 Task: Find connections with filter location Centro Habana with filter topic #Advertisingandmarketingwith filter profile language Potuguese with filter current company Atlas Copco with filter school The Bhopal School of Social Sciences  with filter industry Retail with filter service category Information Management with filter keywords title Roofer
Action: Mouse moved to (570, 76)
Screenshot: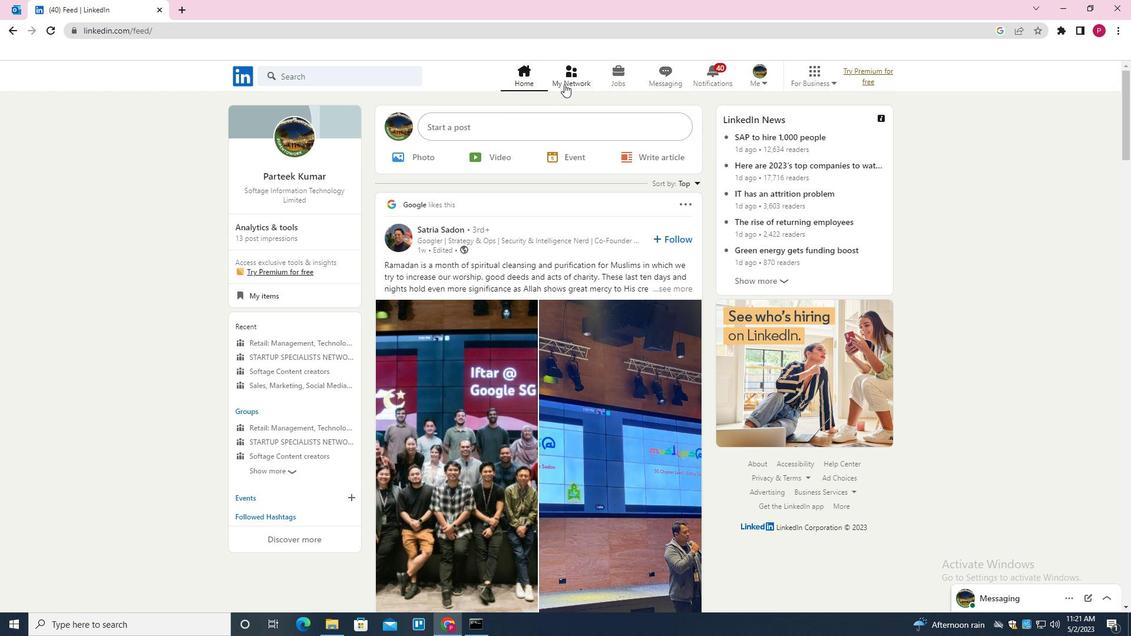 
Action: Mouse pressed left at (570, 76)
Screenshot: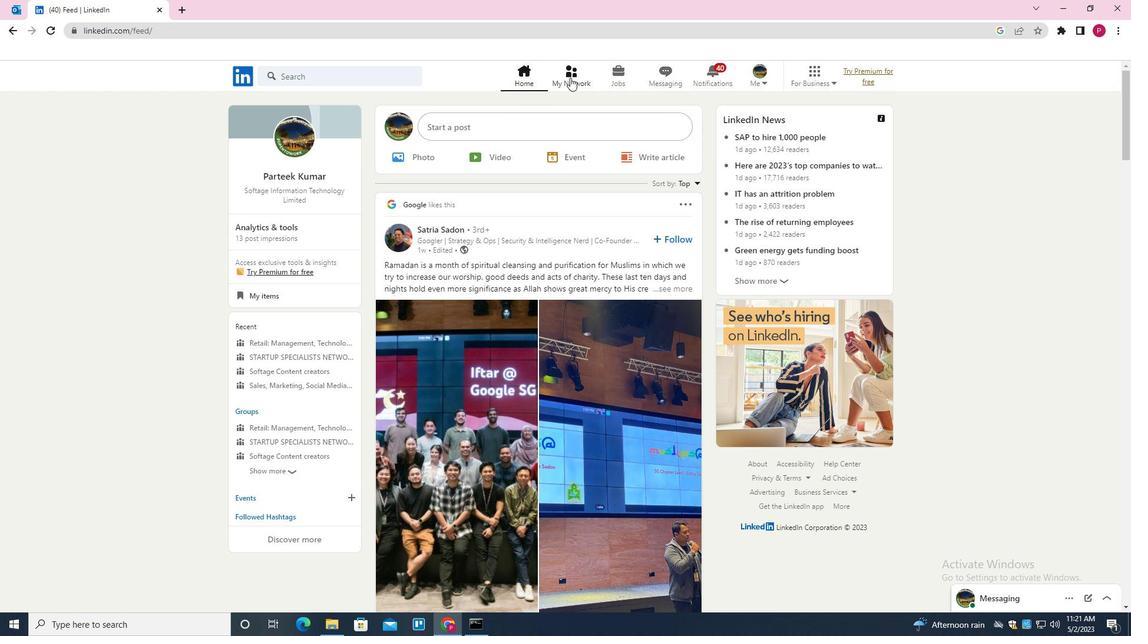 
Action: Mouse moved to (373, 140)
Screenshot: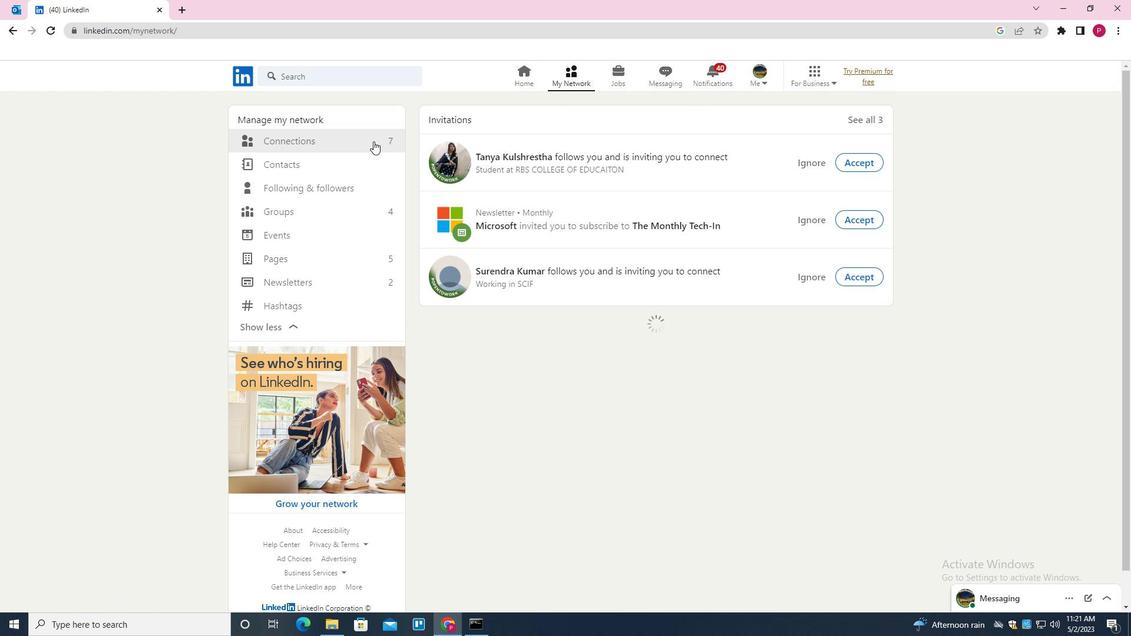 
Action: Mouse pressed left at (373, 140)
Screenshot: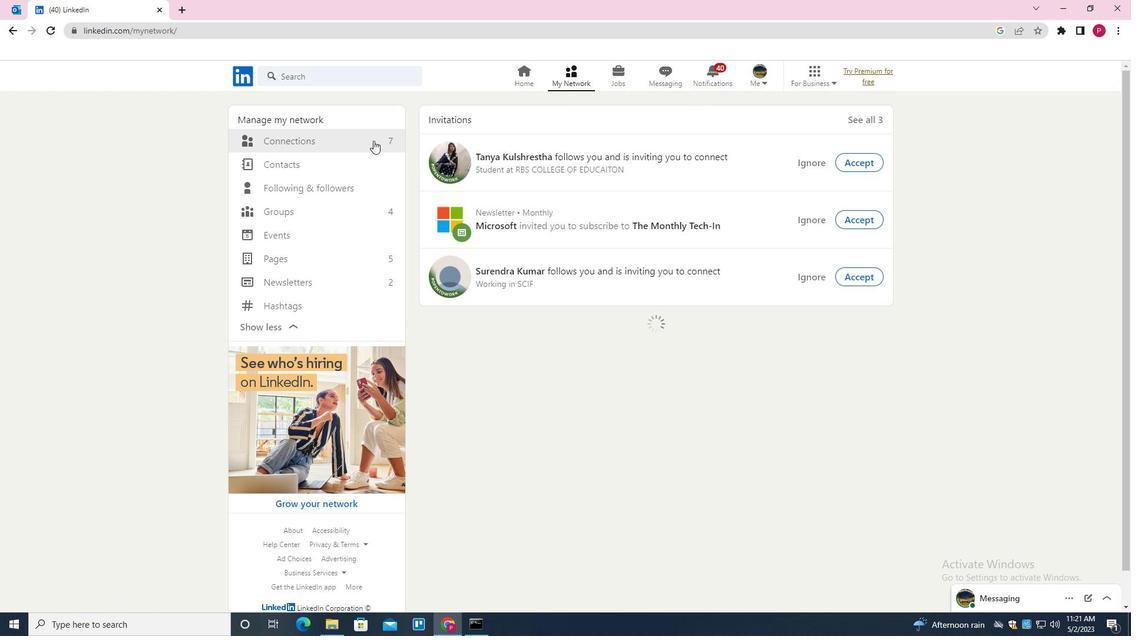
Action: Mouse moved to (648, 139)
Screenshot: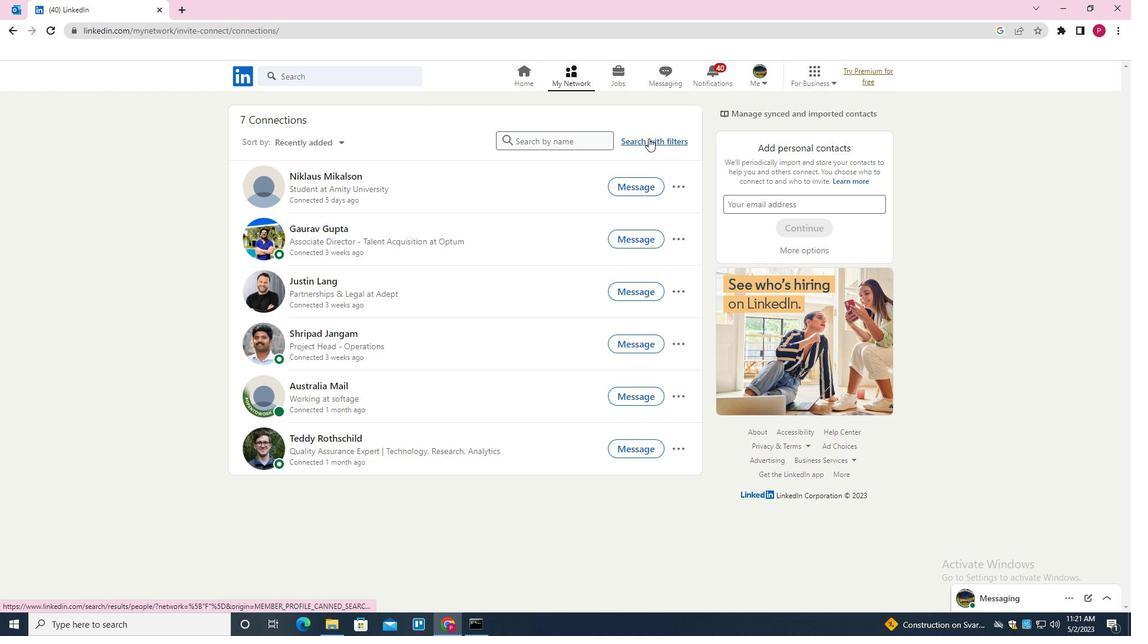 
Action: Mouse pressed left at (648, 139)
Screenshot: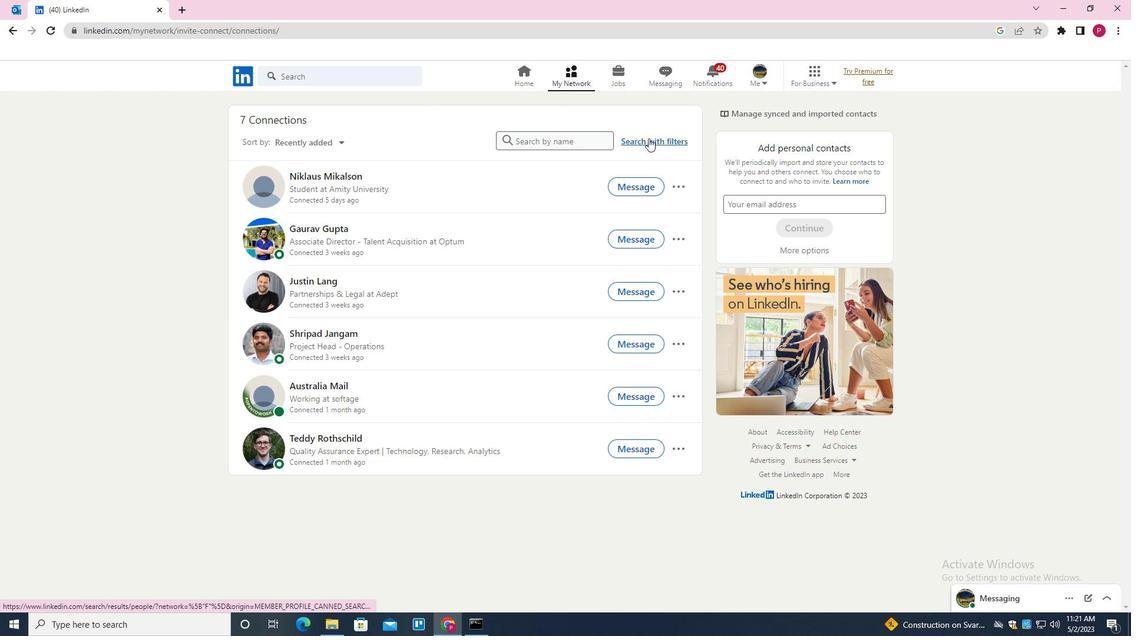 
Action: Mouse moved to (598, 110)
Screenshot: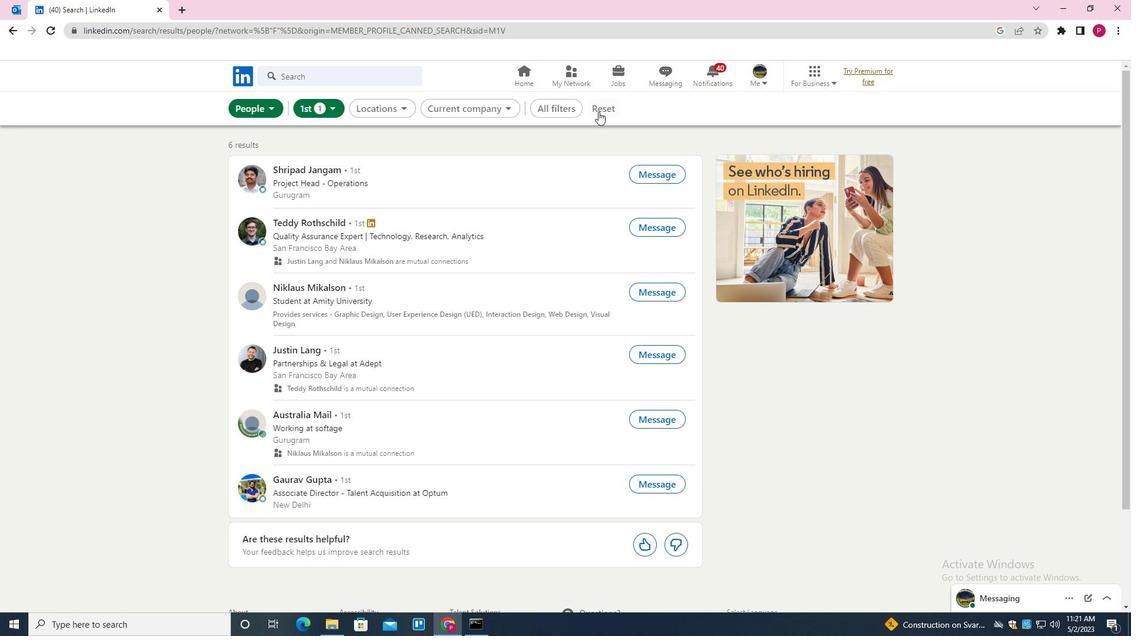 
Action: Mouse pressed left at (598, 110)
Screenshot: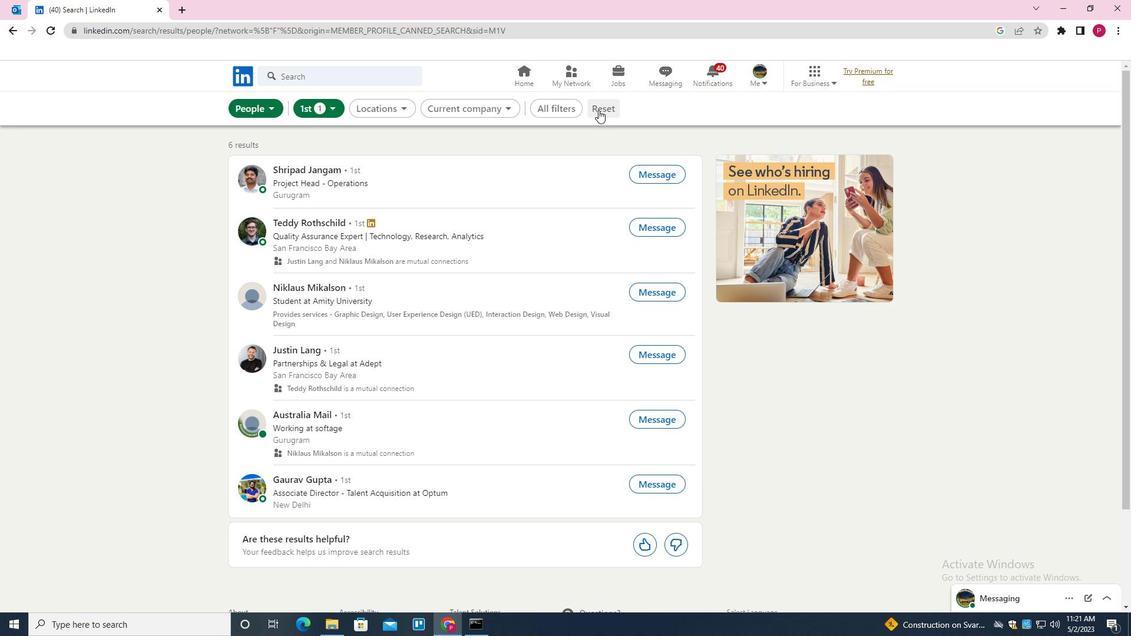 
Action: Mouse moved to (581, 109)
Screenshot: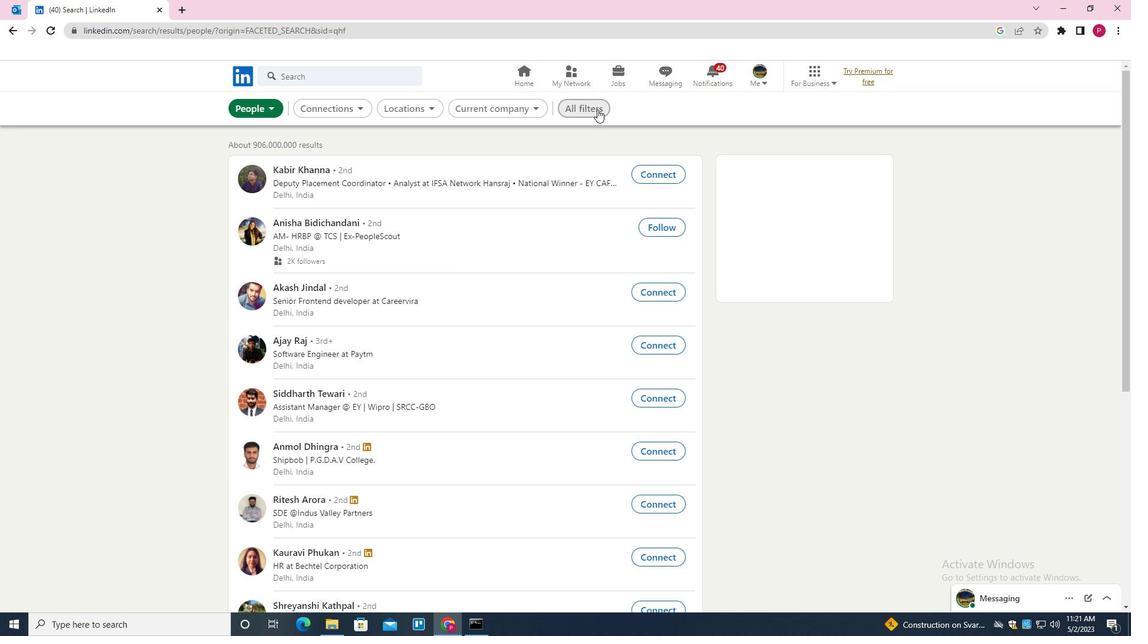 
Action: Mouse pressed left at (581, 109)
Screenshot: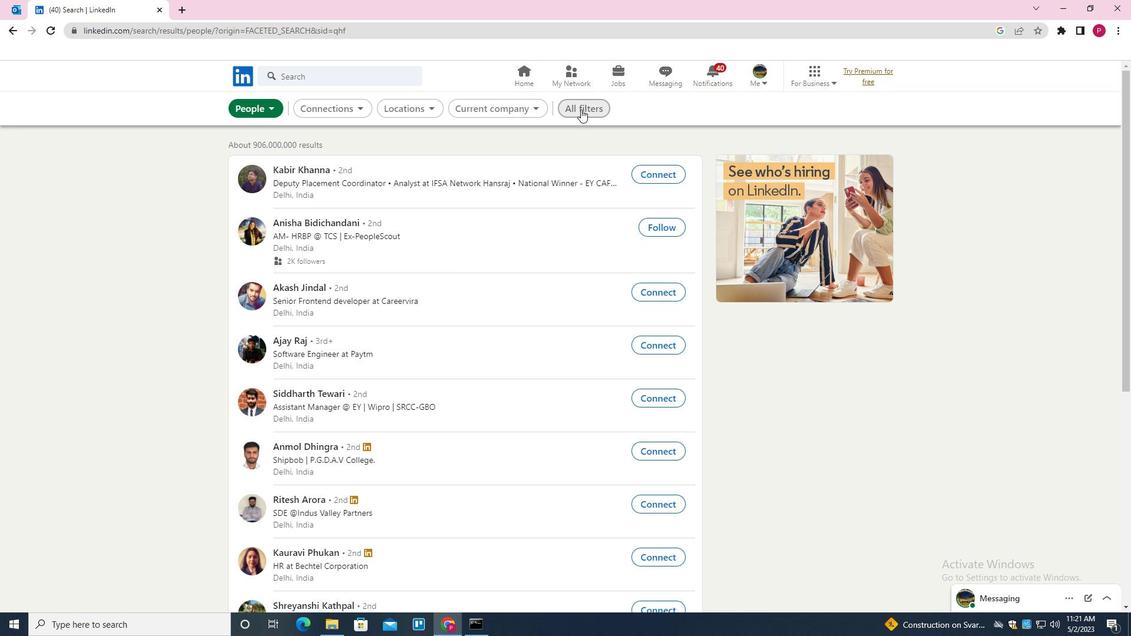 
Action: Mouse moved to (889, 280)
Screenshot: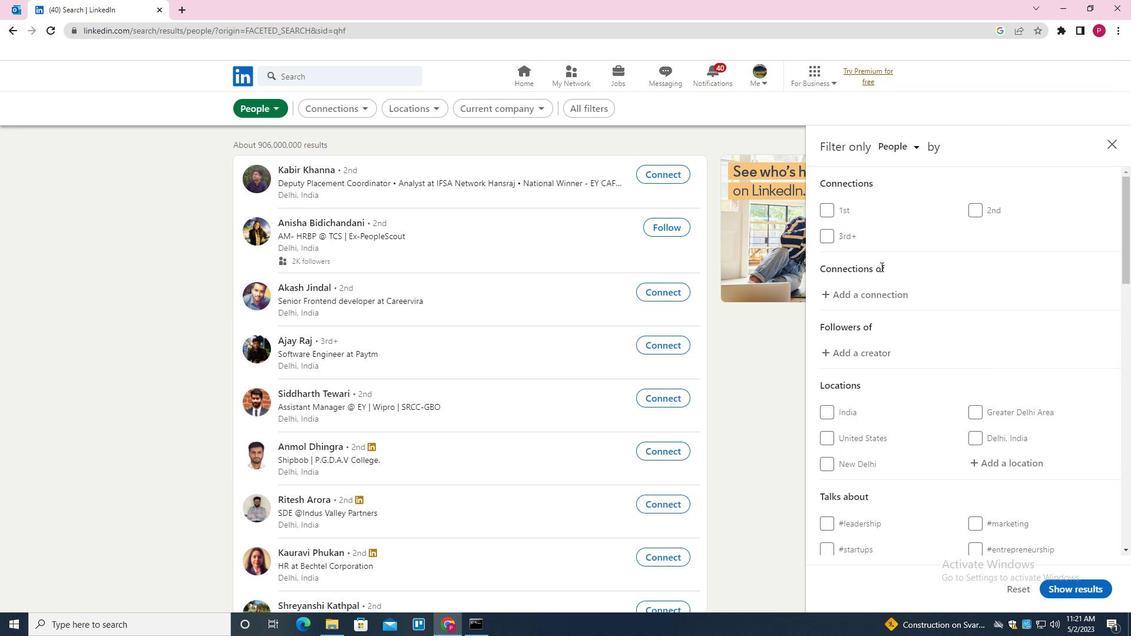 
Action: Mouse scrolled (889, 279) with delta (0, 0)
Screenshot: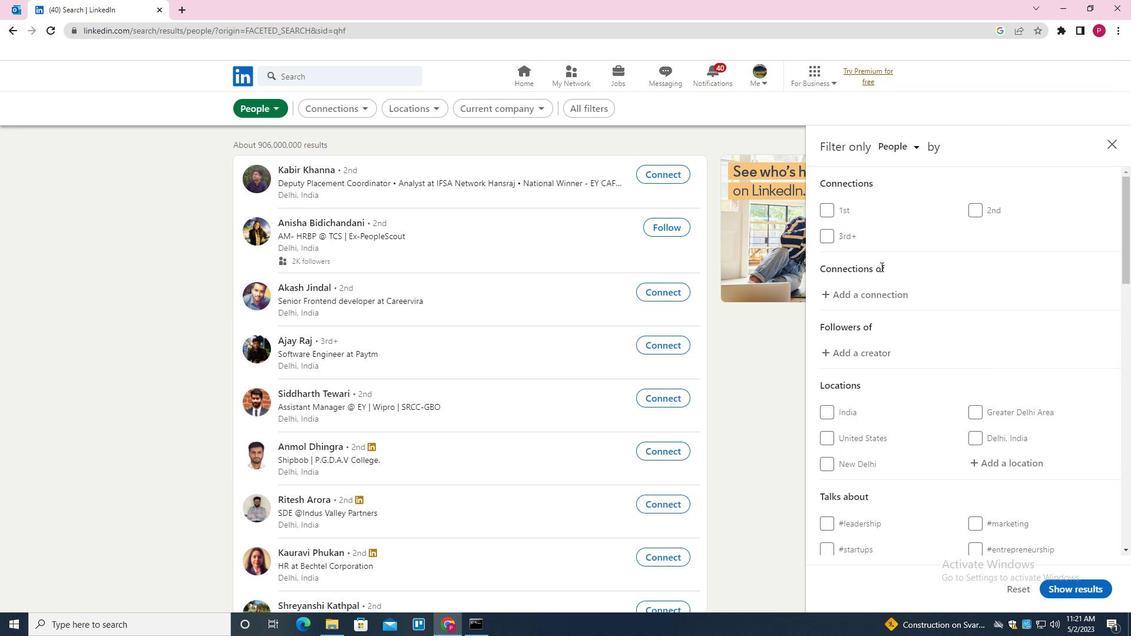 
Action: Mouse moved to (898, 288)
Screenshot: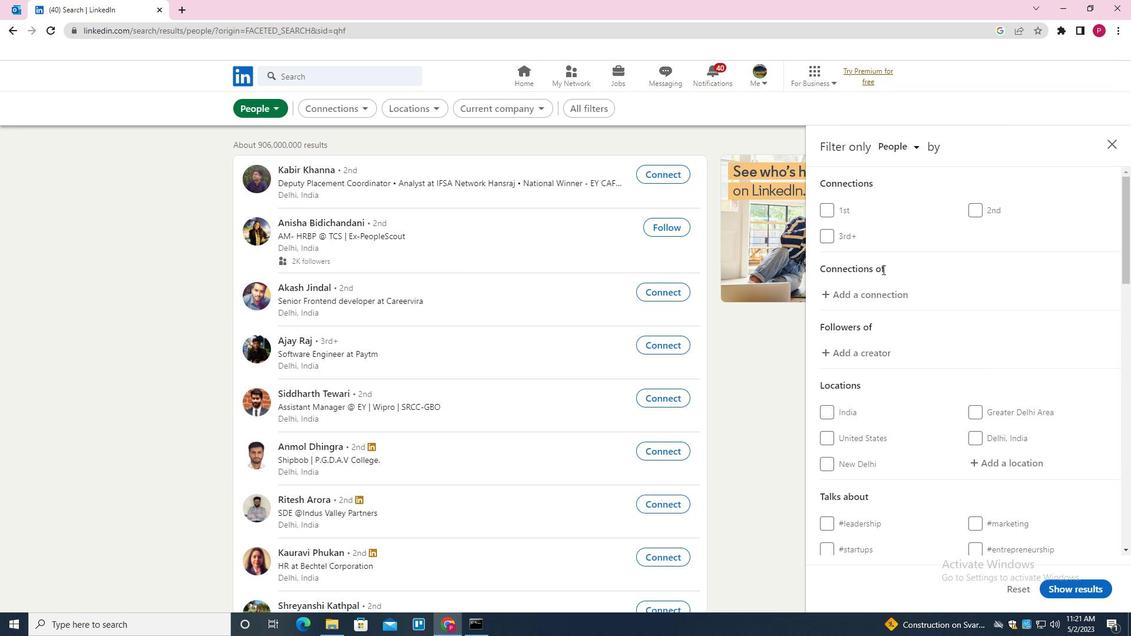 
Action: Mouse scrolled (898, 287) with delta (0, 0)
Screenshot: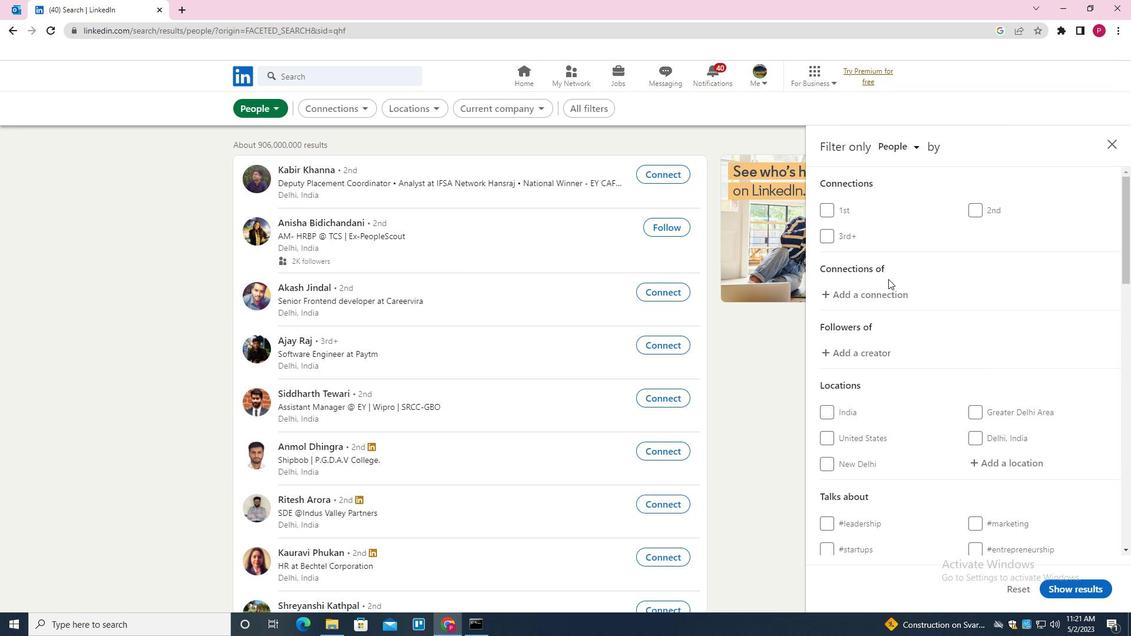 
Action: Mouse moved to (914, 301)
Screenshot: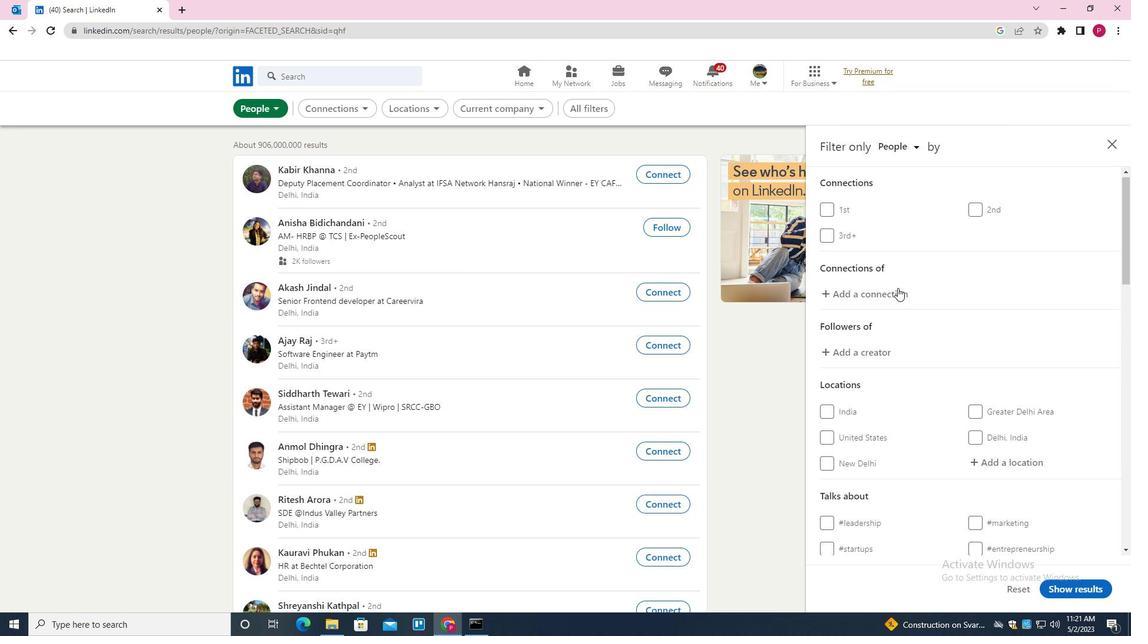 
Action: Mouse scrolled (914, 301) with delta (0, 0)
Screenshot: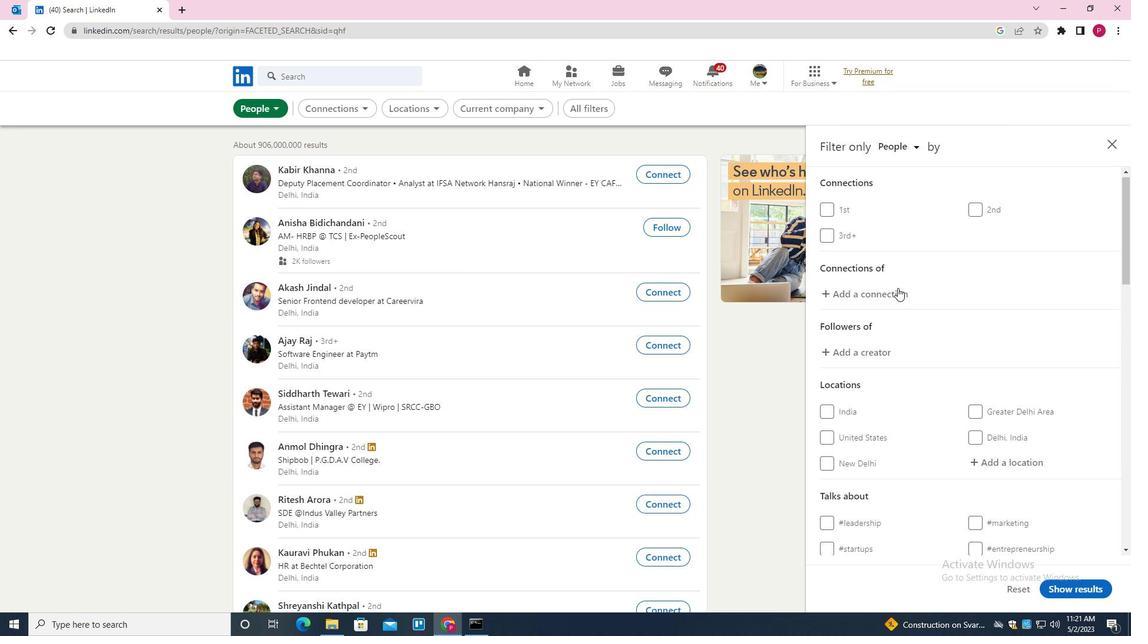 
Action: Mouse moved to (992, 292)
Screenshot: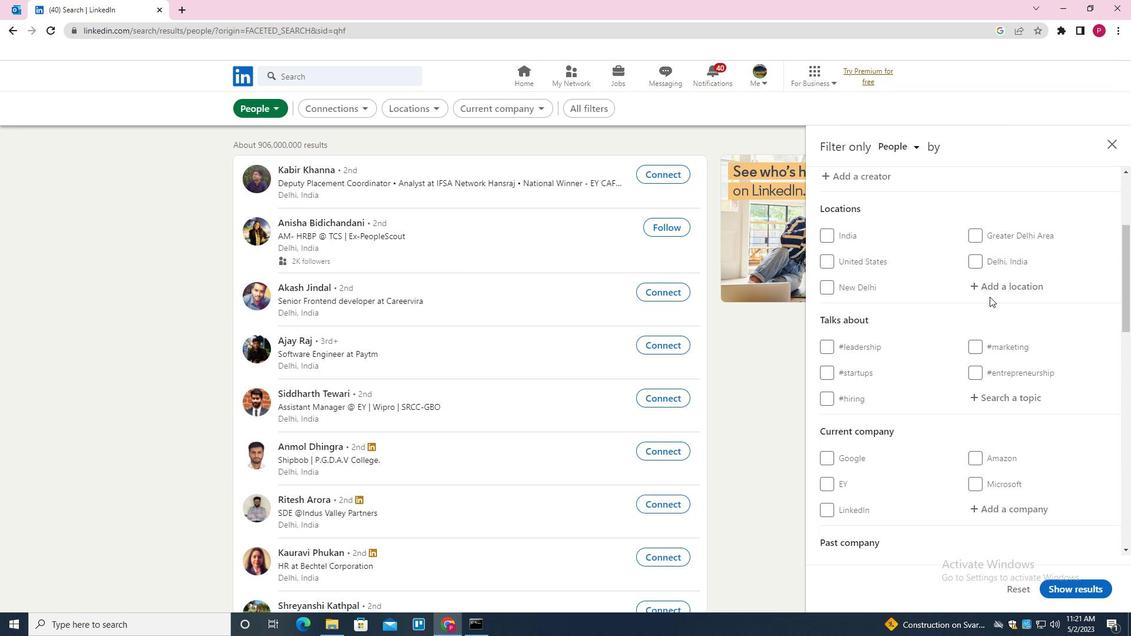 
Action: Mouse pressed left at (992, 292)
Screenshot: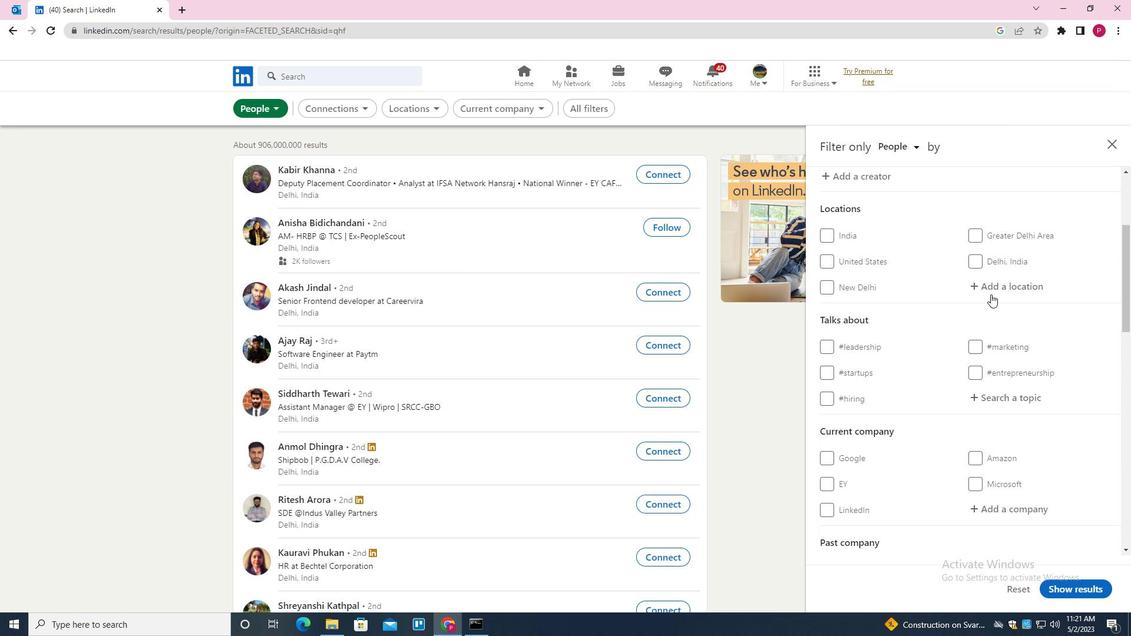 
Action: Mouse moved to (748, 375)
Screenshot: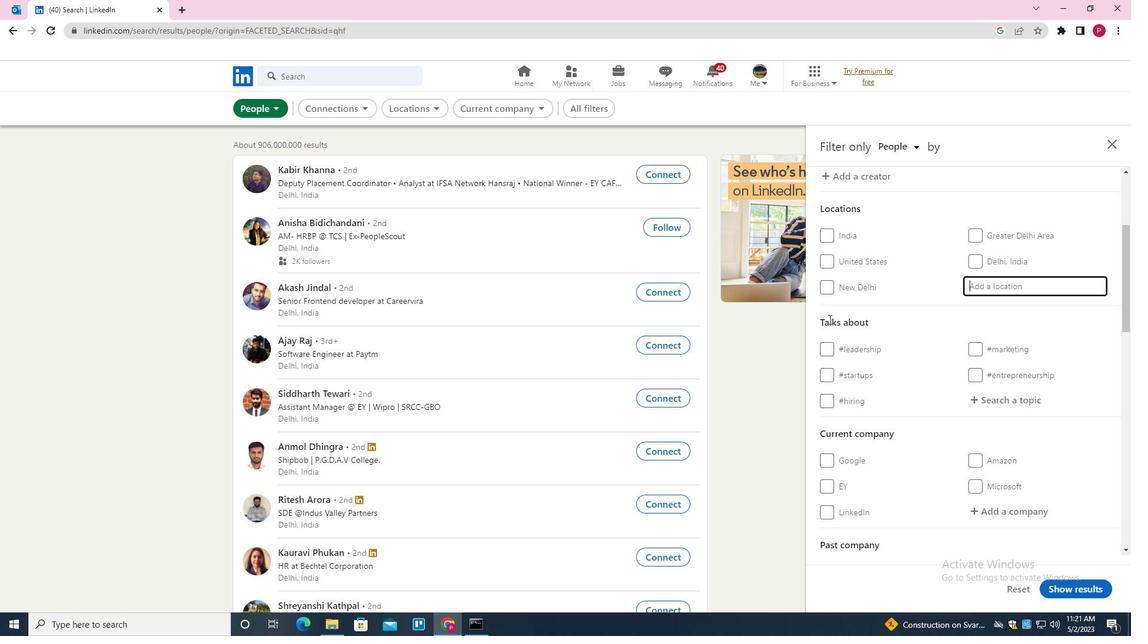
Action: Key pressed <Key.shift>
Screenshot: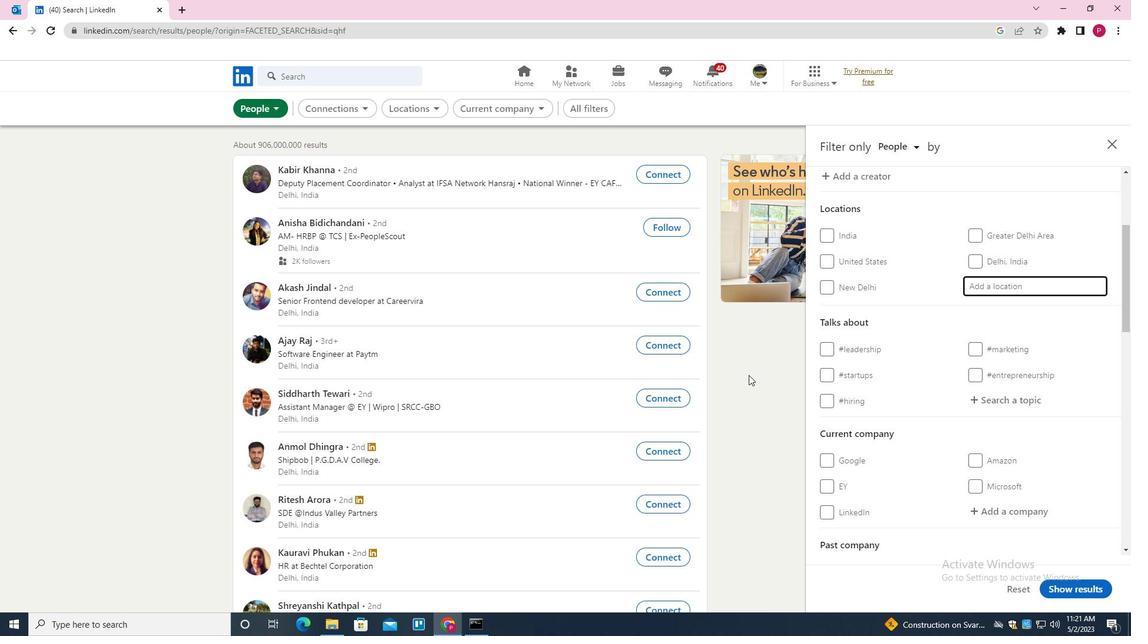 
Action: Mouse moved to (748, 375)
Screenshot: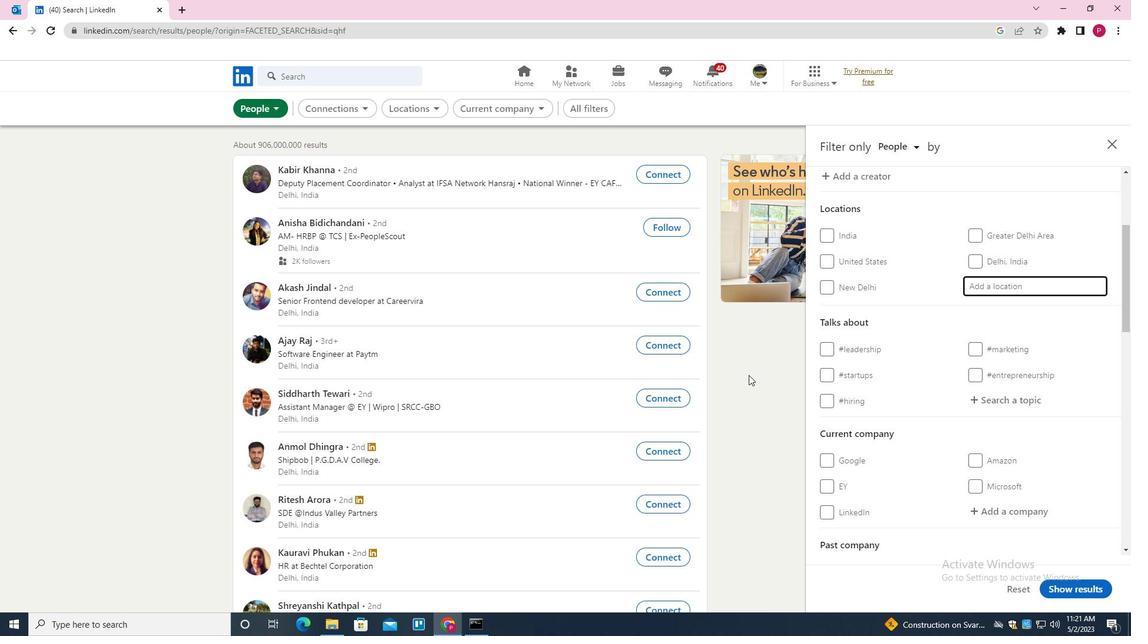 
Action: Key pressed CENTRO<Key.space><Key.shift>HABANA
Screenshot: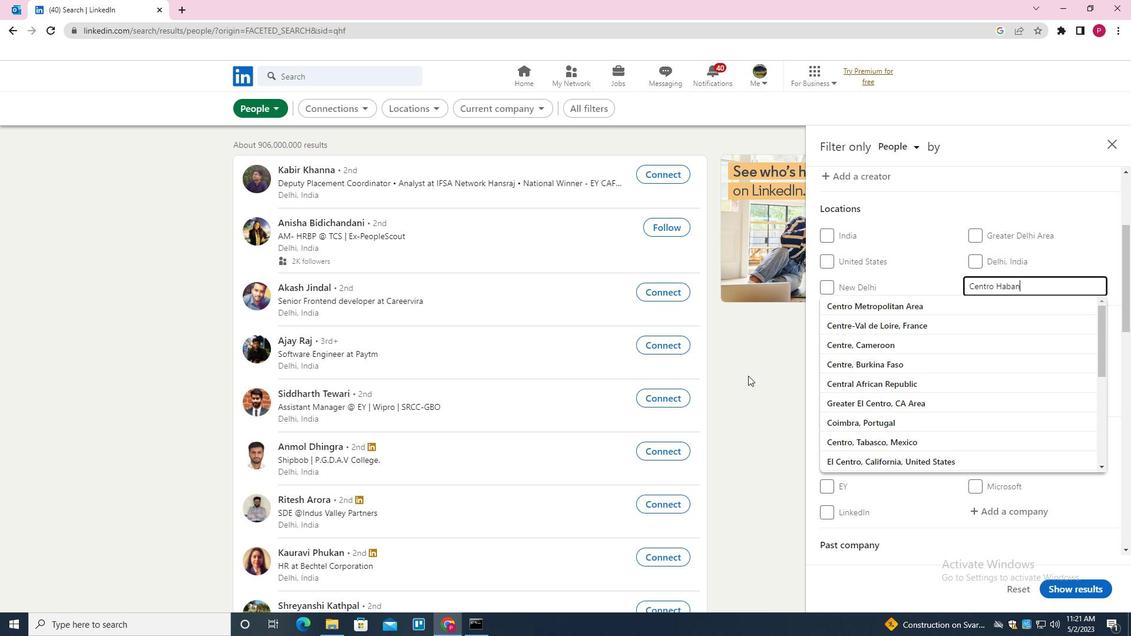 
Action: Mouse moved to (1004, 401)
Screenshot: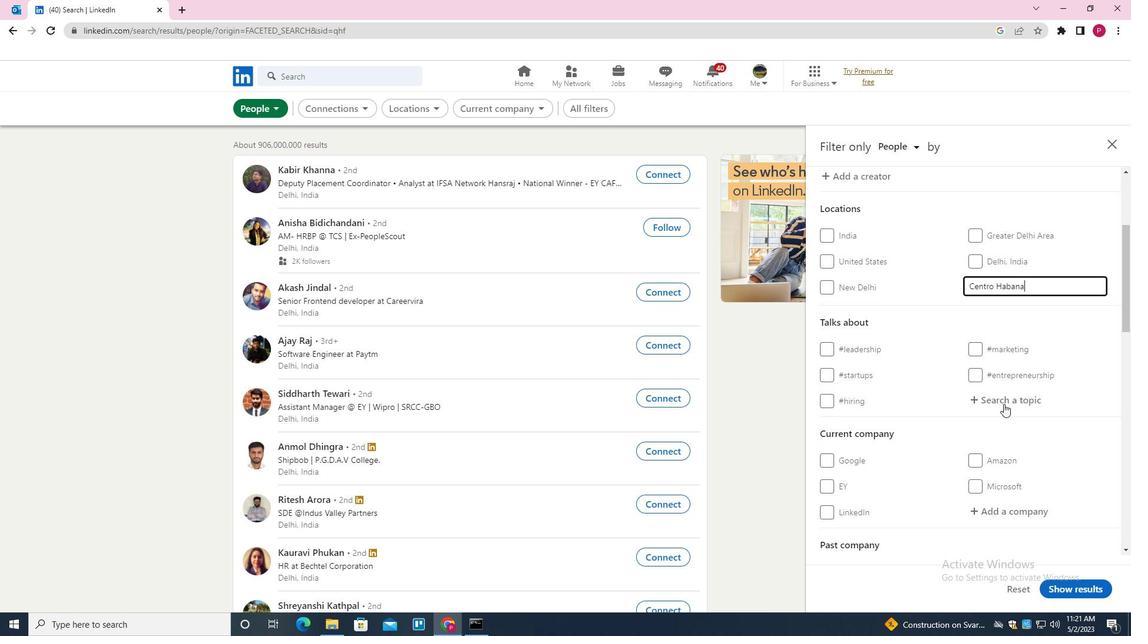 
Action: Mouse pressed left at (1004, 401)
Screenshot: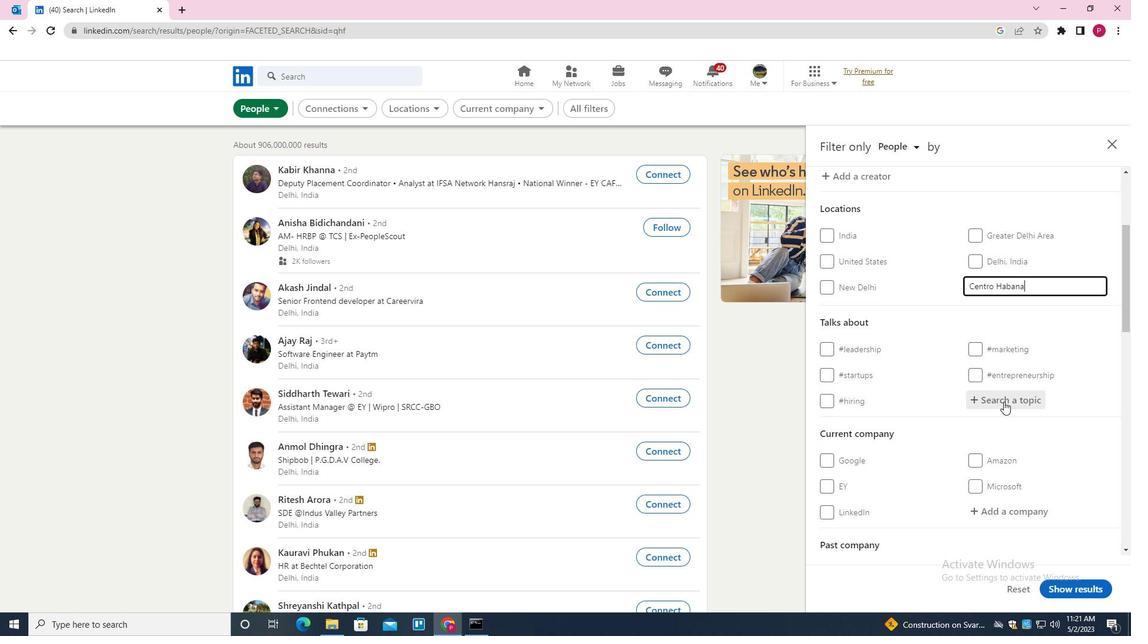 
Action: Mouse scrolled (1004, 401) with delta (0, 0)
Screenshot: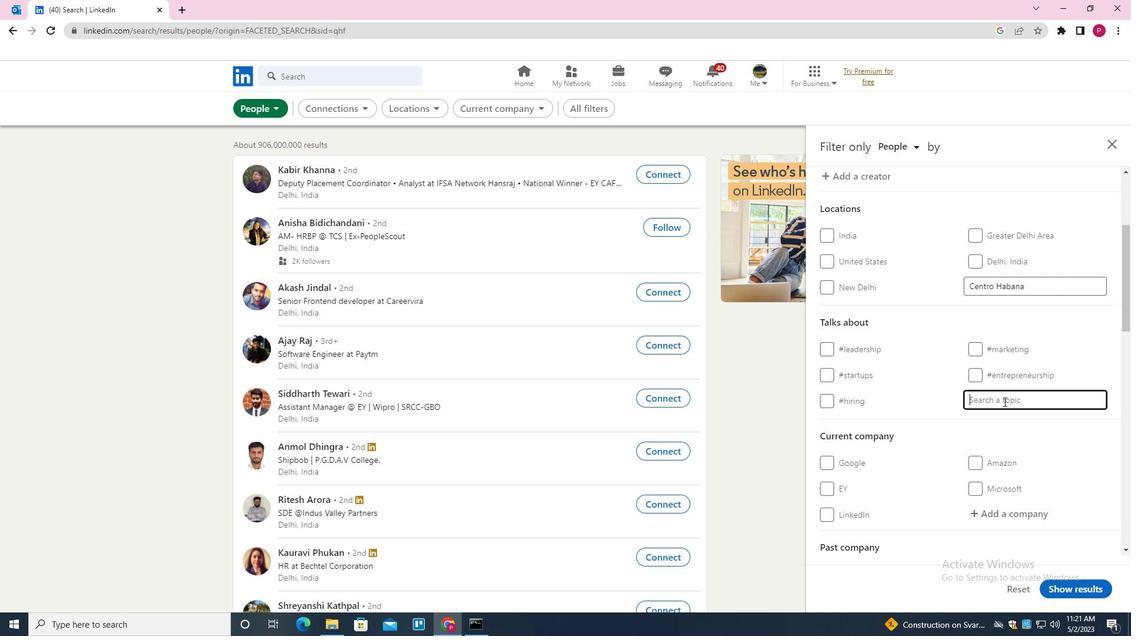 
Action: Mouse scrolled (1004, 401) with delta (0, 0)
Screenshot: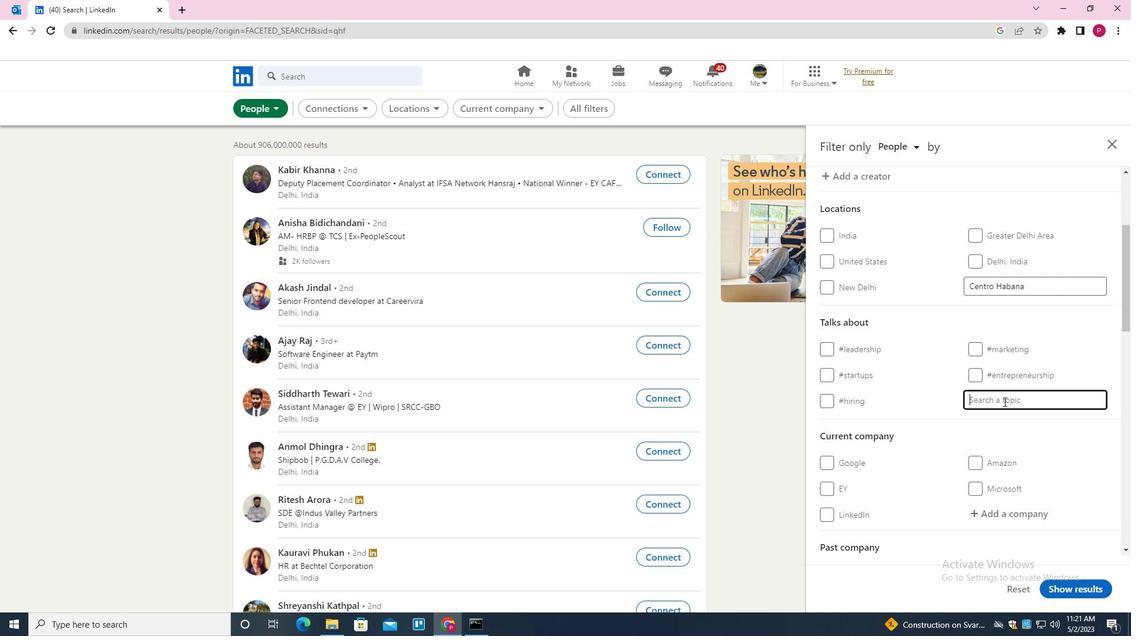 
Action: Mouse scrolled (1004, 401) with delta (0, 0)
Screenshot: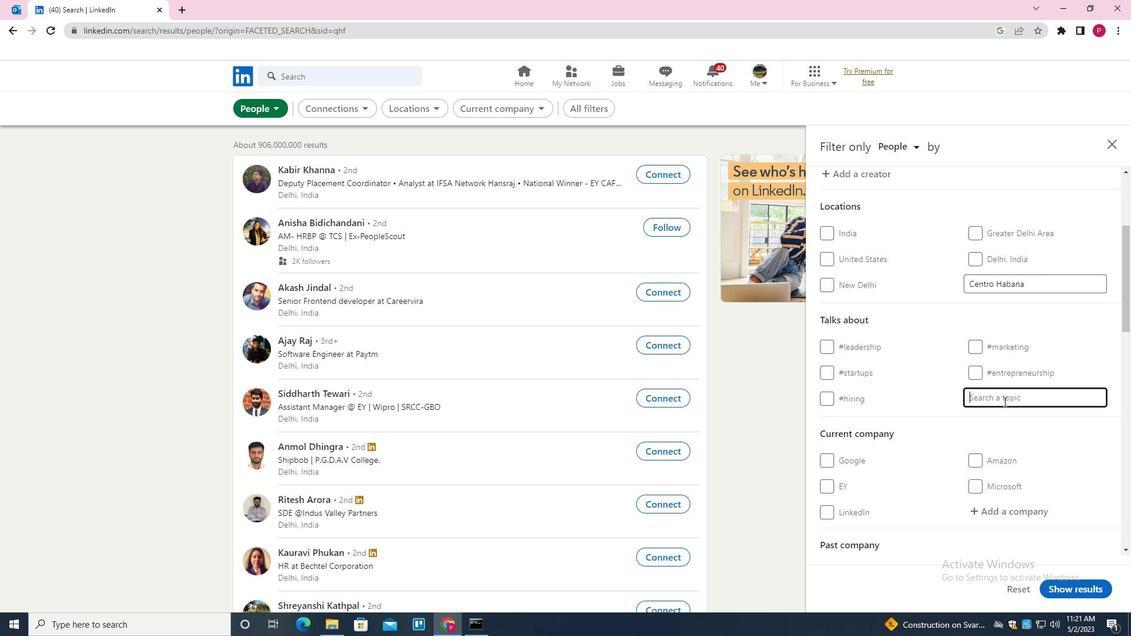 
Action: Mouse moved to (1004, 401)
Screenshot: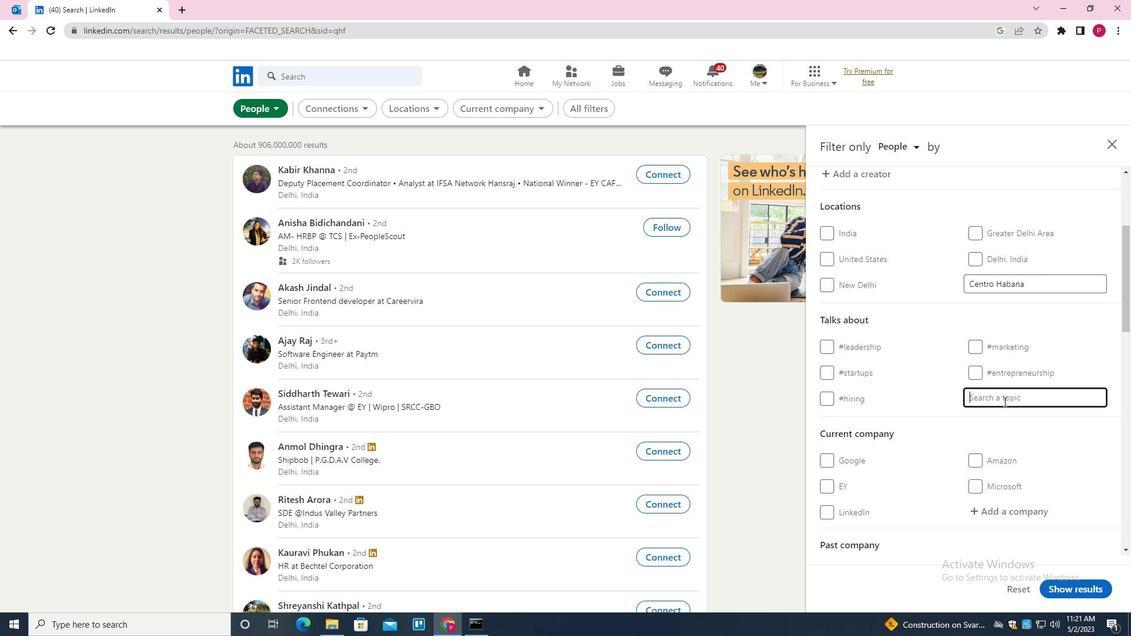 
Action: Key pressed ADVERTISINGANDMARKETING<Key.down><Key.enter>
Screenshot: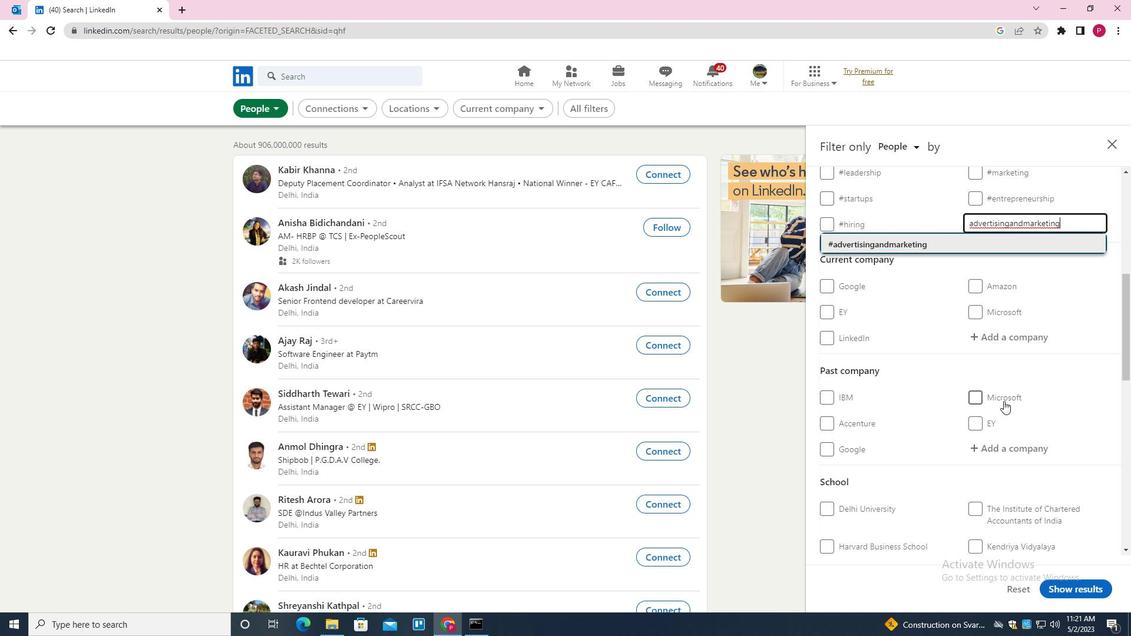 
Action: Mouse moved to (892, 341)
Screenshot: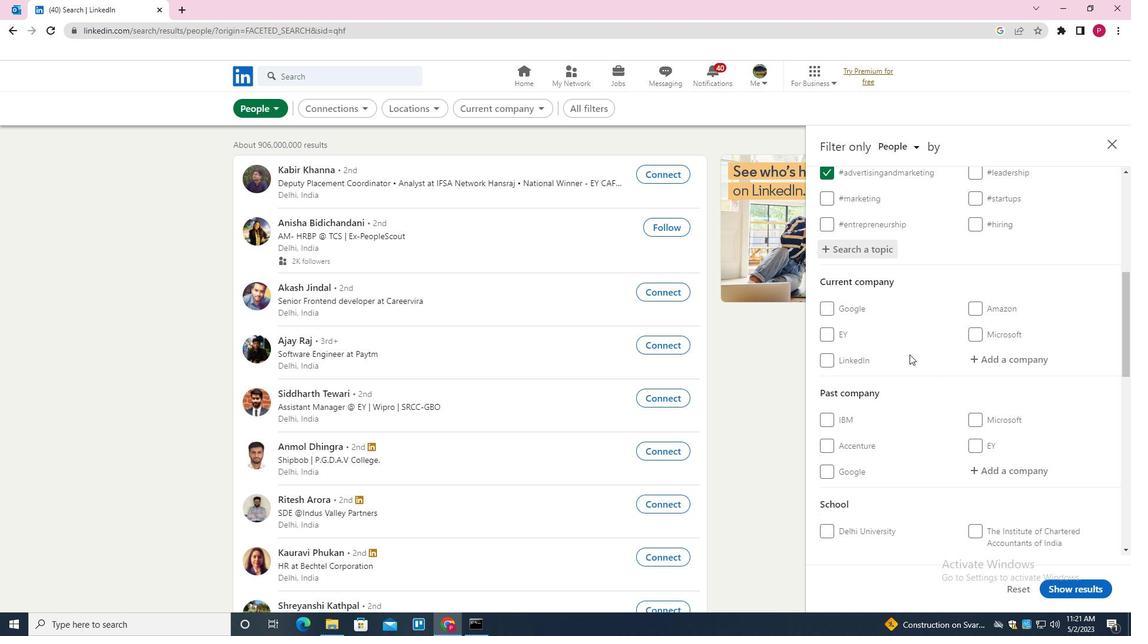 
Action: Mouse scrolled (892, 340) with delta (0, 0)
Screenshot: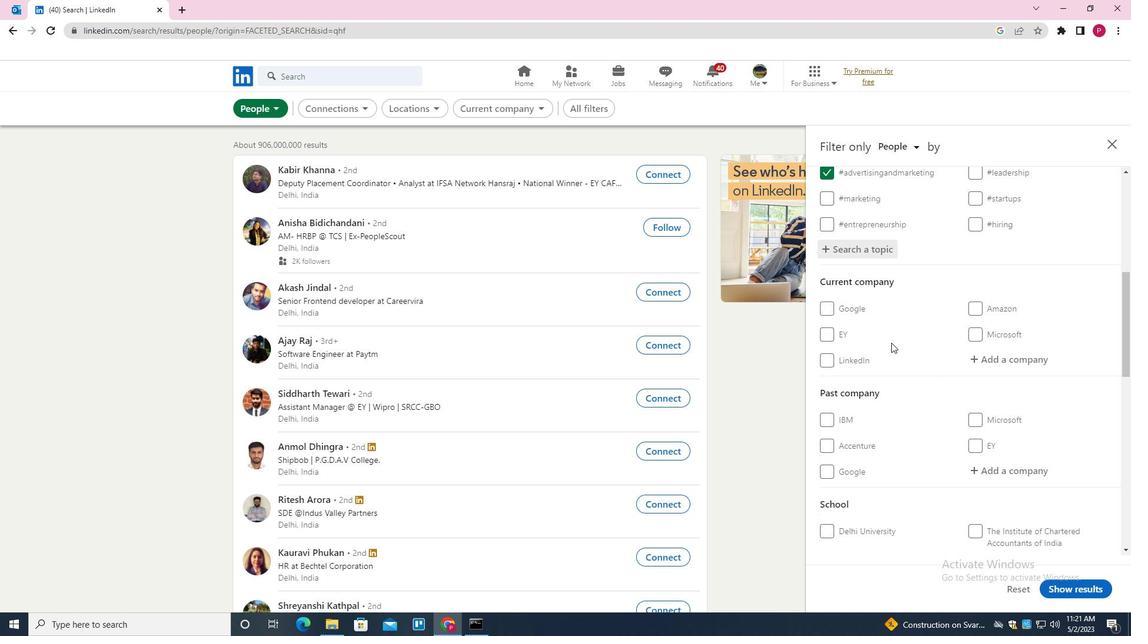 
Action: Mouse scrolled (892, 340) with delta (0, 0)
Screenshot: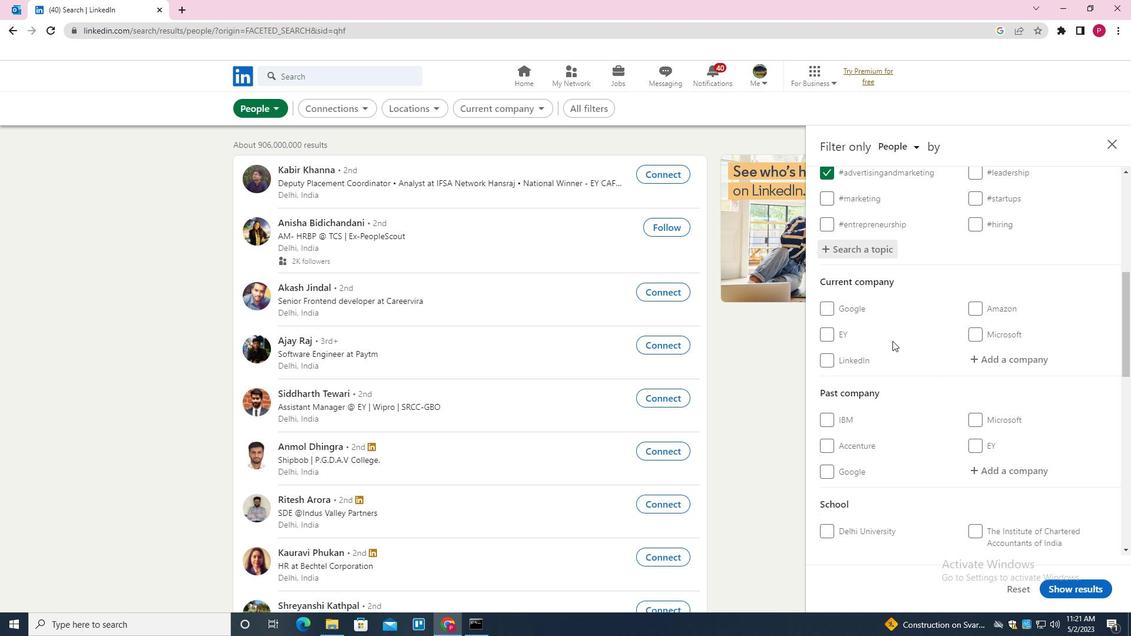 
Action: Mouse scrolled (892, 340) with delta (0, 0)
Screenshot: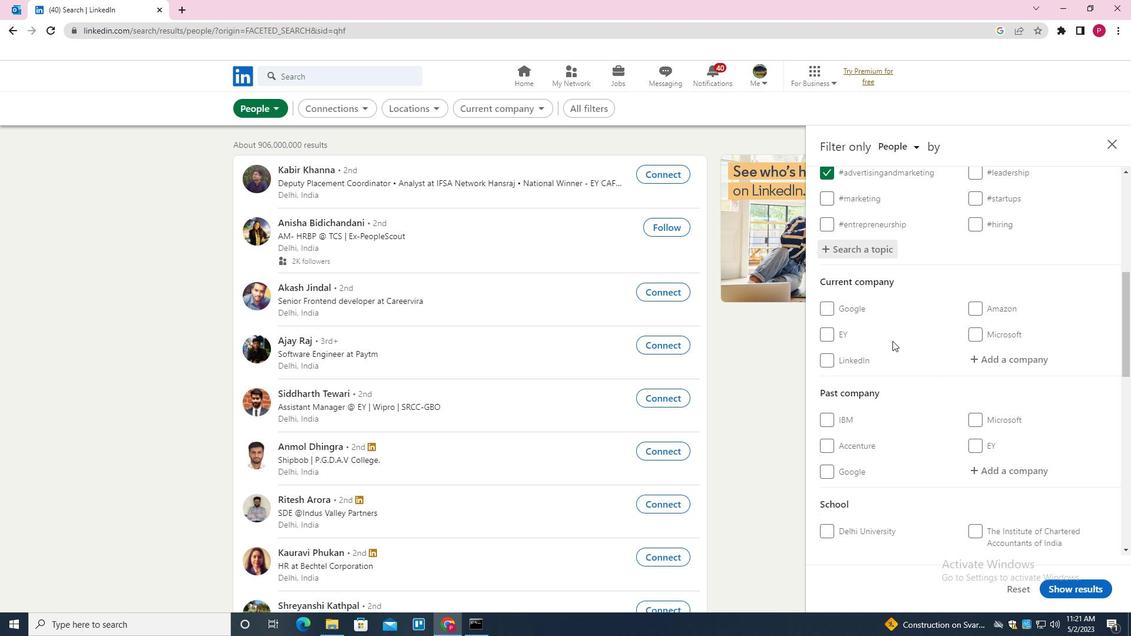 
Action: Mouse scrolled (892, 340) with delta (0, 0)
Screenshot: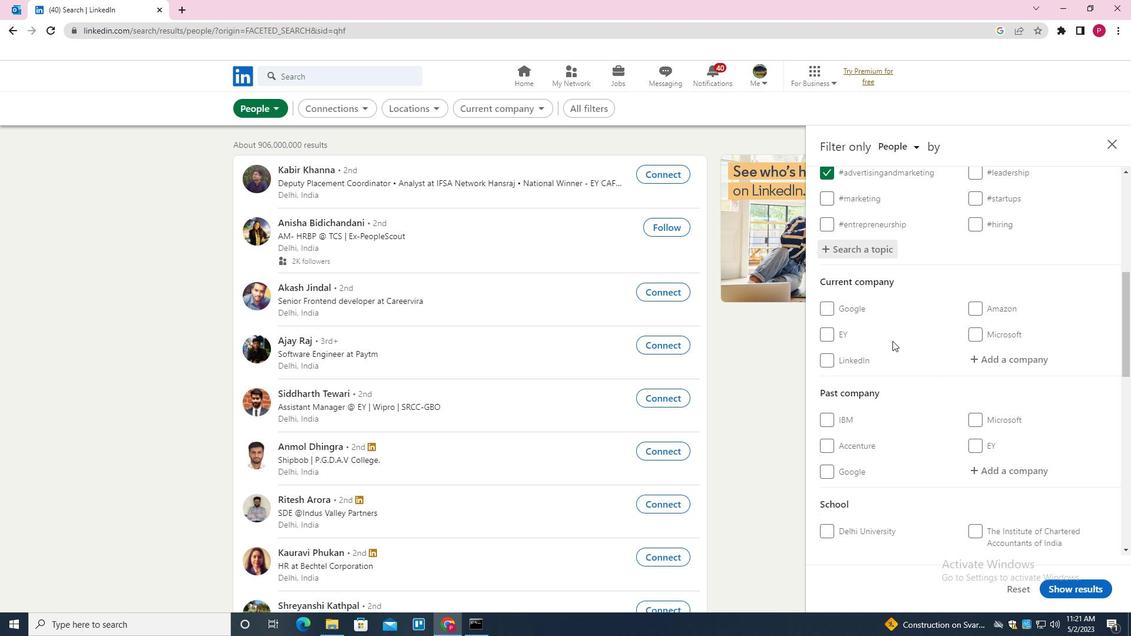 
Action: Mouse moved to (900, 334)
Screenshot: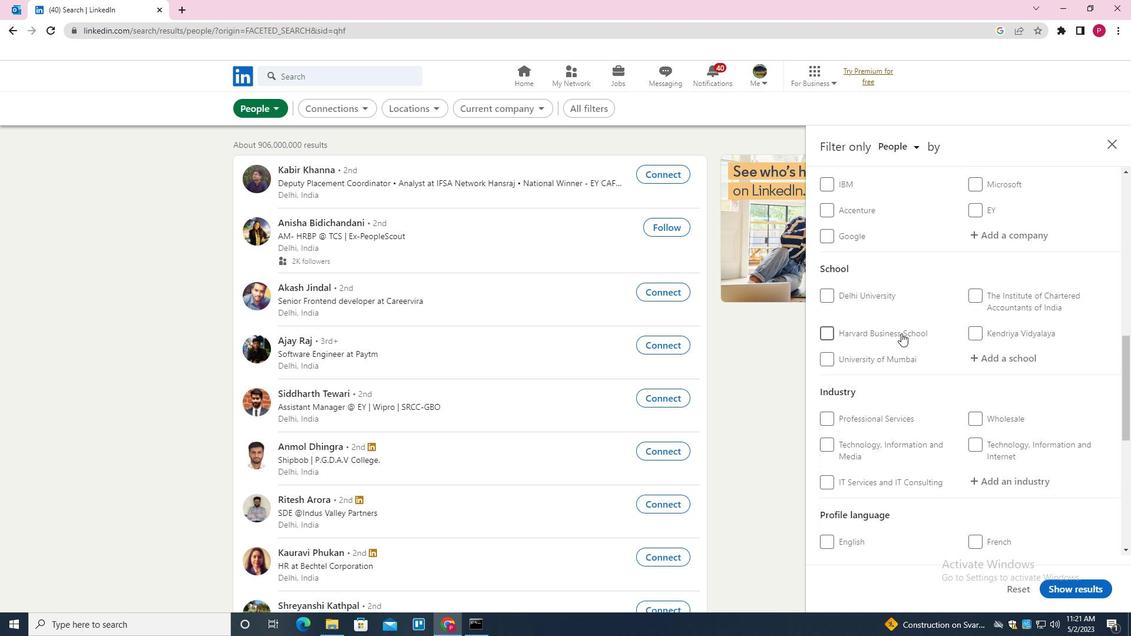 
Action: Mouse scrolled (900, 333) with delta (0, 0)
Screenshot: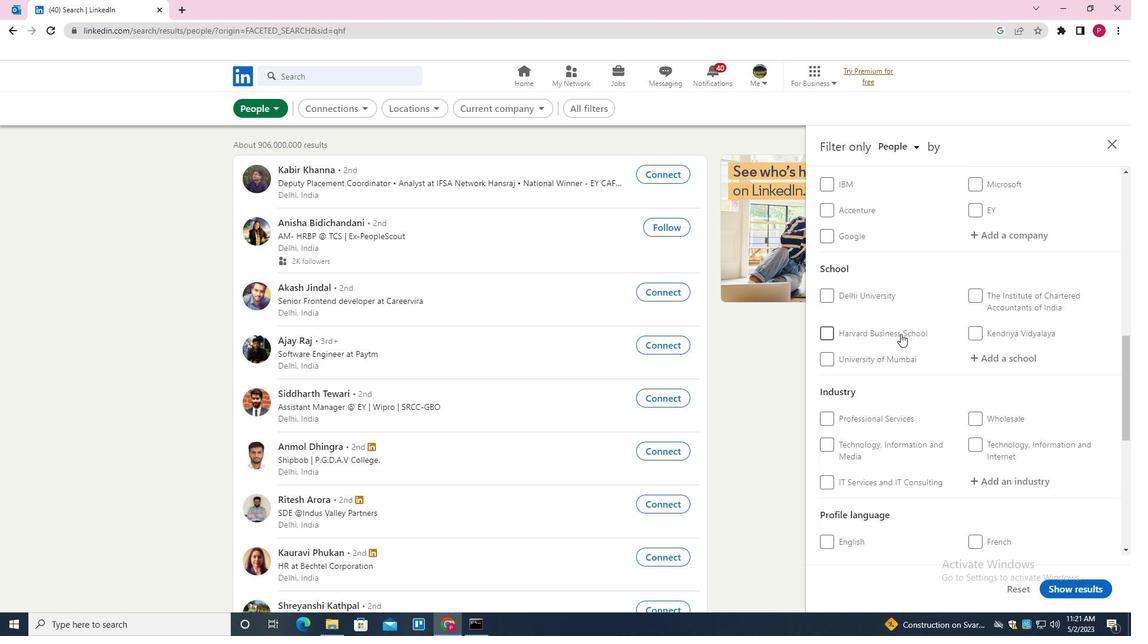 
Action: Mouse scrolled (900, 333) with delta (0, 0)
Screenshot: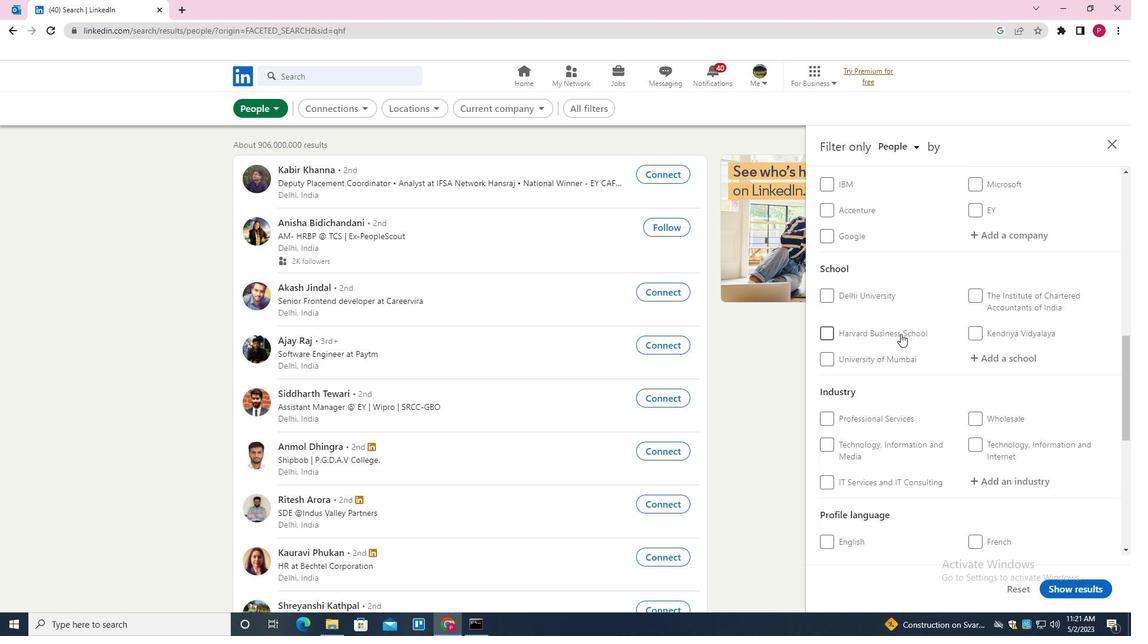 
Action: Mouse scrolled (900, 333) with delta (0, 0)
Screenshot: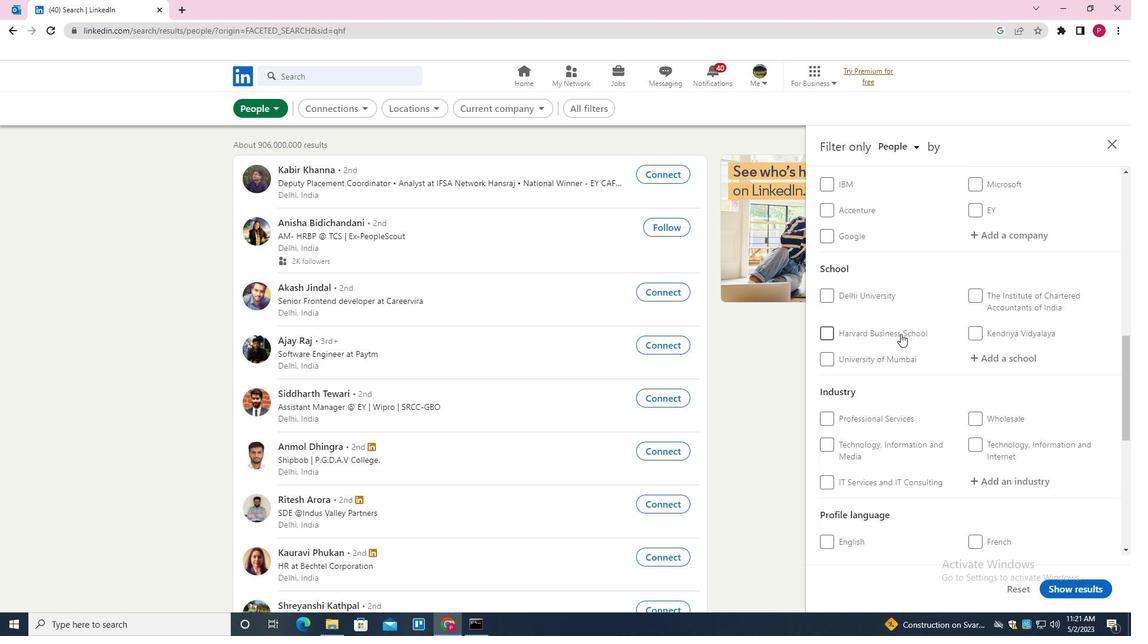 
Action: Mouse scrolled (900, 333) with delta (0, 0)
Screenshot: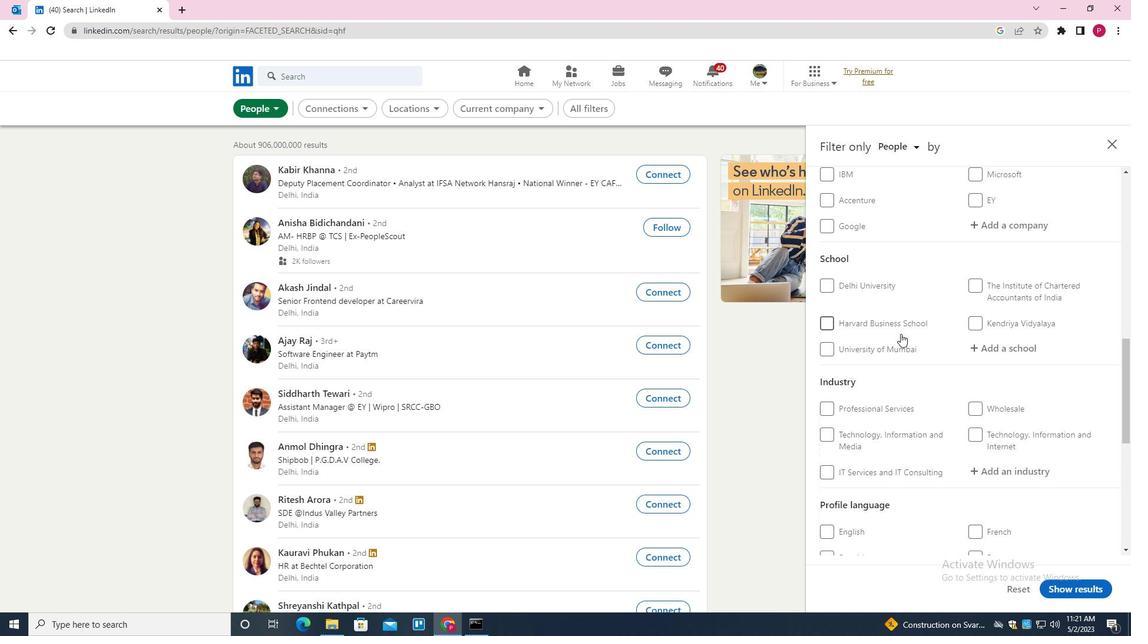 
Action: Mouse scrolled (900, 333) with delta (0, 0)
Screenshot: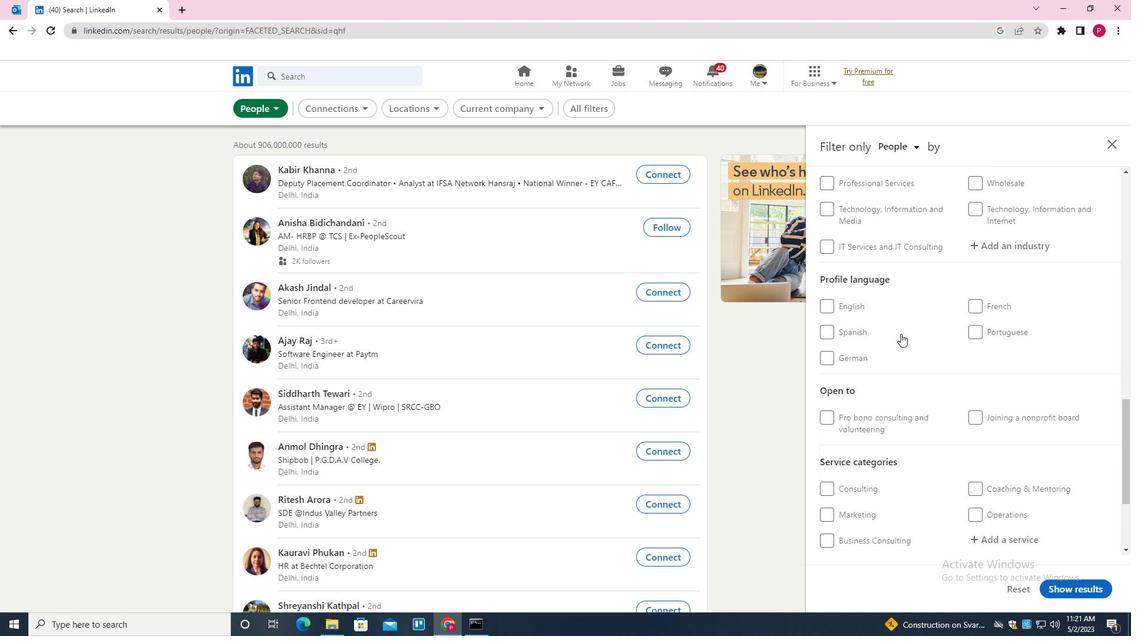 
Action: Mouse moved to (974, 271)
Screenshot: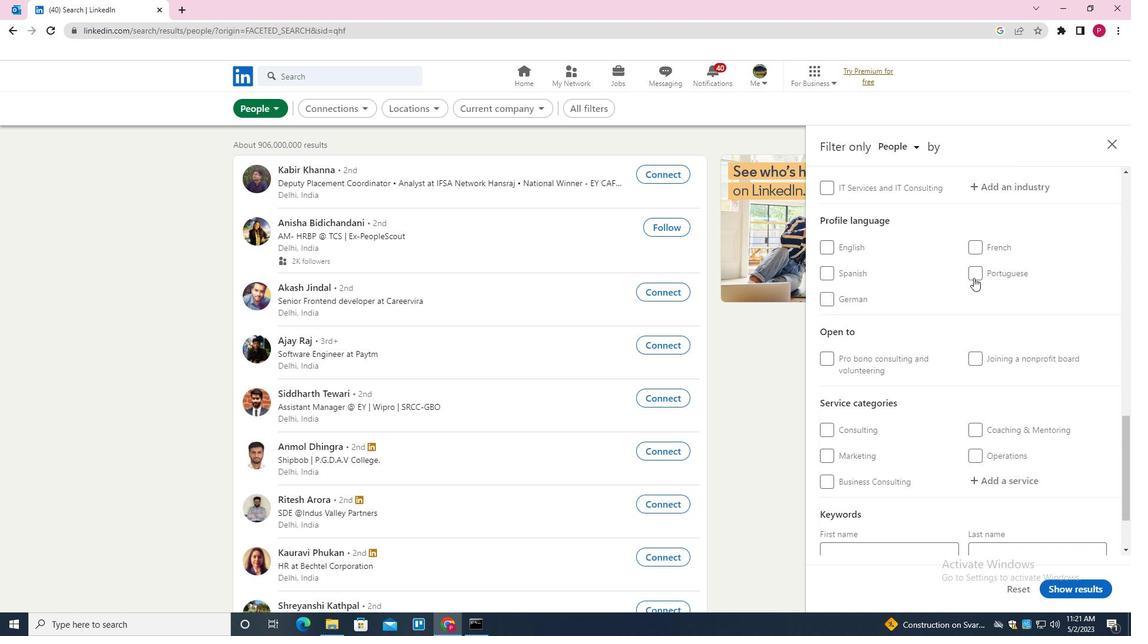 
Action: Mouse pressed left at (974, 271)
Screenshot: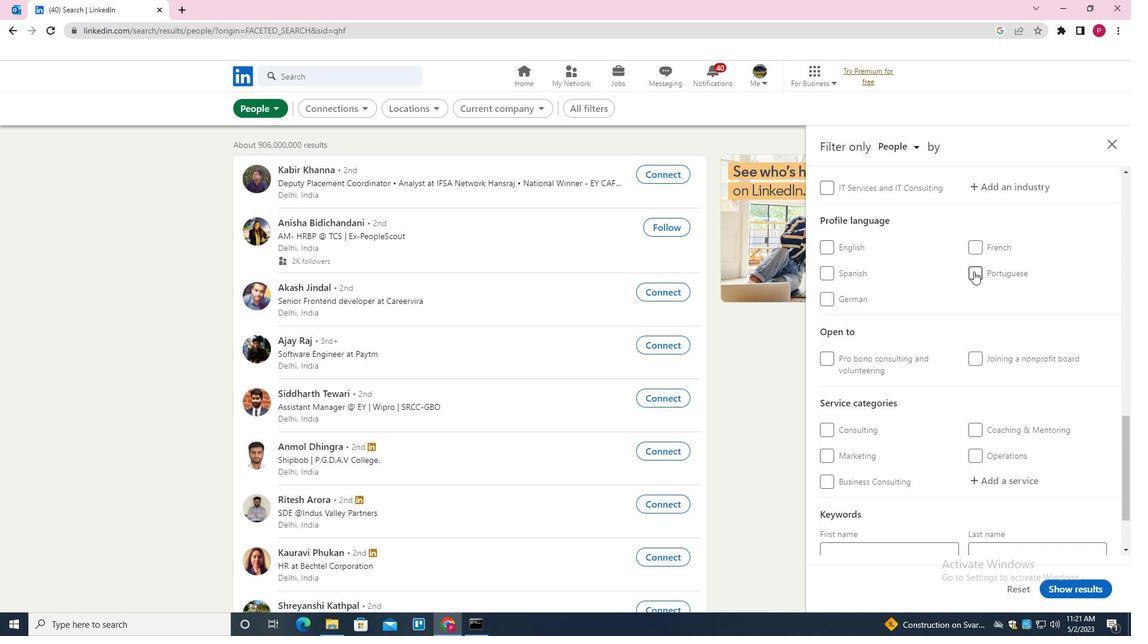 
Action: Mouse moved to (867, 314)
Screenshot: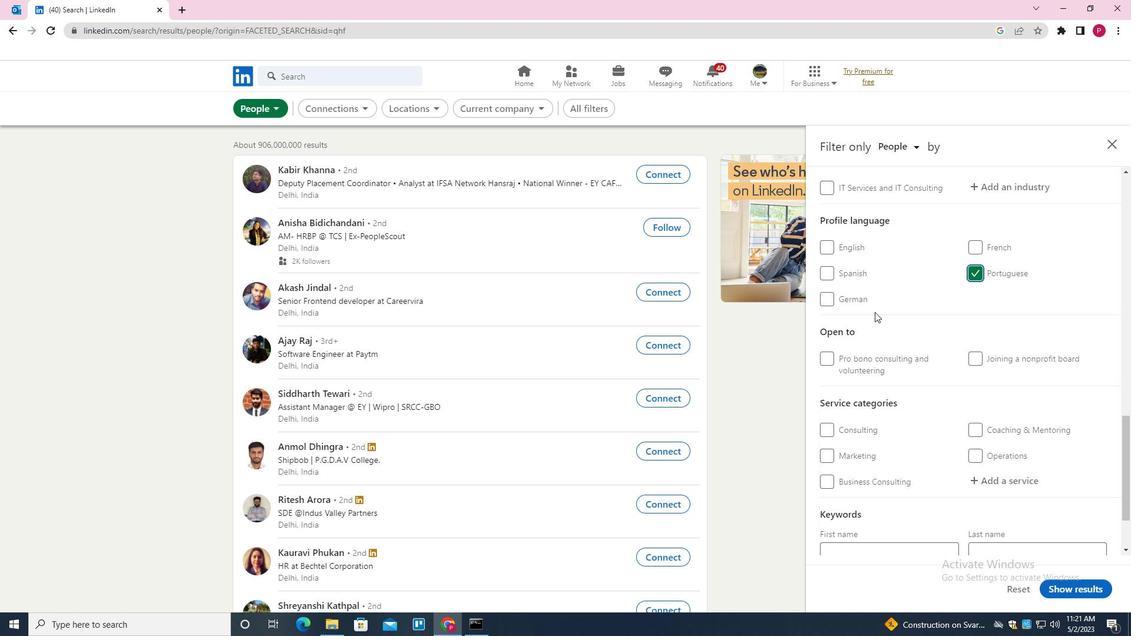 
Action: Mouse scrolled (867, 314) with delta (0, 0)
Screenshot: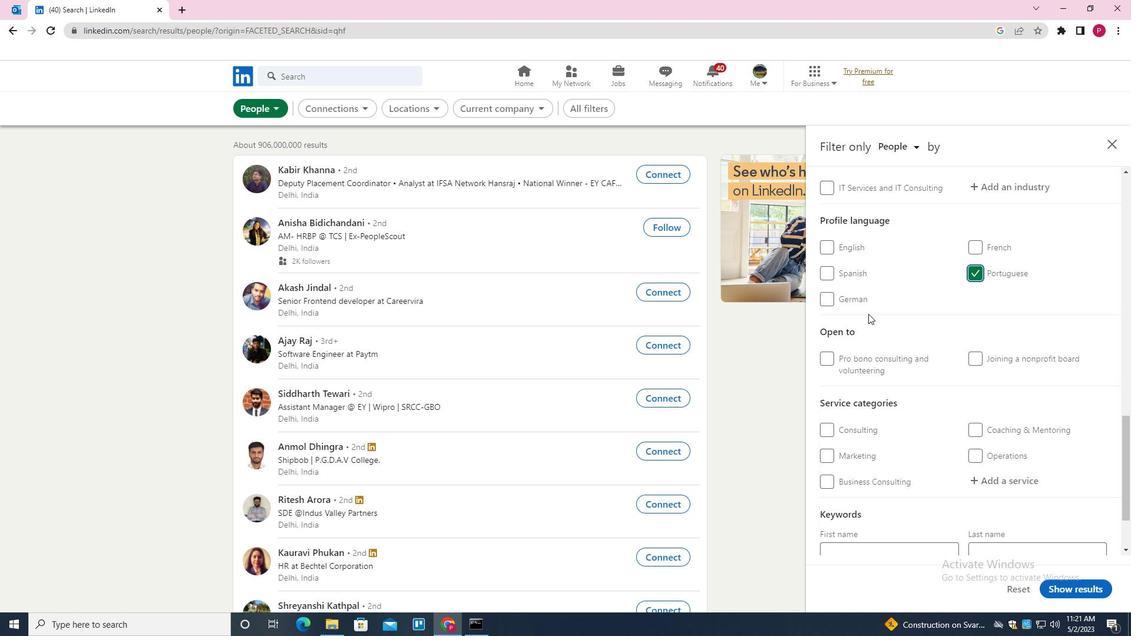 
Action: Mouse scrolled (867, 314) with delta (0, 0)
Screenshot: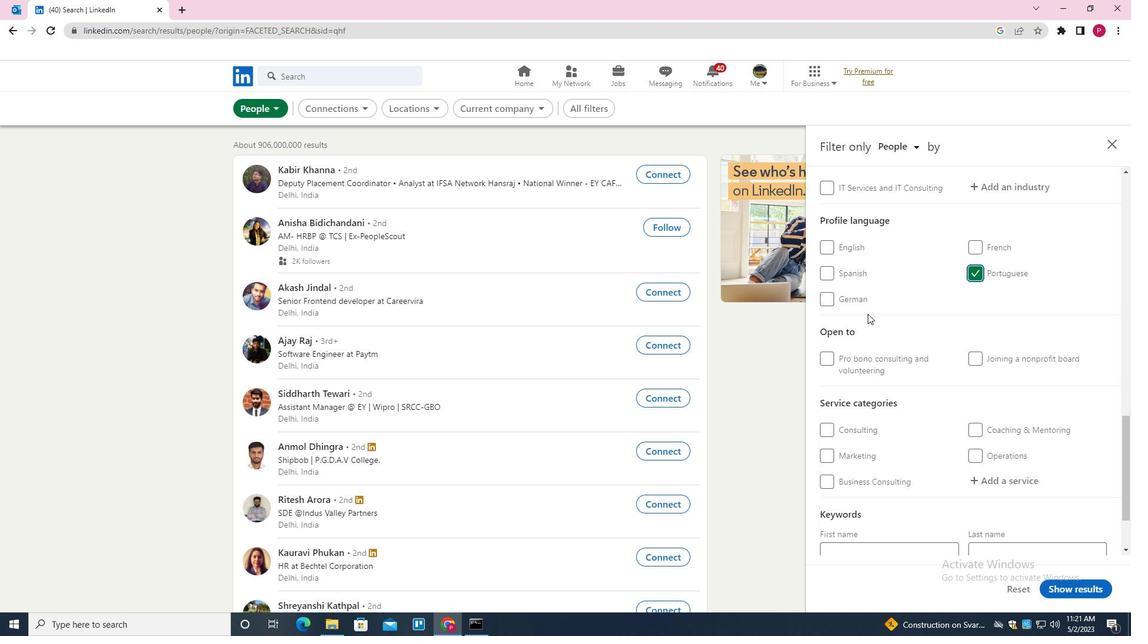 
Action: Mouse scrolled (867, 314) with delta (0, 0)
Screenshot: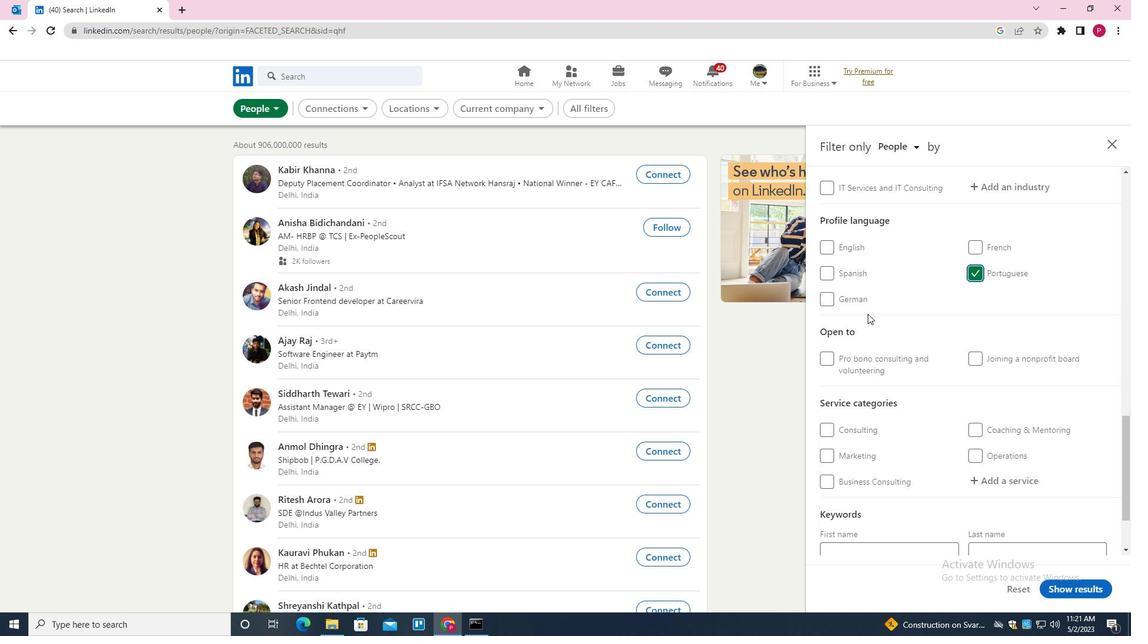 
Action: Mouse scrolled (867, 314) with delta (0, 0)
Screenshot: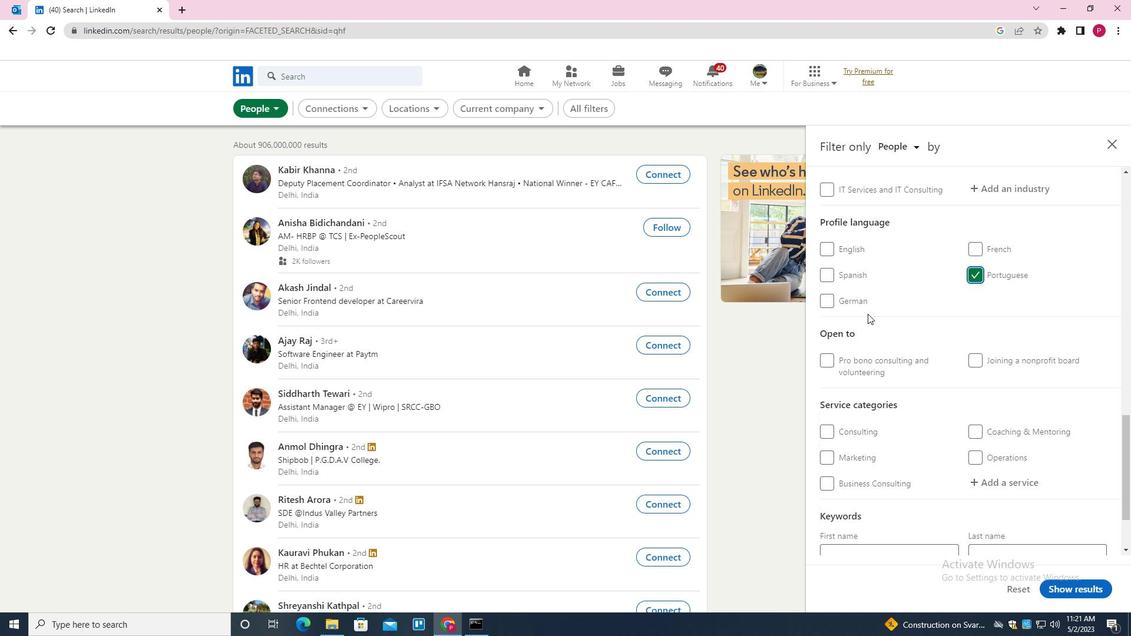 
Action: Mouse scrolled (867, 314) with delta (0, 0)
Screenshot: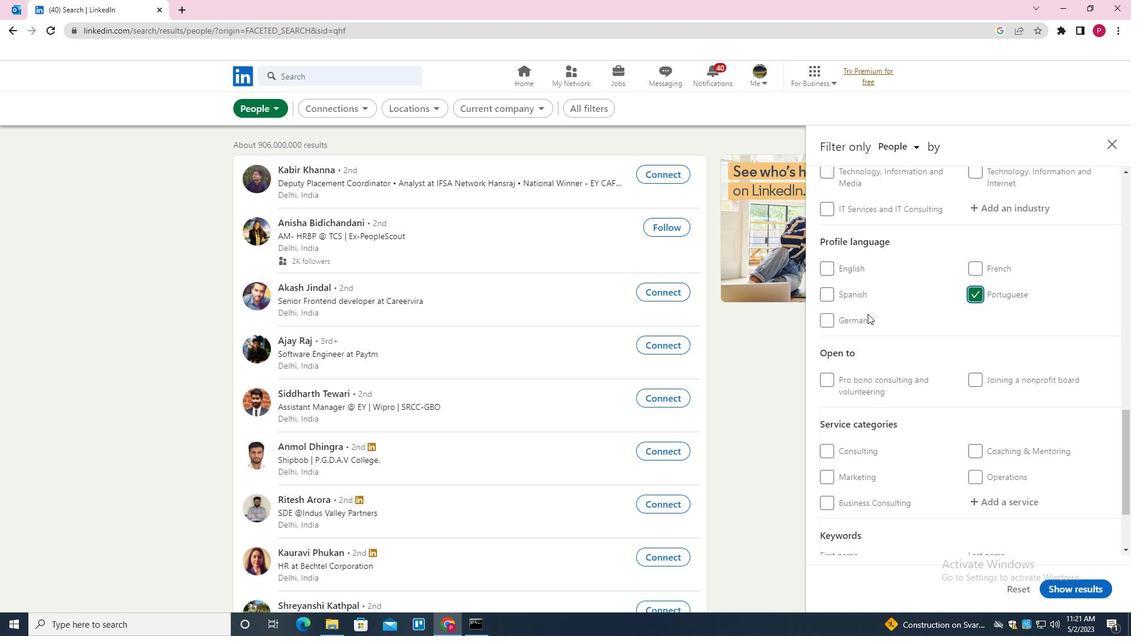 
Action: Mouse scrolled (867, 314) with delta (0, 0)
Screenshot: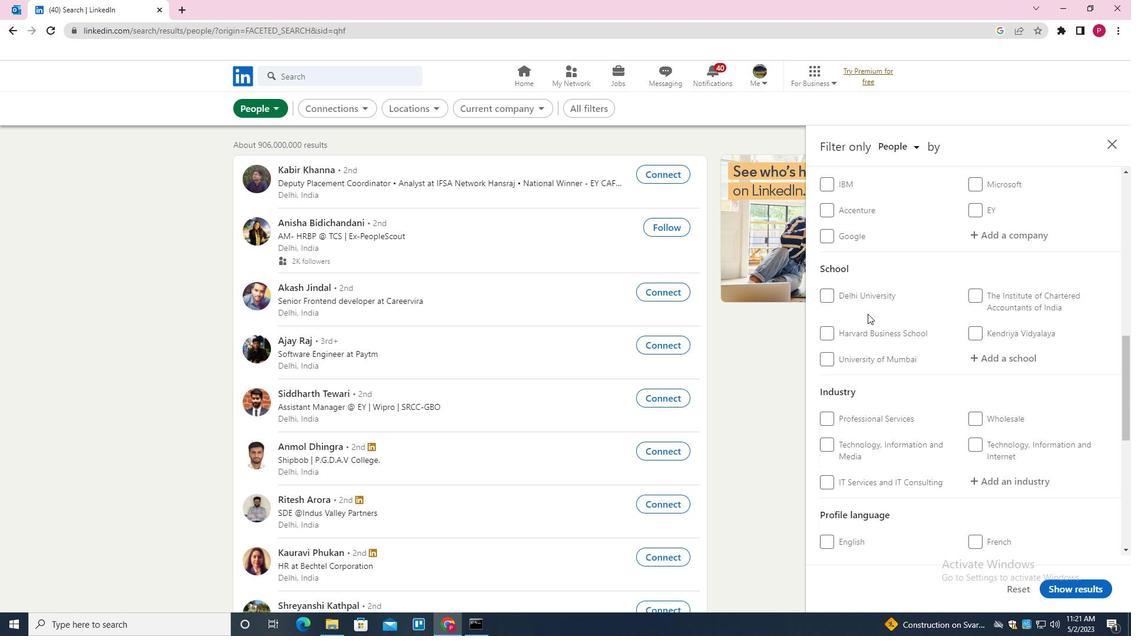 
Action: Mouse scrolled (867, 314) with delta (0, 0)
Screenshot: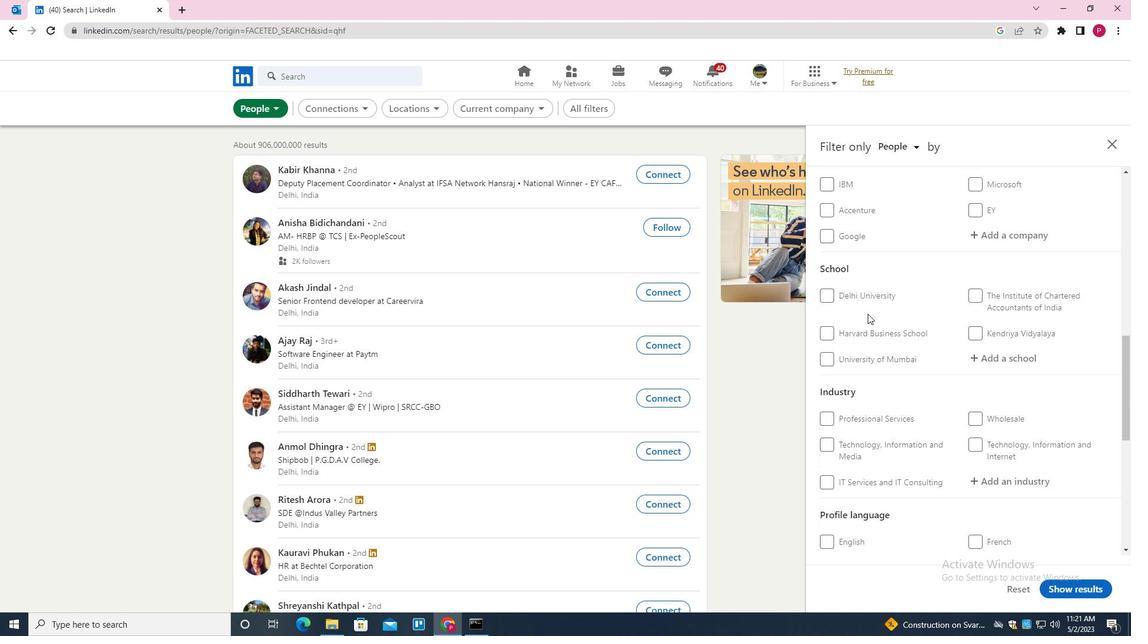 
Action: Mouse moved to (873, 311)
Screenshot: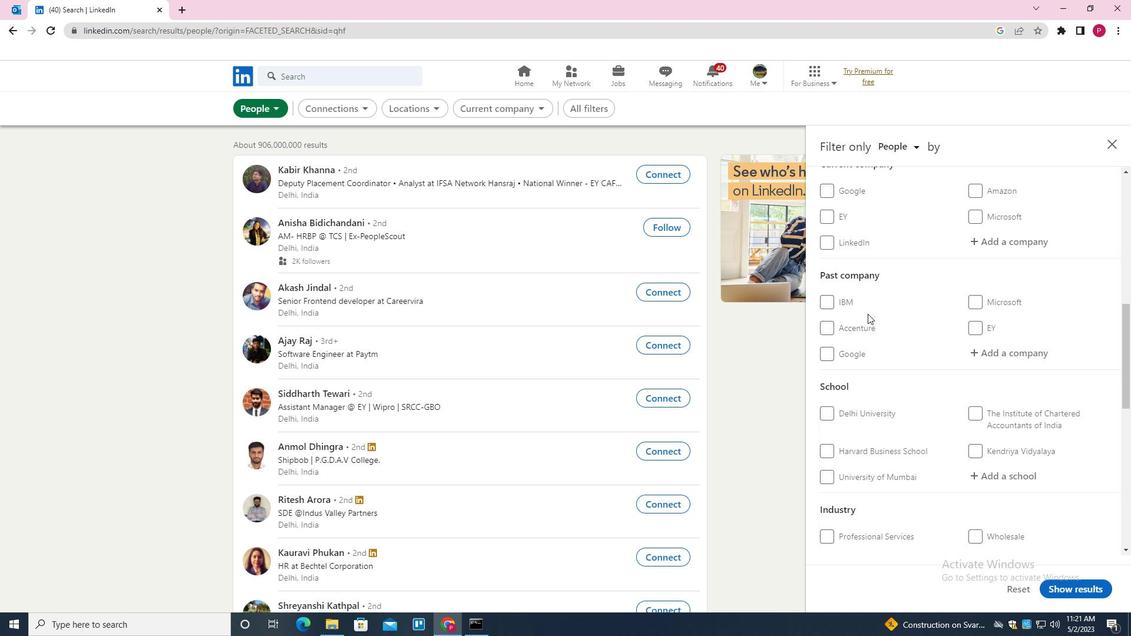 
Action: Mouse scrolled (873, 311) with delta (0, 0)
Screenshot: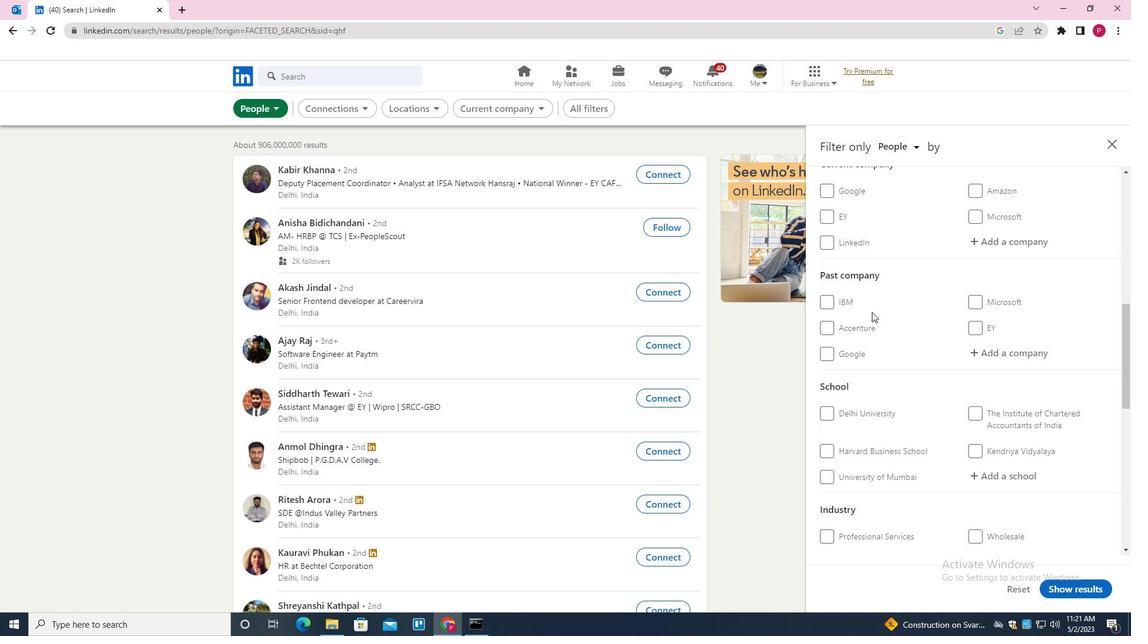 
Action: Mouse moved to (997, 303)
Screenshot: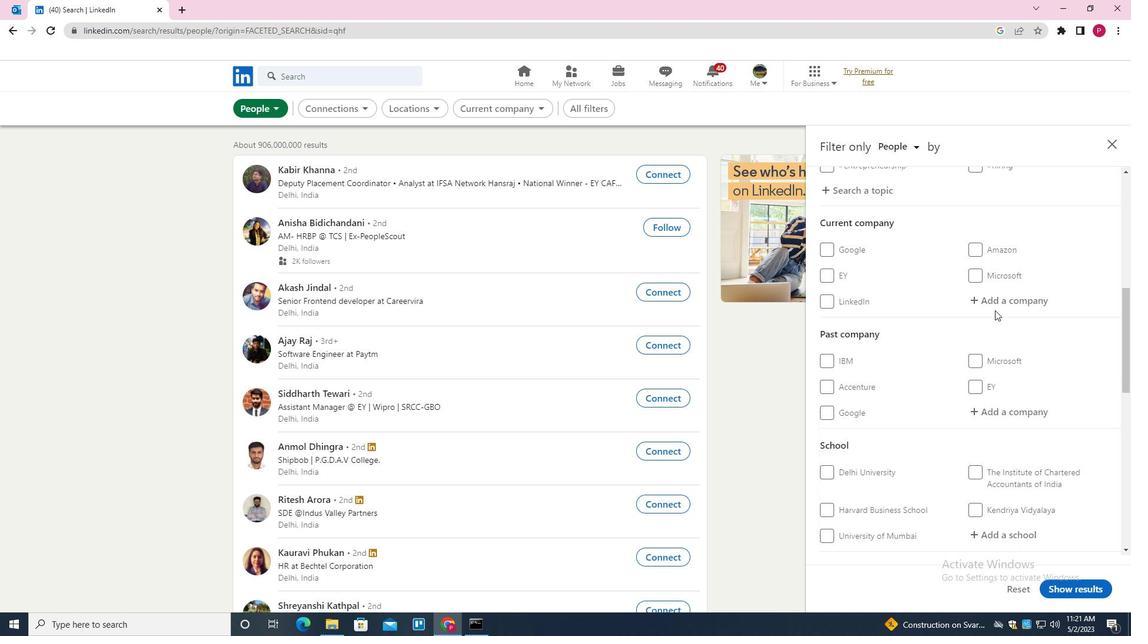 
Action: Mouse pressed left at (997, 303)
Screenshot: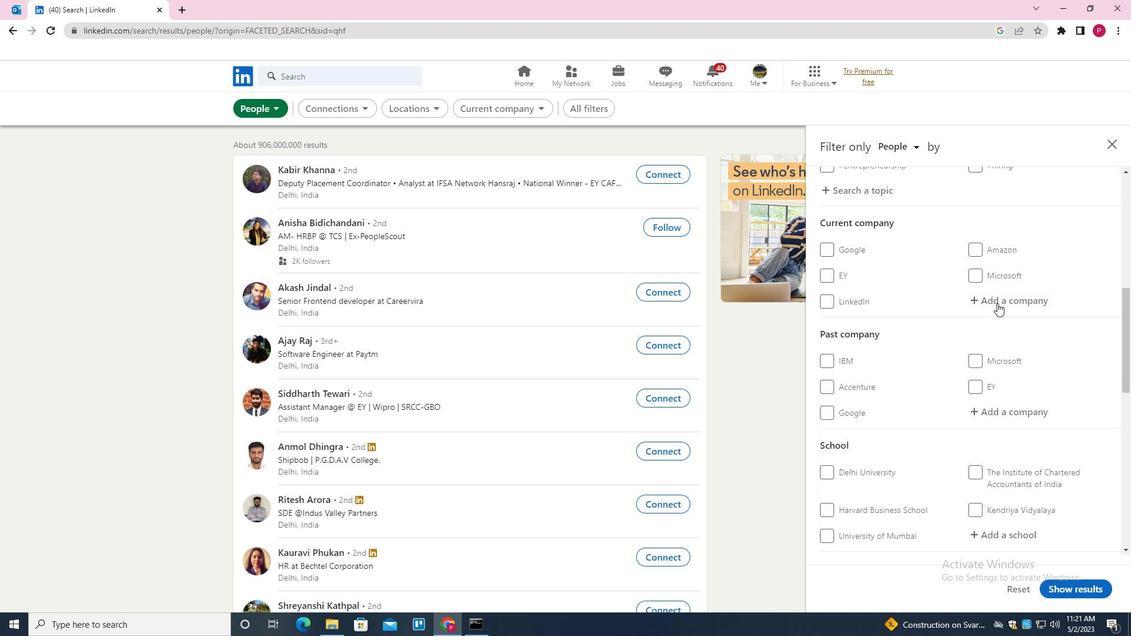 
Action: Mouse moved to (997, 302)
Screenshot: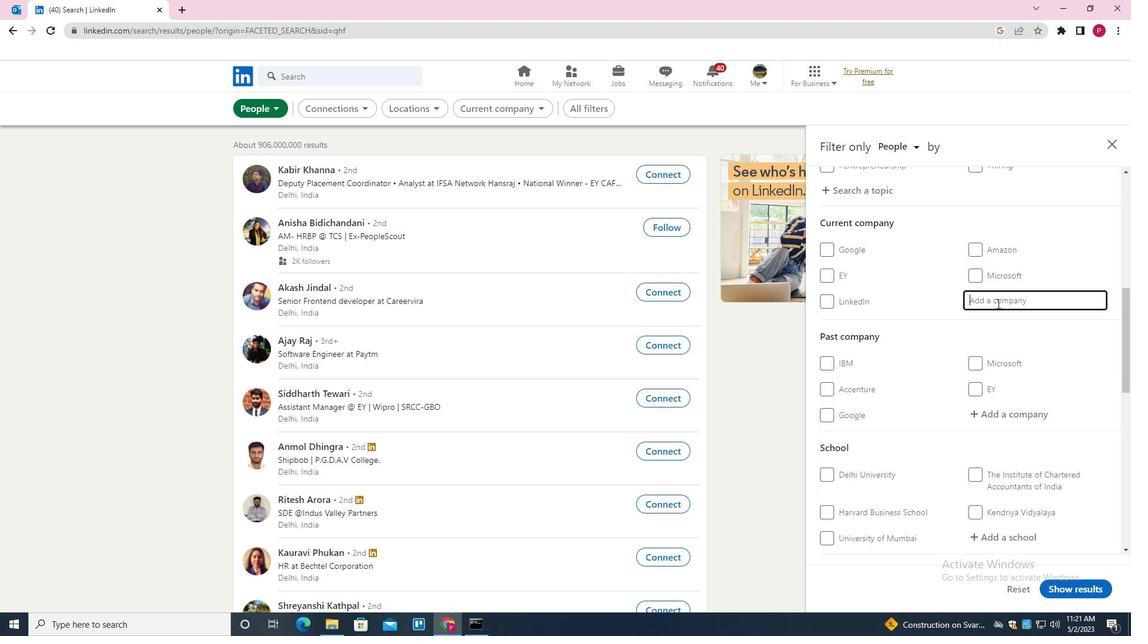 
Action: Key pressed <Key.shift>
Screenshot: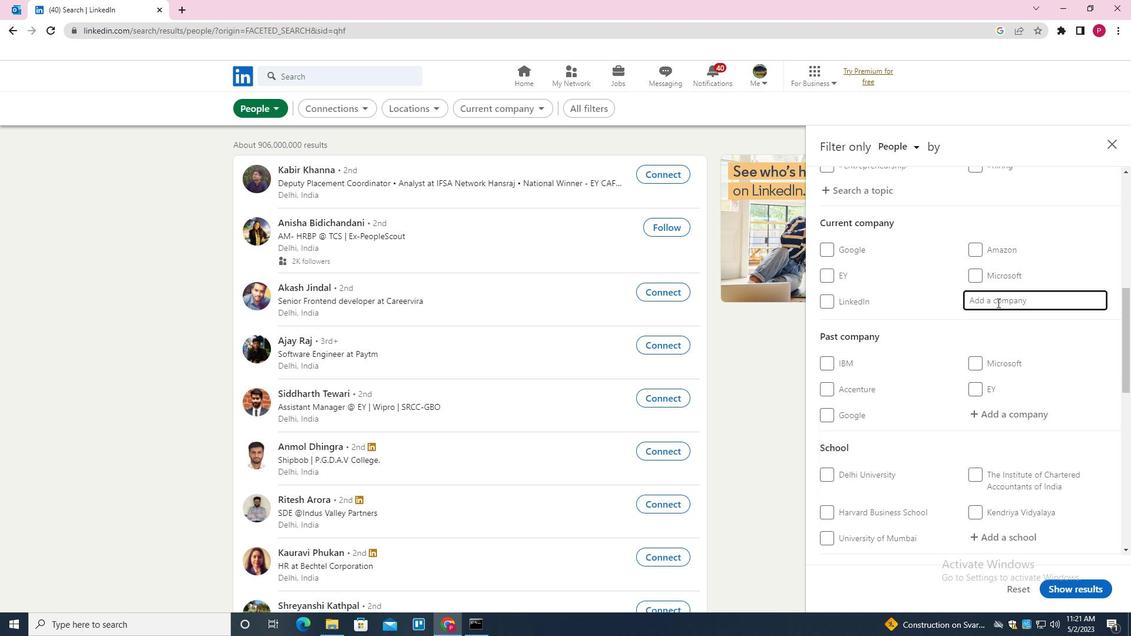 
Action: Mouse moved to (987, 309)
Screenshot: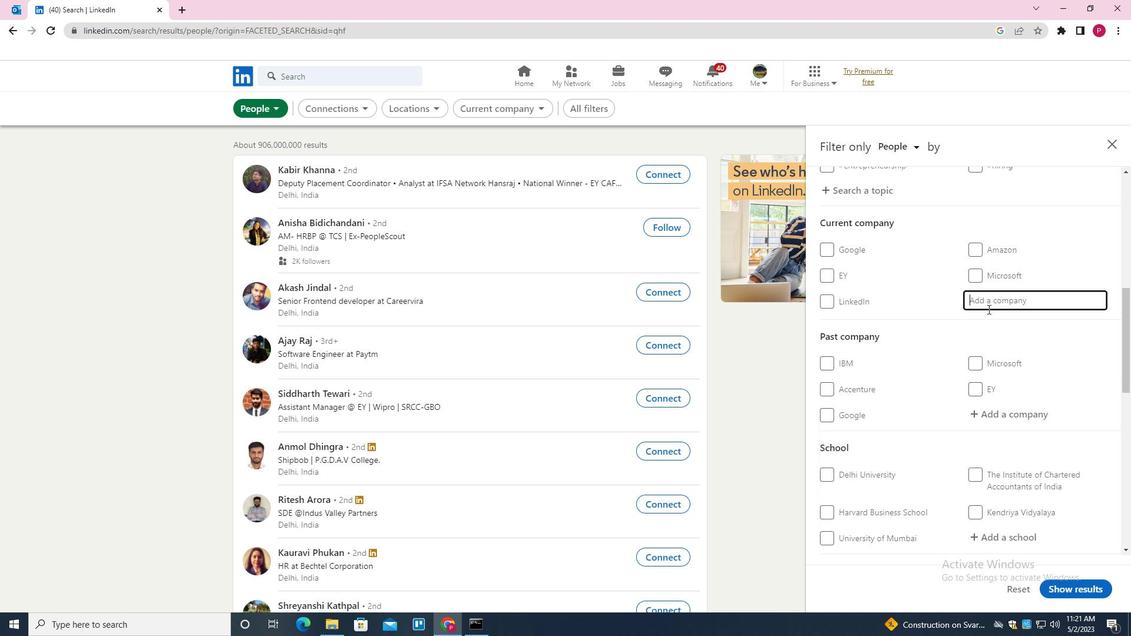
Action: Key pressed ALTAS<Key.space><Key.shift><Key.shift>COPCO<Key.down>
Screenshot: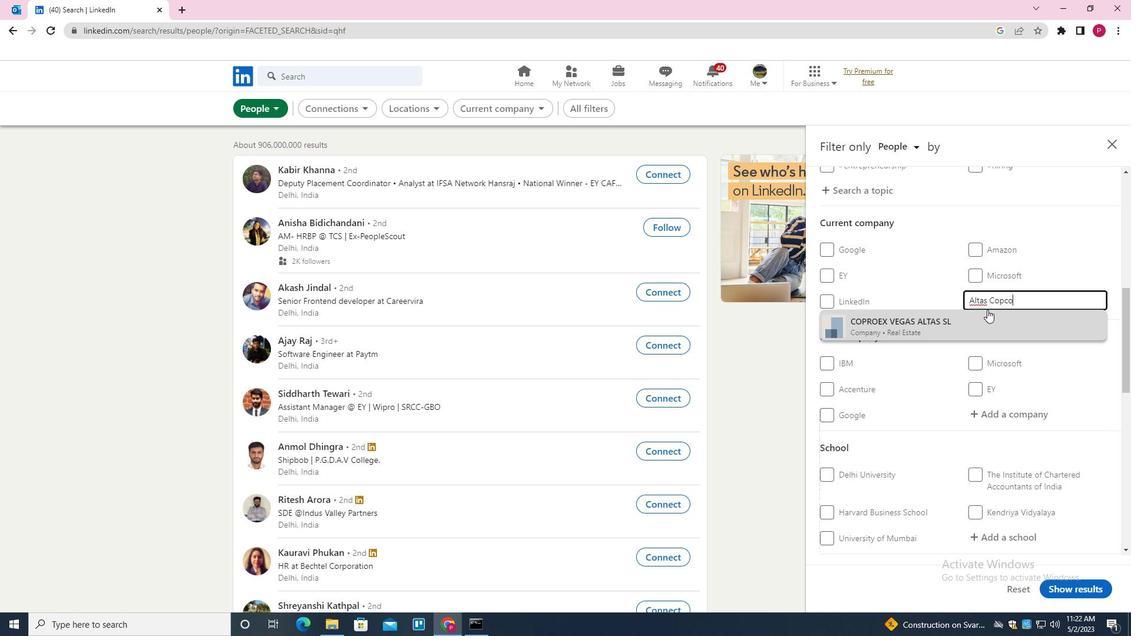 
Action: Mouse moved to (994, 304)
Screenshot: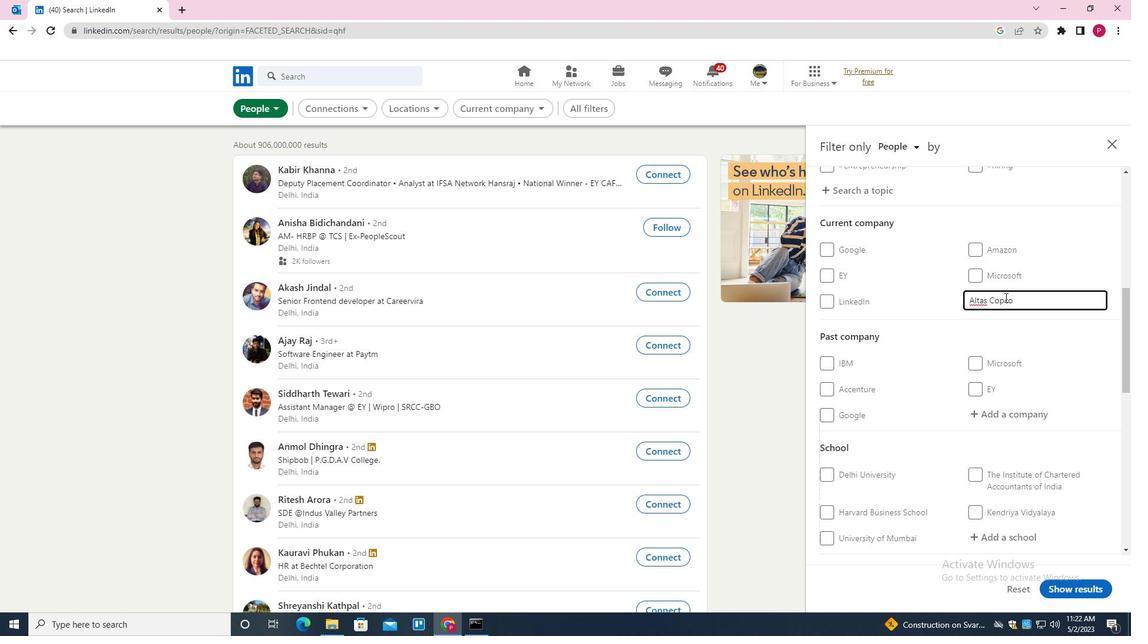
Action: Key pressed <Key.backspace><Key.backspace><Key.backspace><Key.backspace><Key.backspace><Key.backspace><Key.backspace><Key.backspace><Key.backspace><Key.backspace><Key.backspace><Key.backspace><Key.backspace><Key.backspace><Key.backspace><Key.shift>ATLAS<Key.space><Key.shift><Key.shift><Key.shift><Key.shift>COPCO<Key.down><Key.enter>
Screenshot: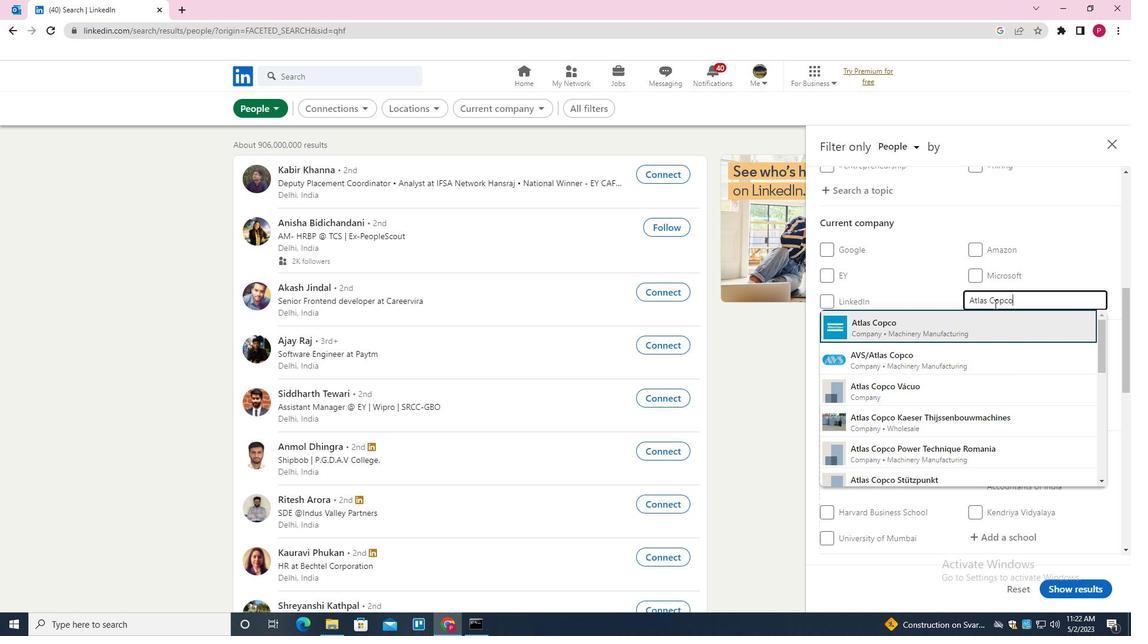 
Action: Mouse moved to (935, 345)
Screenshot: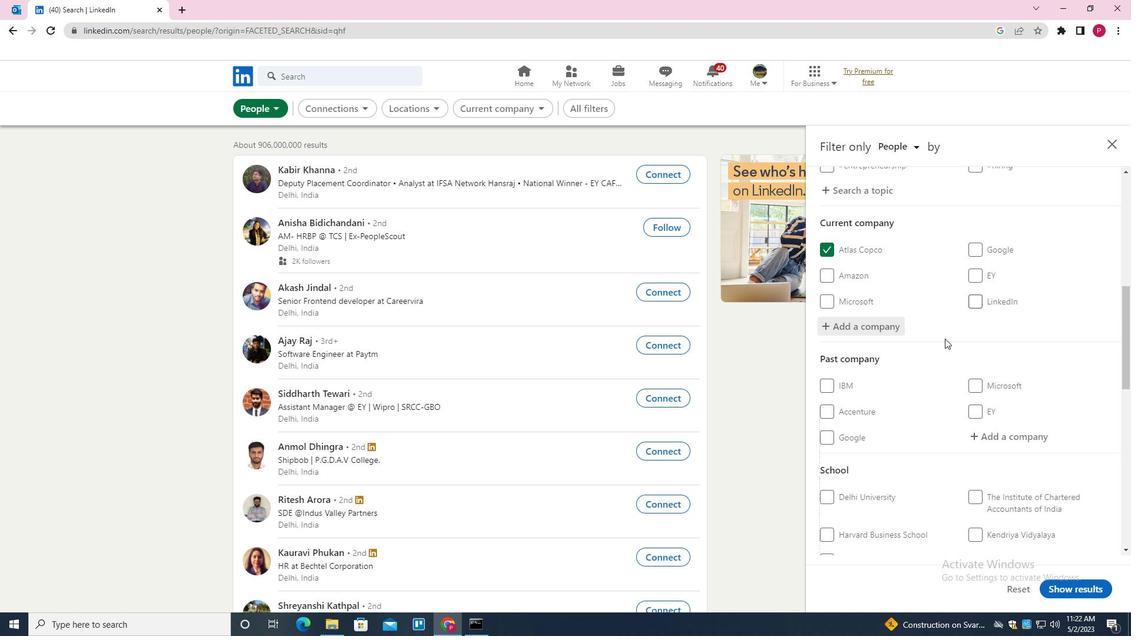 
Action: Mouse scrolled (935, 345) with delta (0, 0)
Screenshot: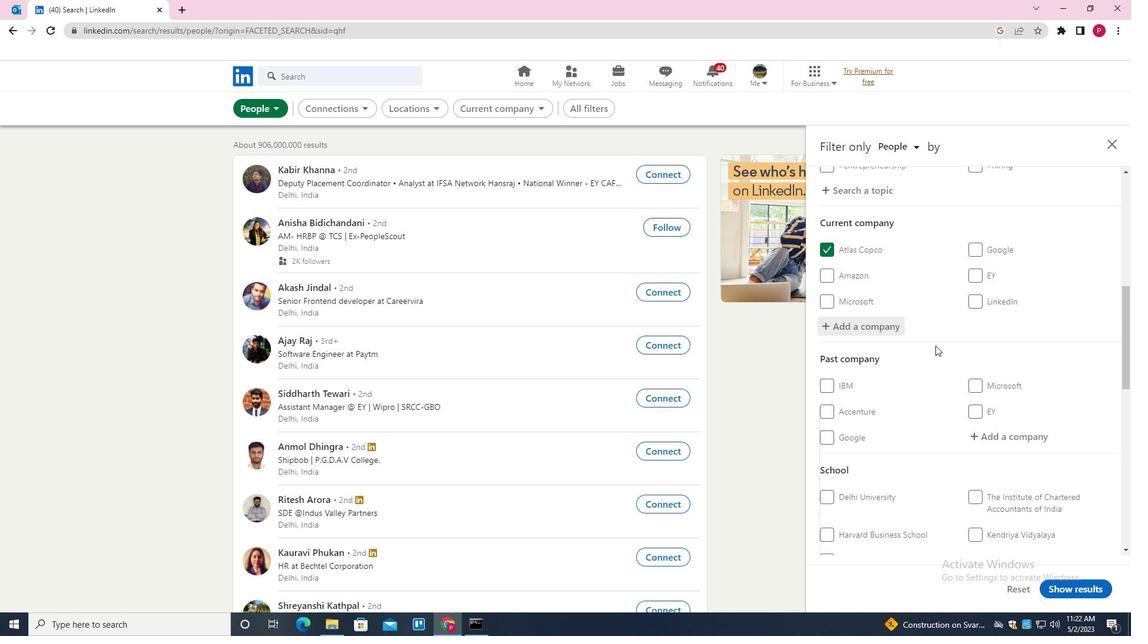 
Action: Mouse scrolled (935, 345) with delta (0, 0)
Screenshot: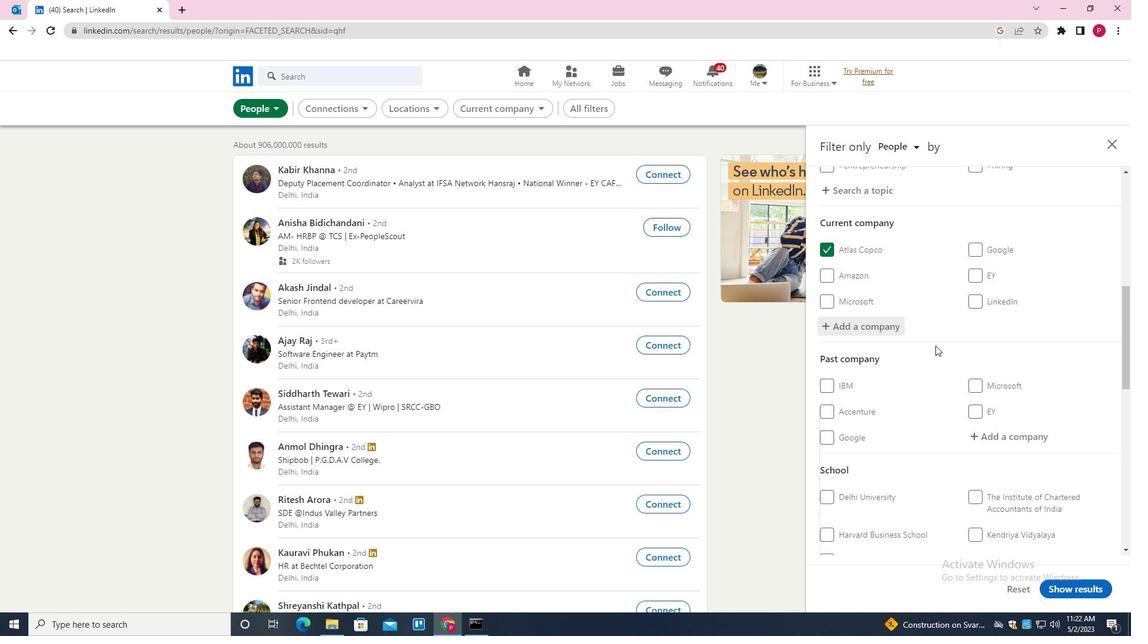 
Action: Mouse scrolled (935, 345) with delta (0, 0)
Screenshot: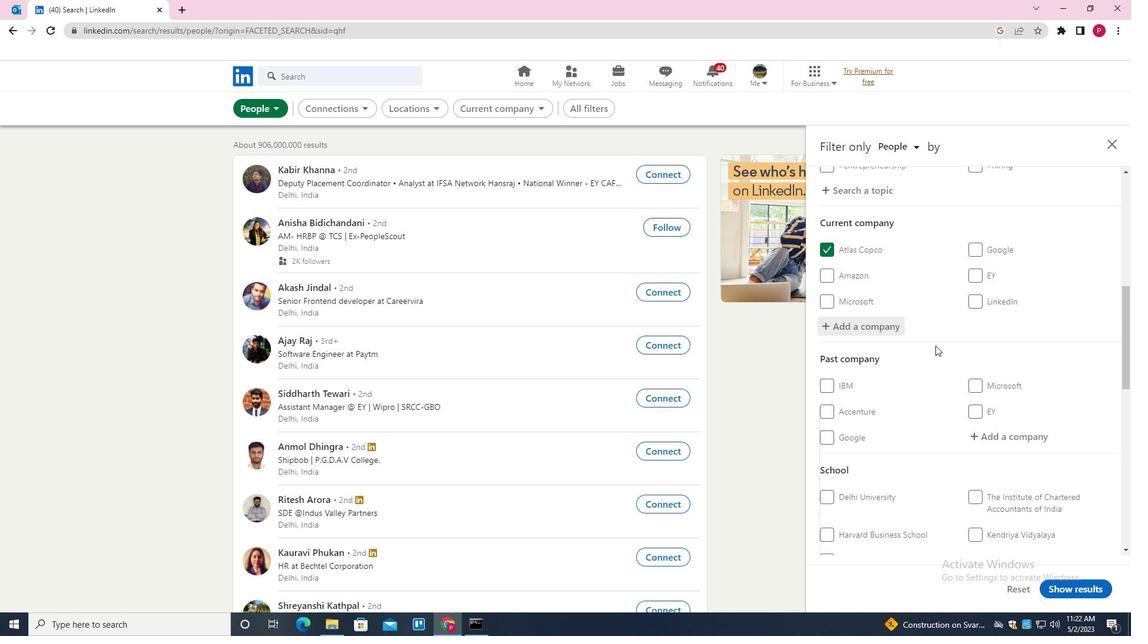 
Action: Mouse moved to (946, 339)
Screenshot: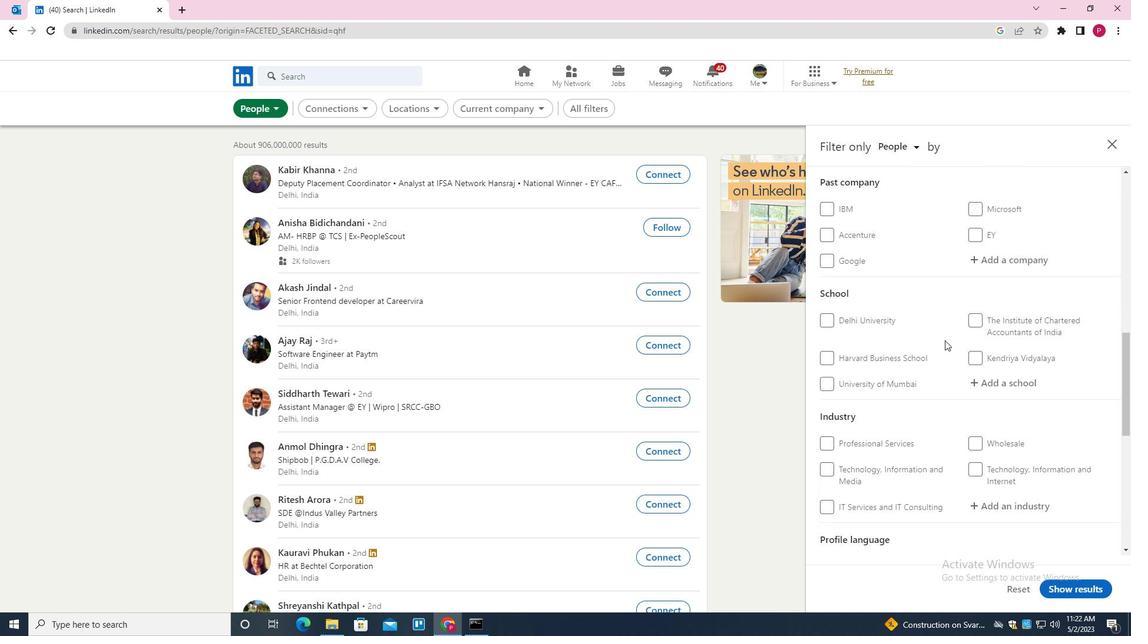 
Action: Mouse scrolled (946, 338) with delta (0, 0)
Screenshot: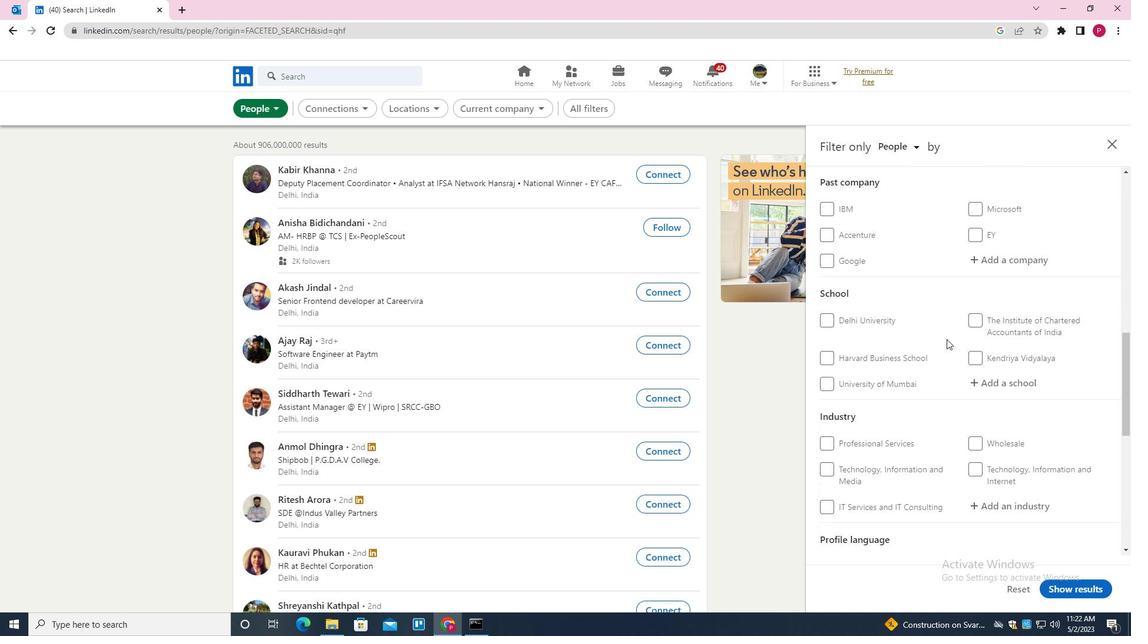 
Action: Mouse scrolled (946, 338) with delta (0, 0)
Screenshot: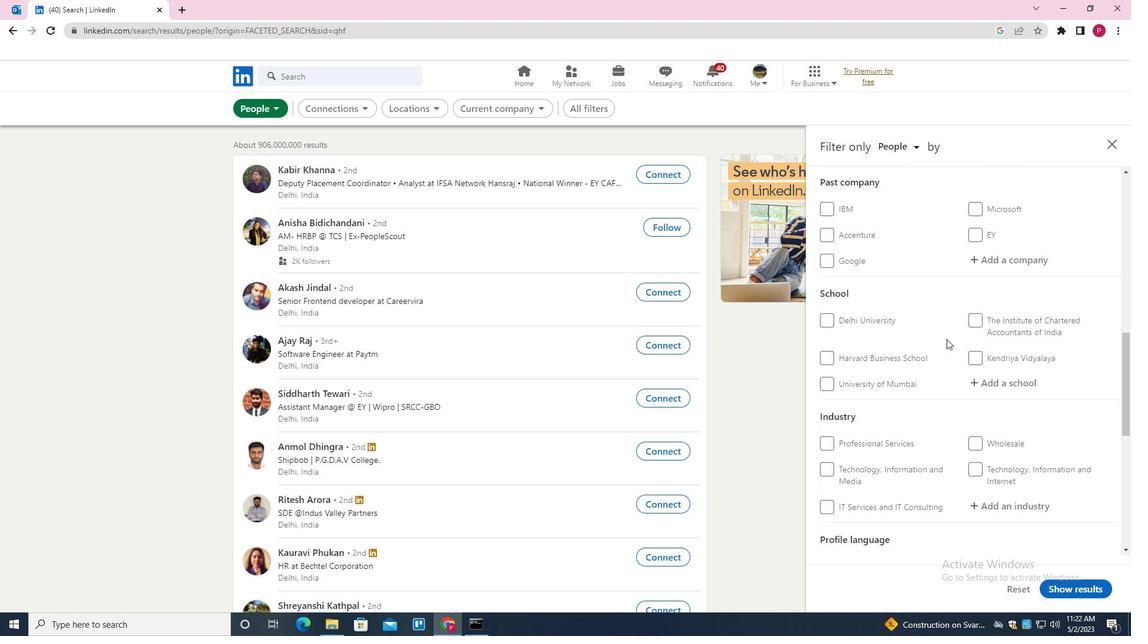 
Action: Mouse scrolled (946, 338) with delta (0, 0)
Screenshot: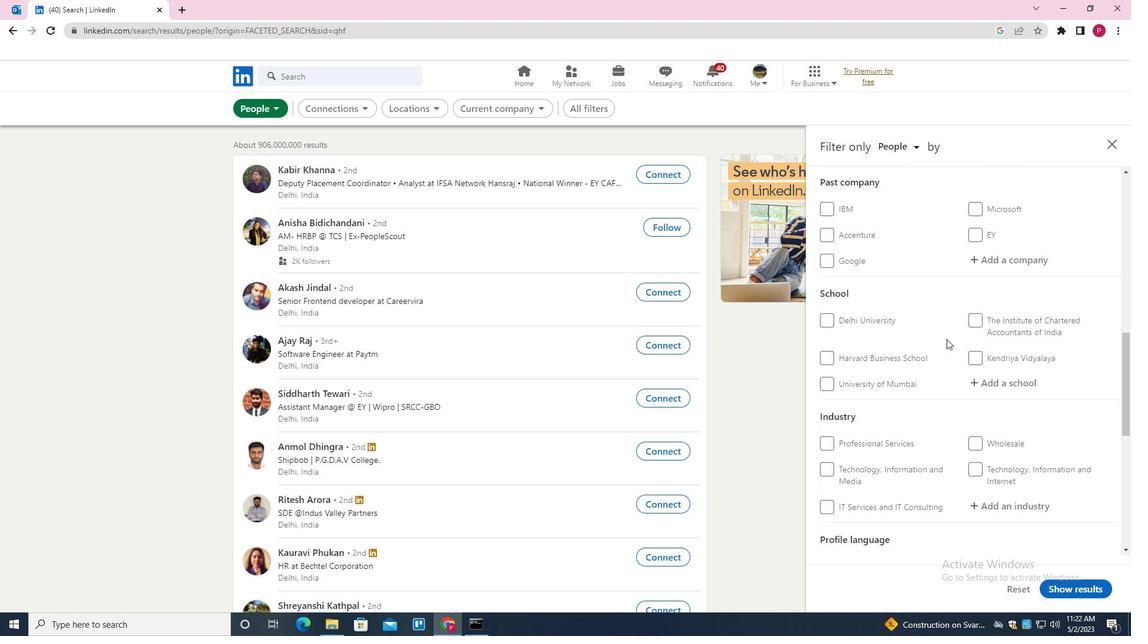 
Action: Mouse moved to (1012, 208)
Screenshot: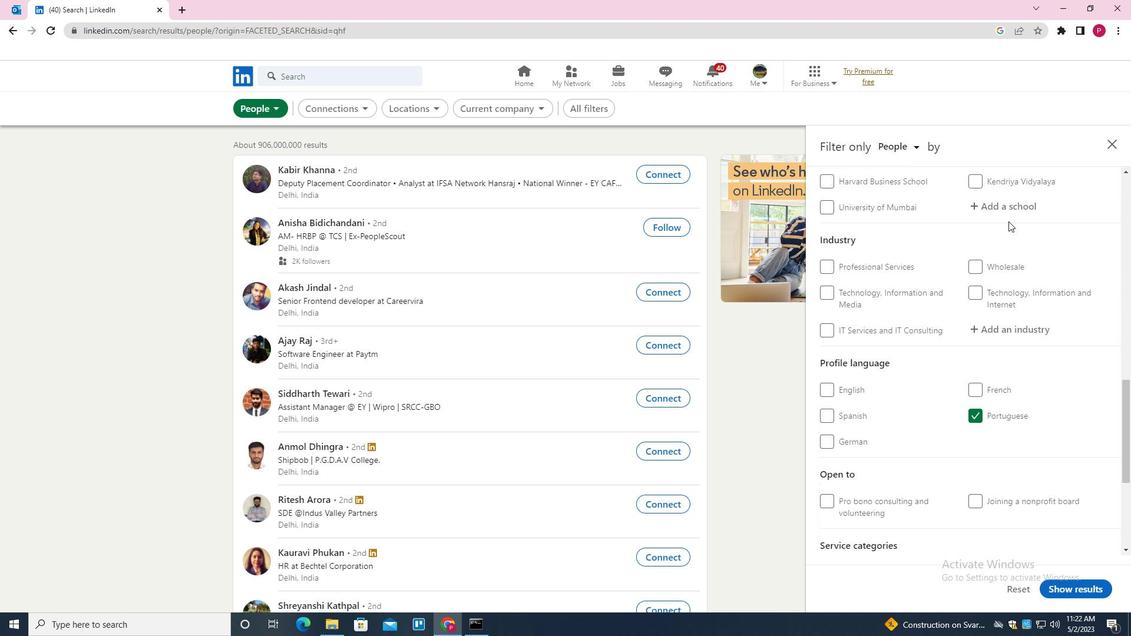 
Action: Mouse pressed left at (1012, 208)
Screenshot: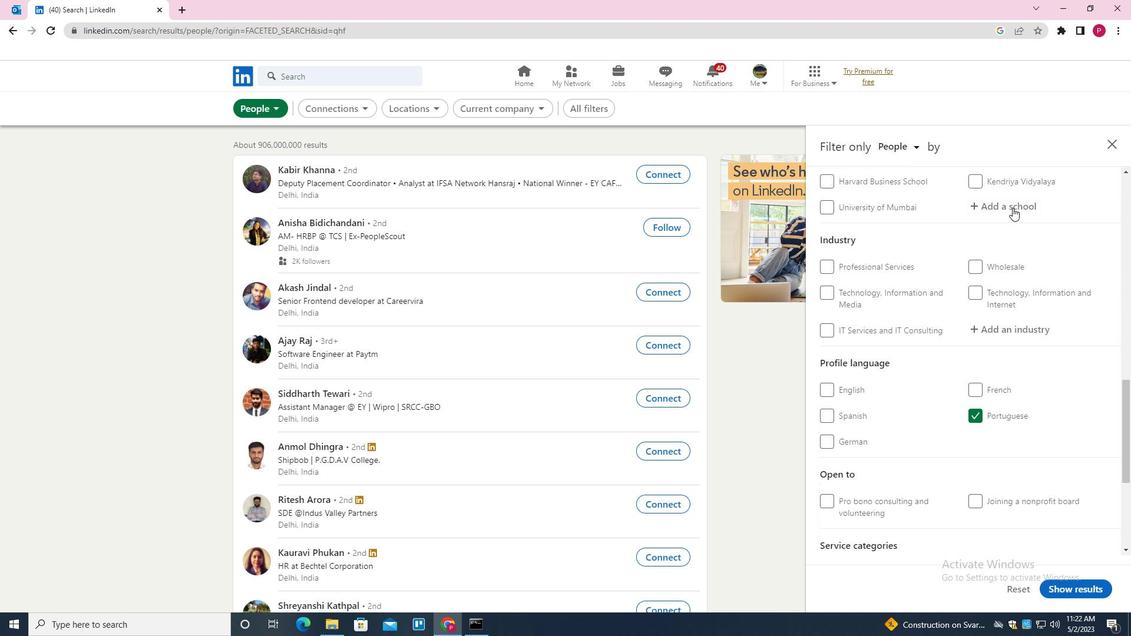 
Action: Key pressed <Key.shift>
Screenshot: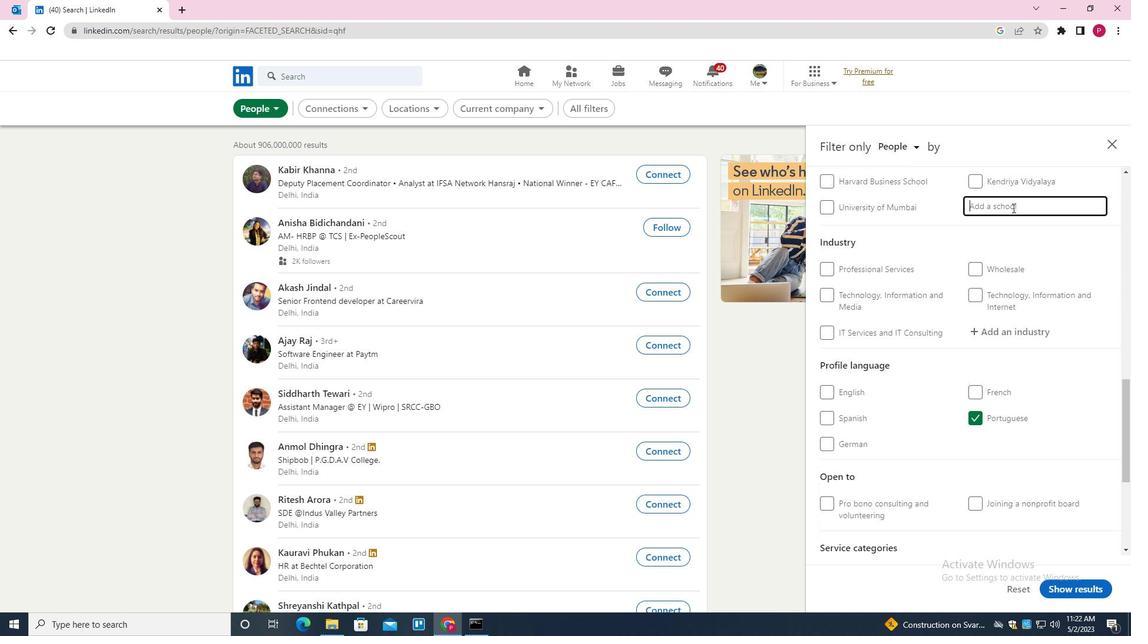 
Action: Mouse moved to (1012, 208)
Screenshot: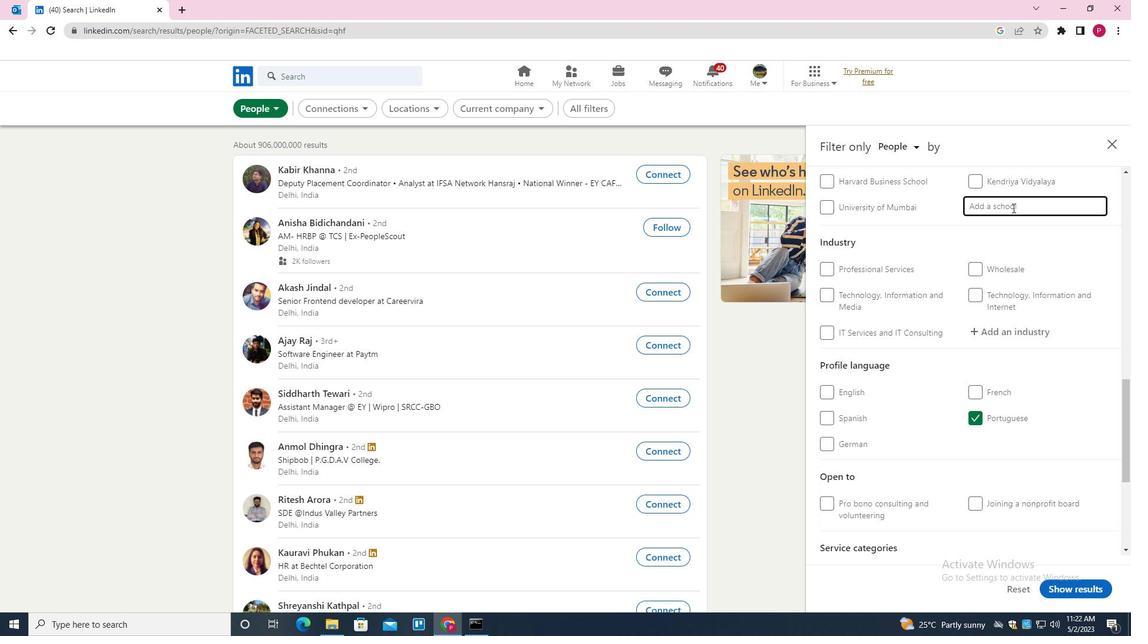 
Action: Key pressed <Key.shift>
Screenshot: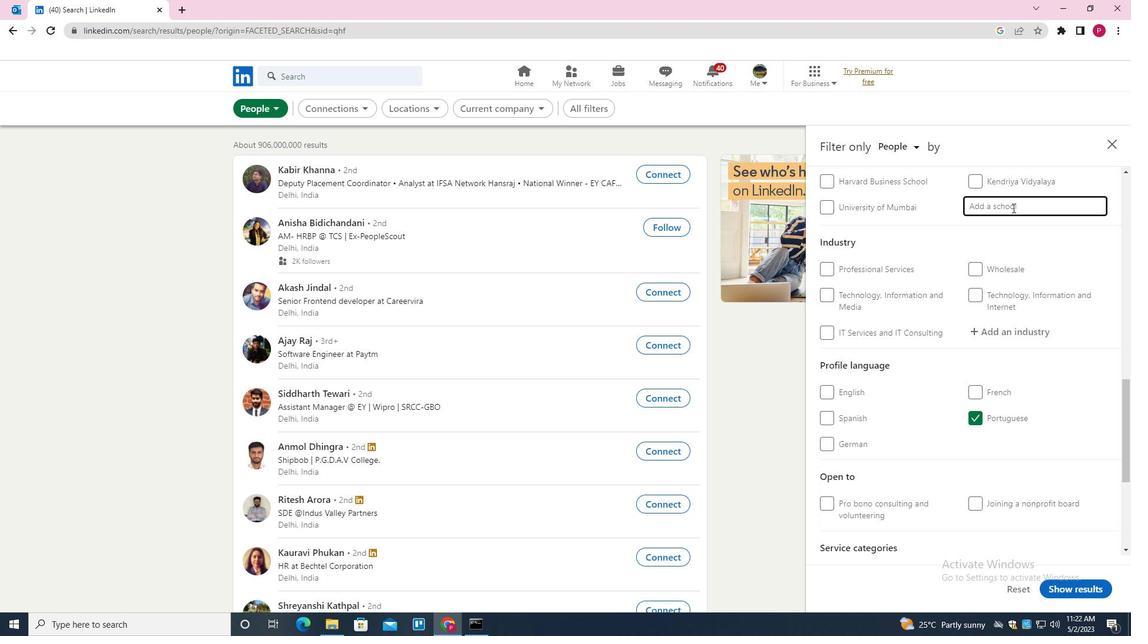 
Action: Mouse moved to (1005, 212)
Screenshot: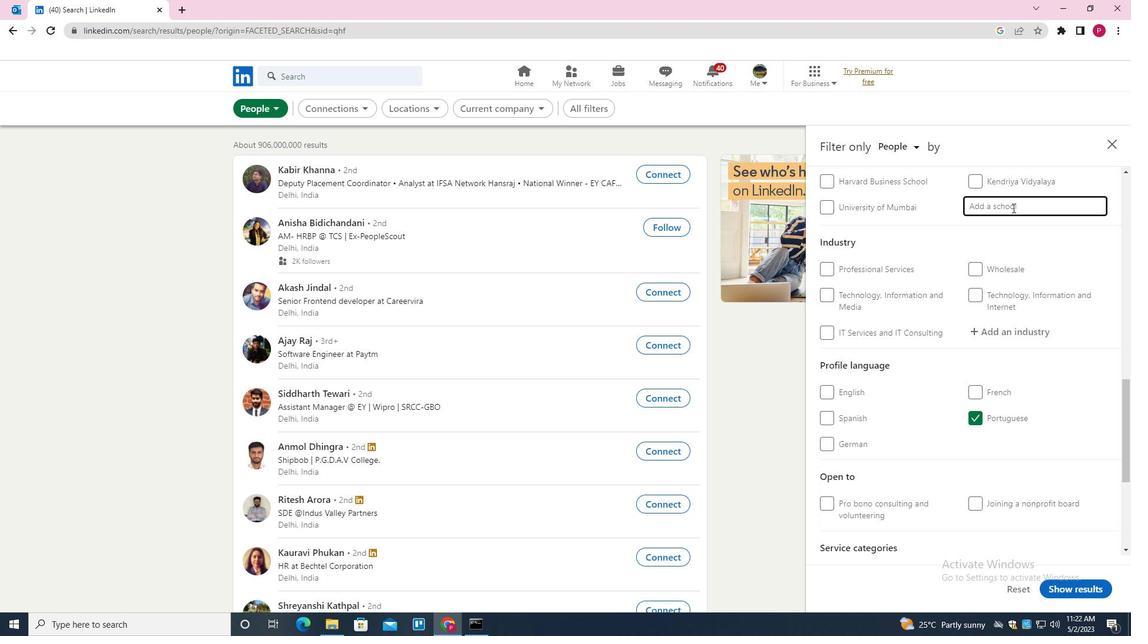 
Action: Key pressed <Key.shift>
Screenshot: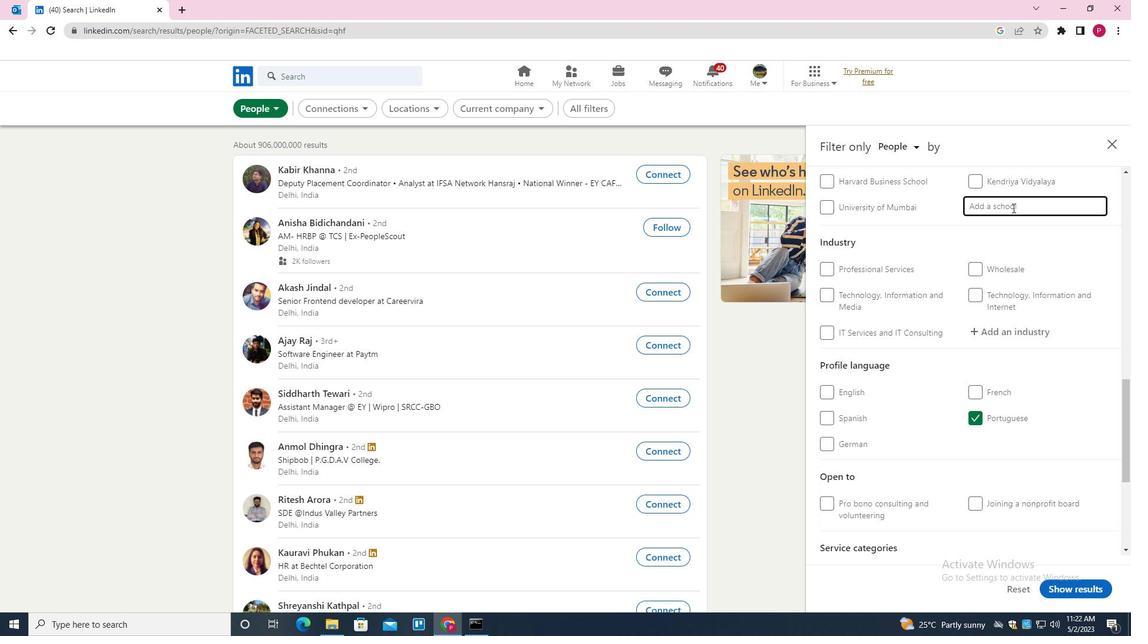 
Action: Mouse moved to (1004, 213)
Screenshot: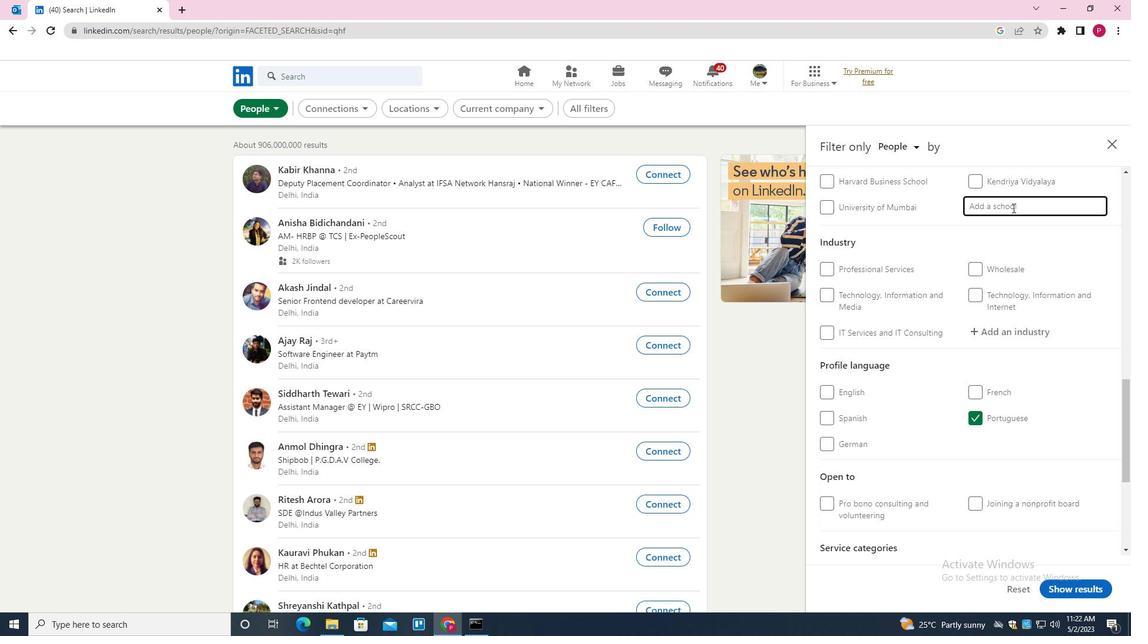 
Action: Key pressed T
Screenshot: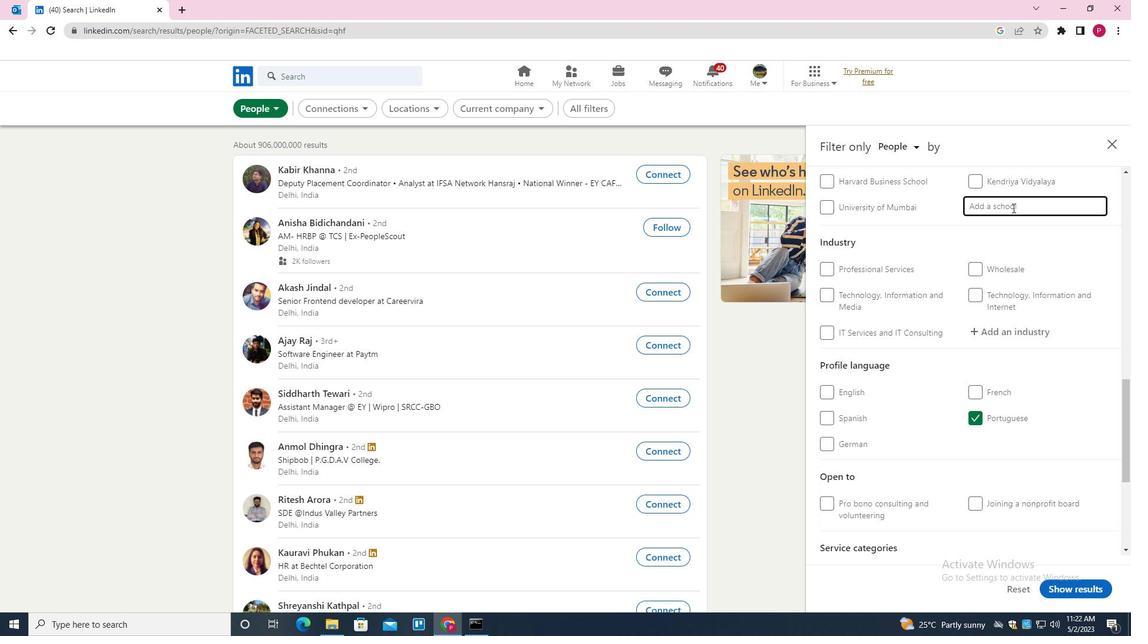 
Action: Mouse moved to (1000, 215)
Screenshot: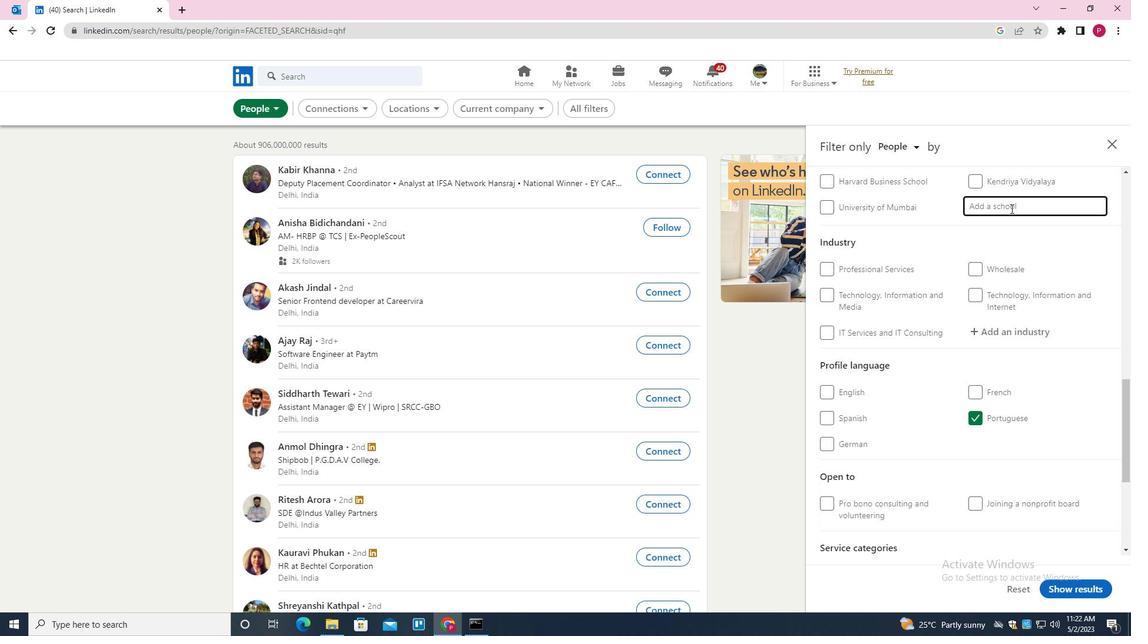 
Action: Key pressed HE<Key.space><Key.shift>BHOPAL<Key.space><Key.down><Key.enter>
Screenshot: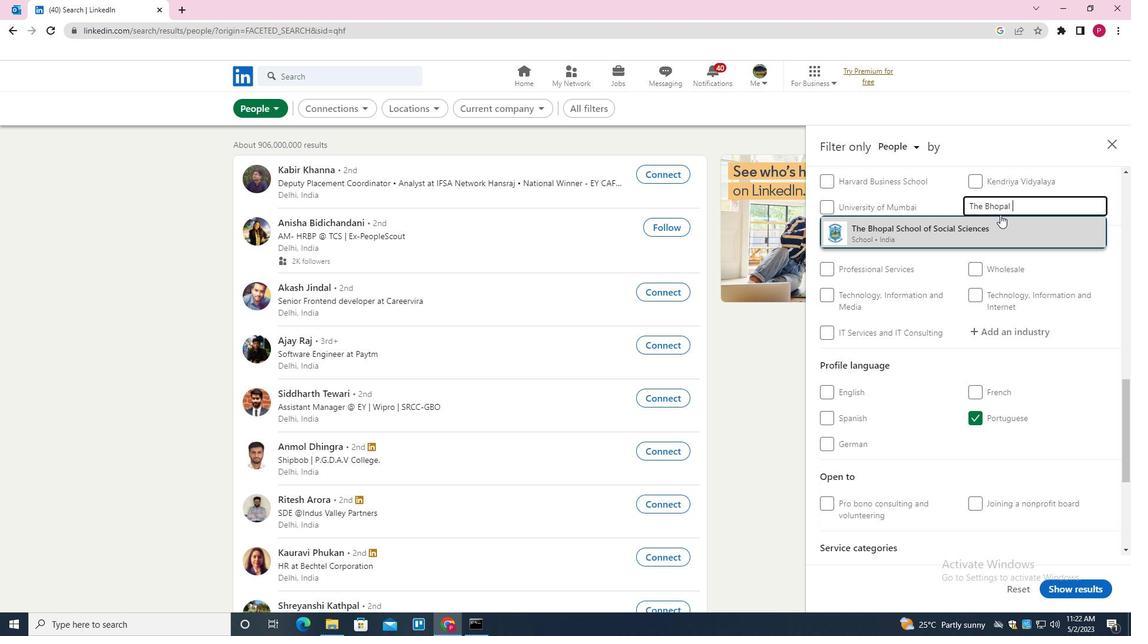 
Action: Mouse moved to (909, 281)
Screenshot: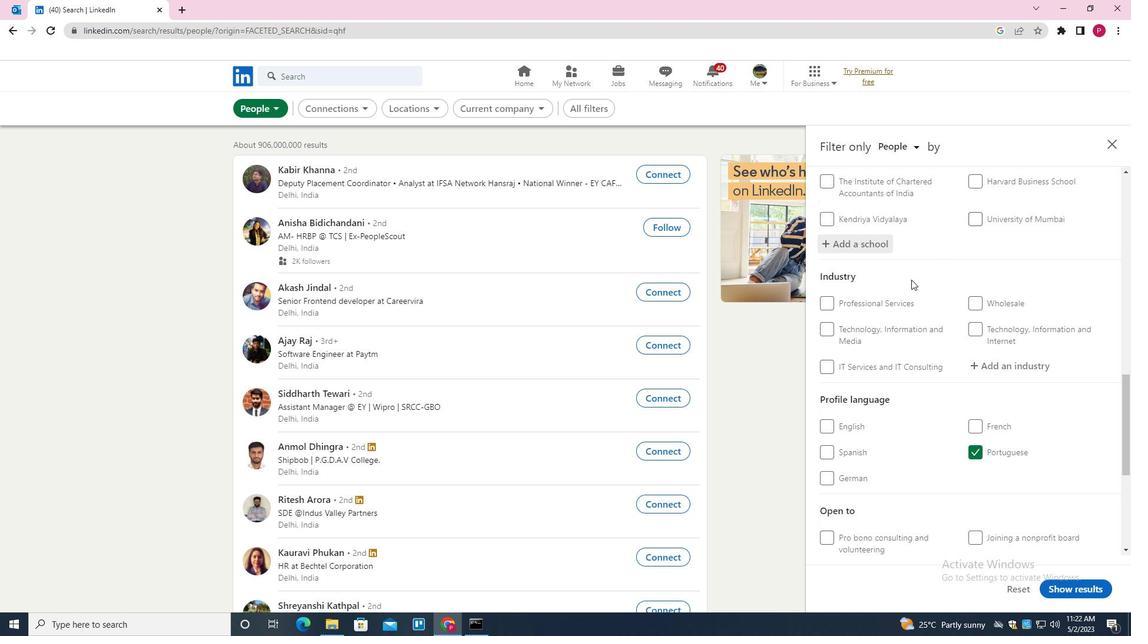 
Action: Mouse scrolled (909, 280) with delta (0, 0)
Screenshot: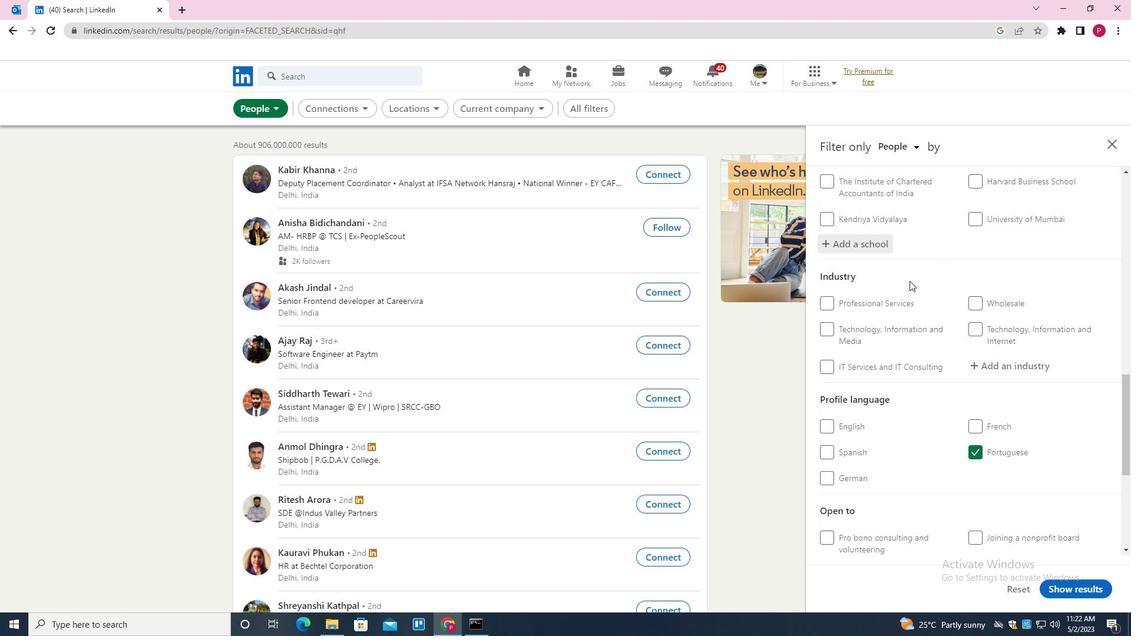 
Action: Mouse scrolled (909, 280) with delta (0, 0)
Screenshot: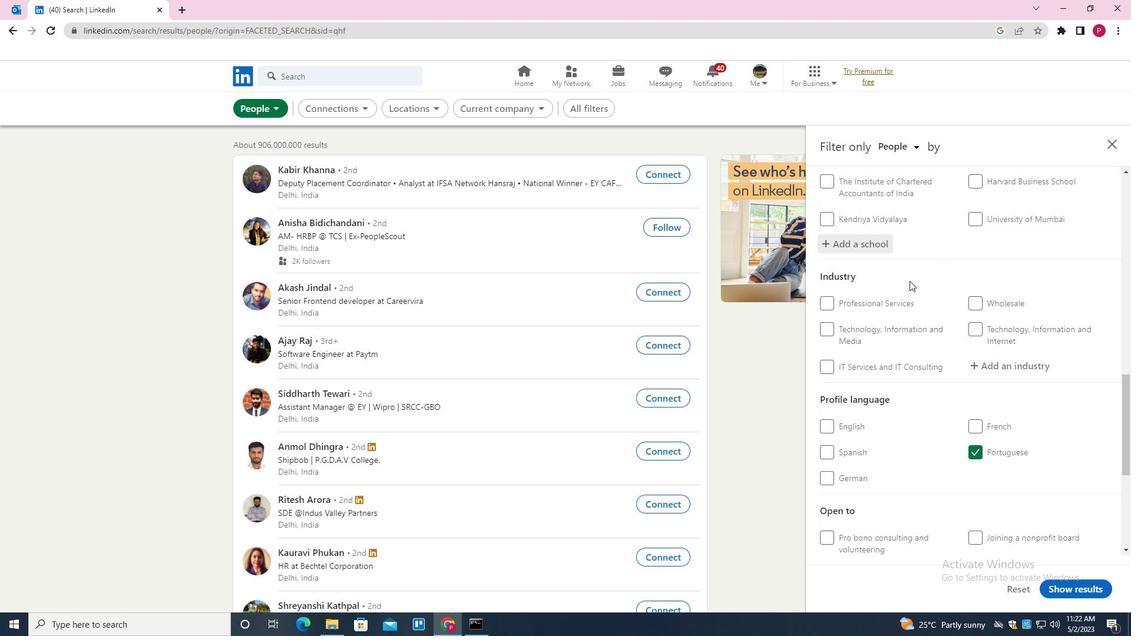 
Action: Mouse scrolled (909, 280) with delta (0, 0)
Screenshot: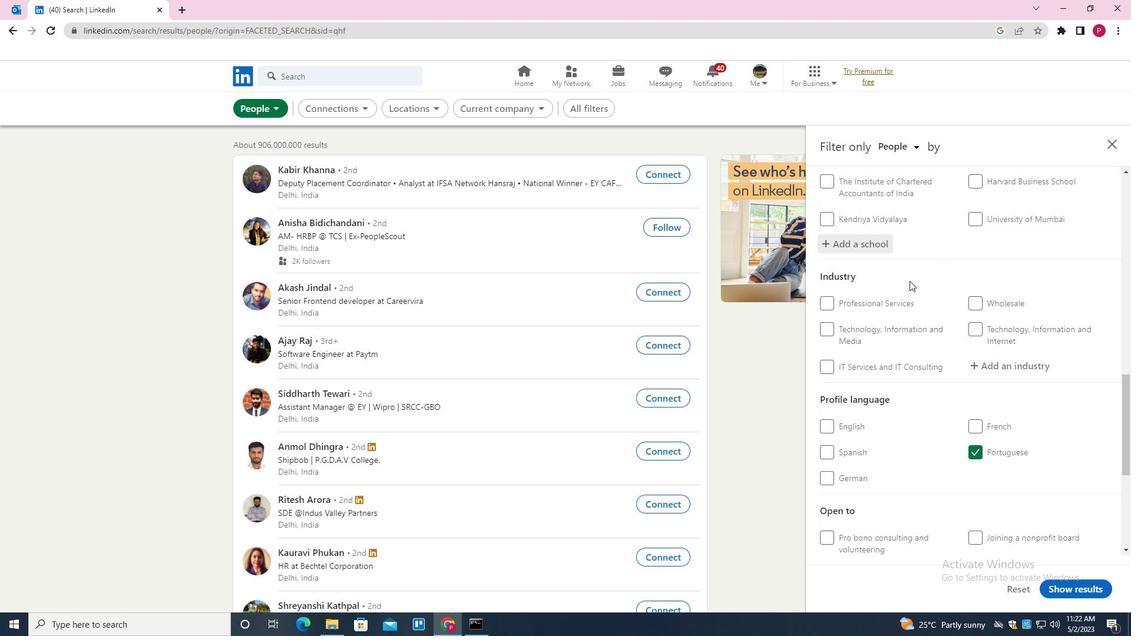 
Action: Mouse scrolled (909, 280) with delta (0, 0)
Screenshot: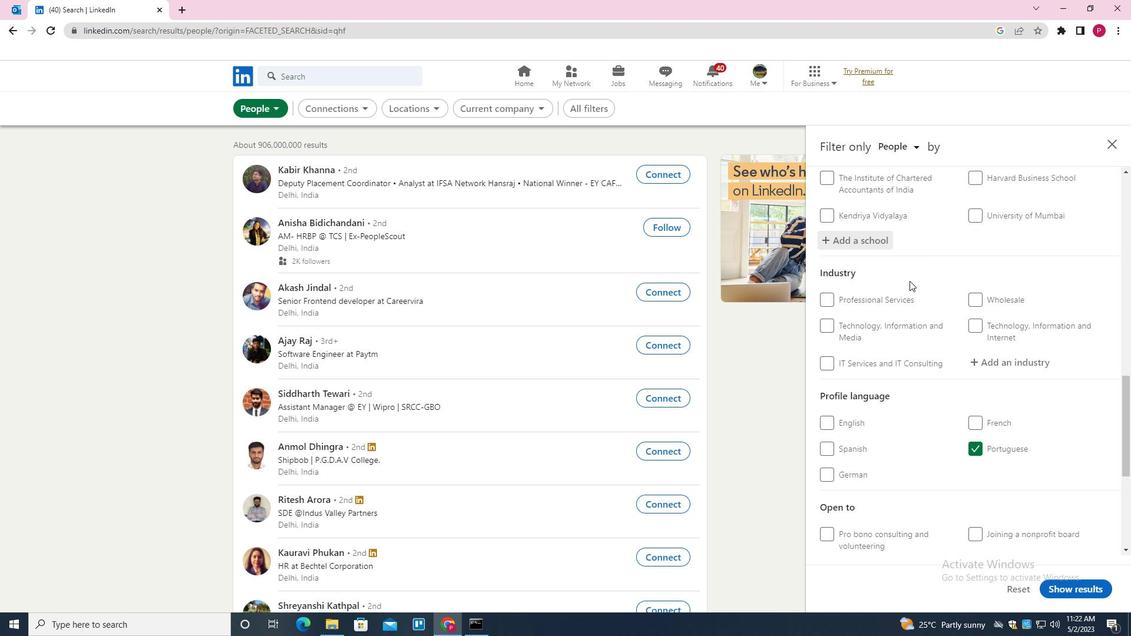 
Action: Mouse scrolled (909, 280) with delta (0, 0)
Screenshot: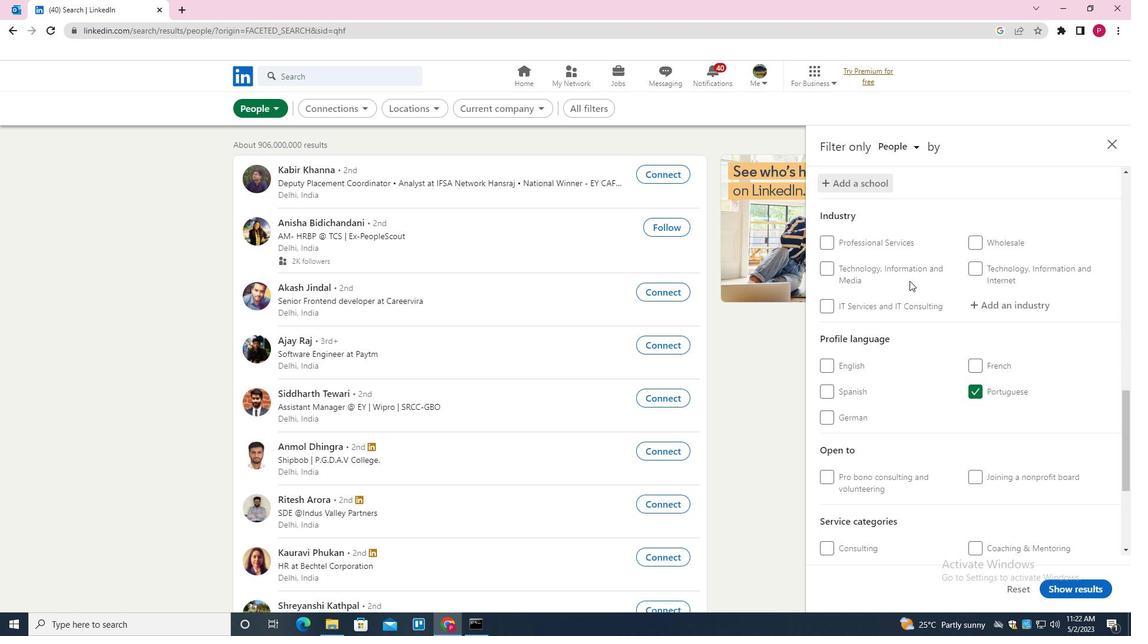 
Action: Mouse moved to (952, 305)
Screenshot: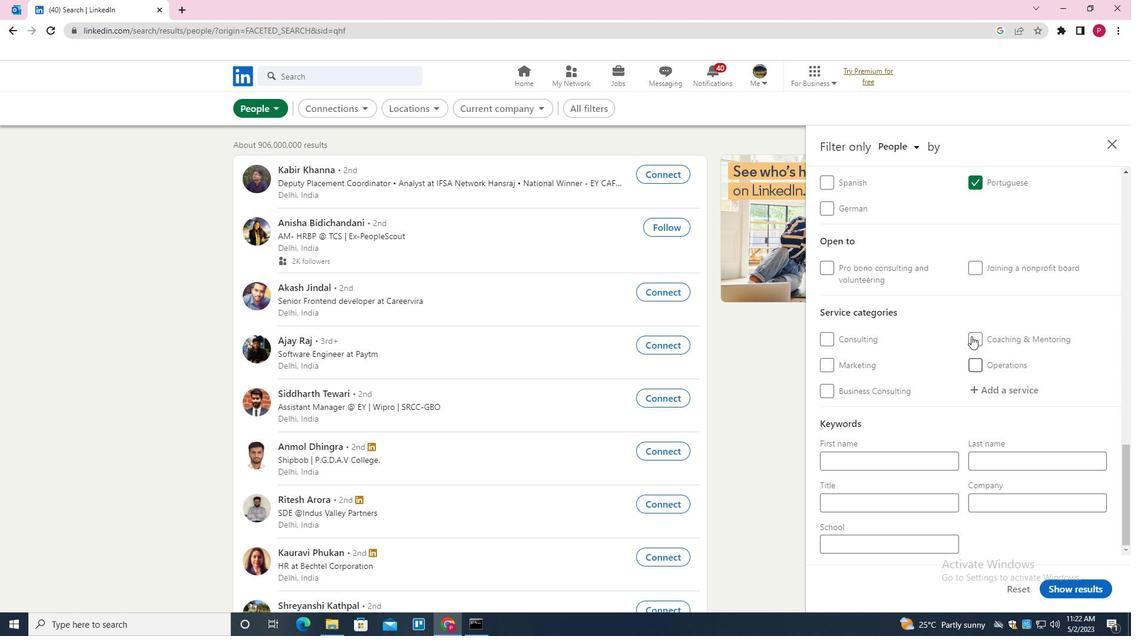 
Action: Mouse scrolled (952, 306) with delta (0, 0)
Screenshot: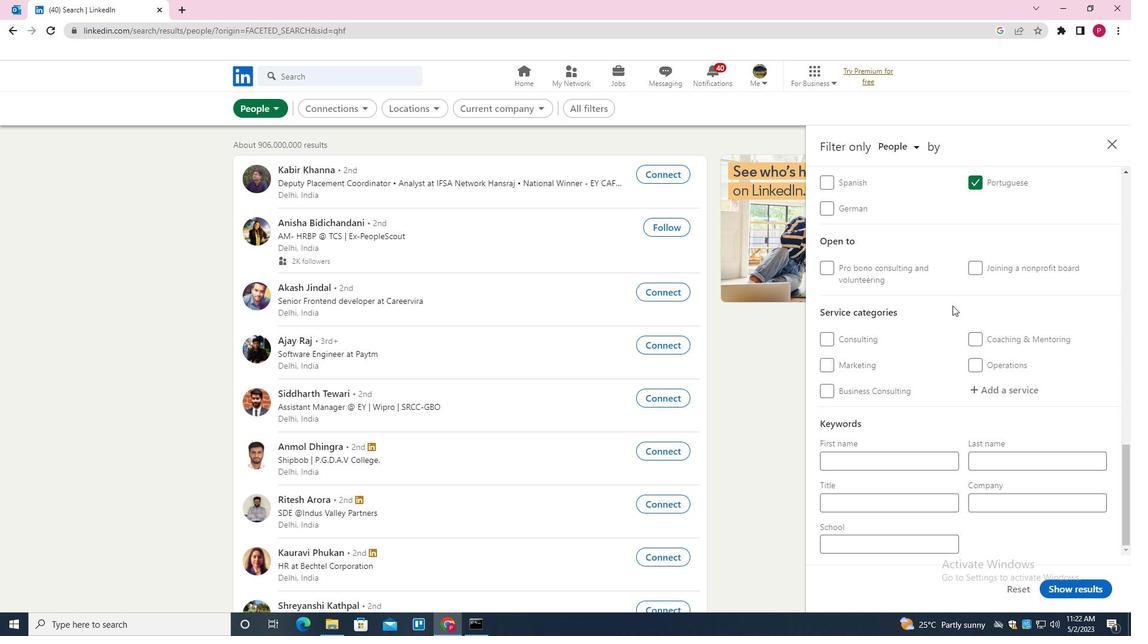 
Action: Mouse scrolled (952, 306) with delta (0, 0)
Screenshot: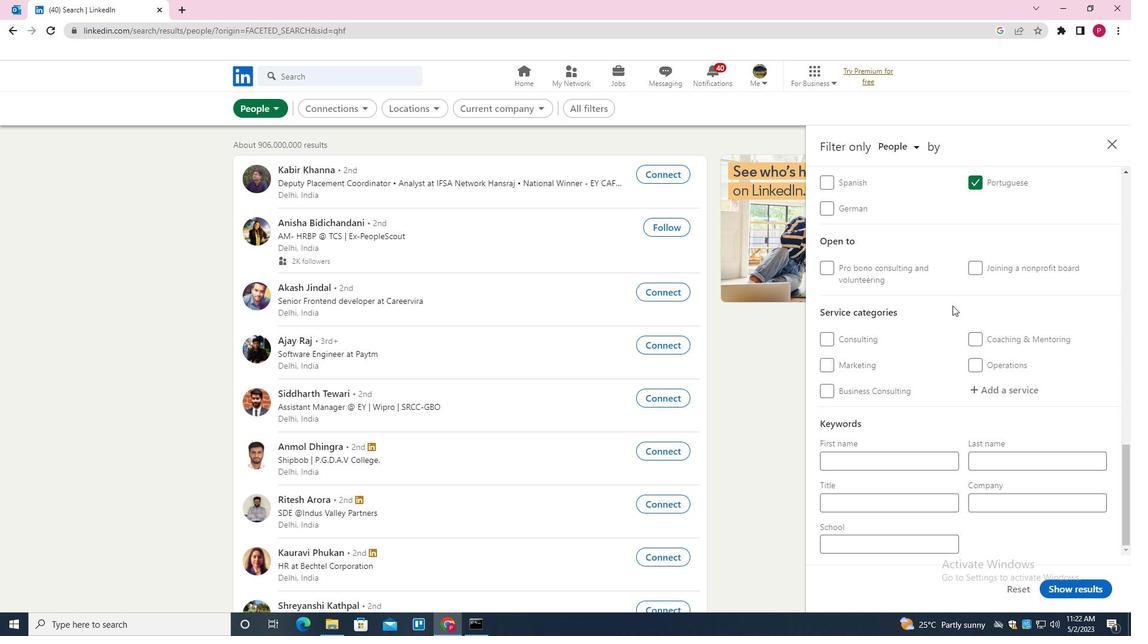 
Action: Mouse moved to (1005, 212)
Screenshot: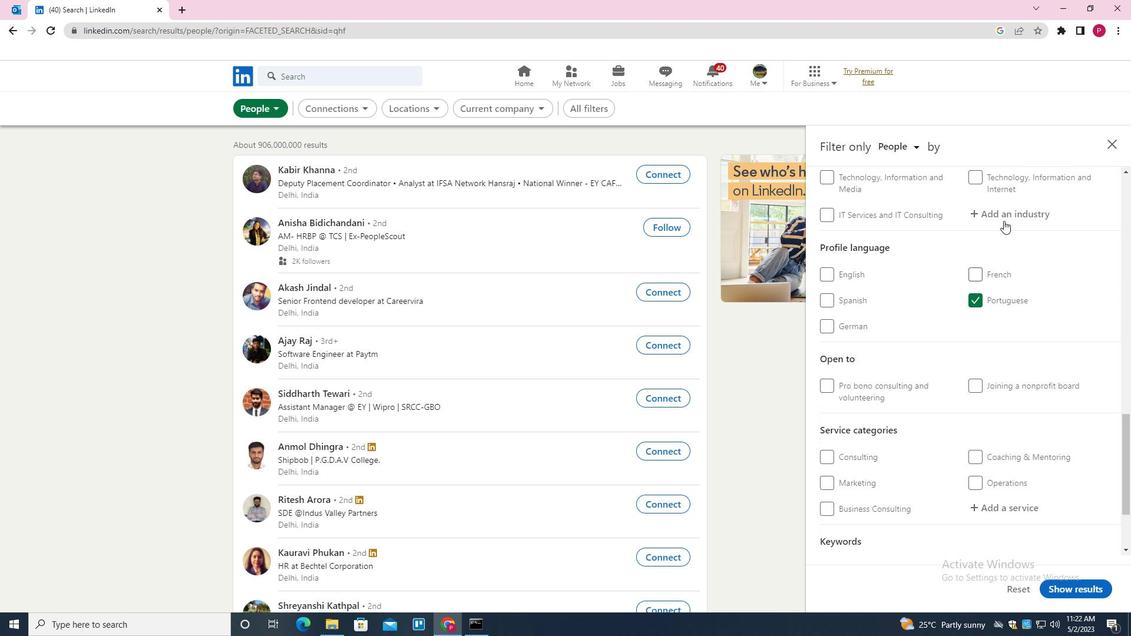 
Action: Mouse pressed left at (1005, 212)
Screenshot: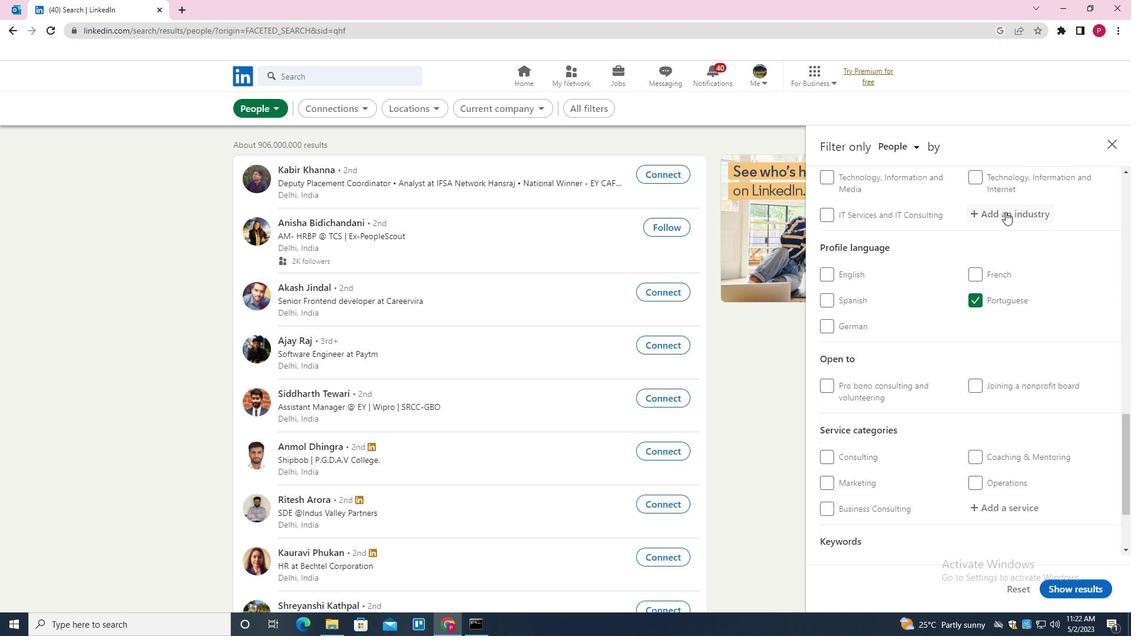 
Action: Mouse moved to (1004, 212)
Screenshot: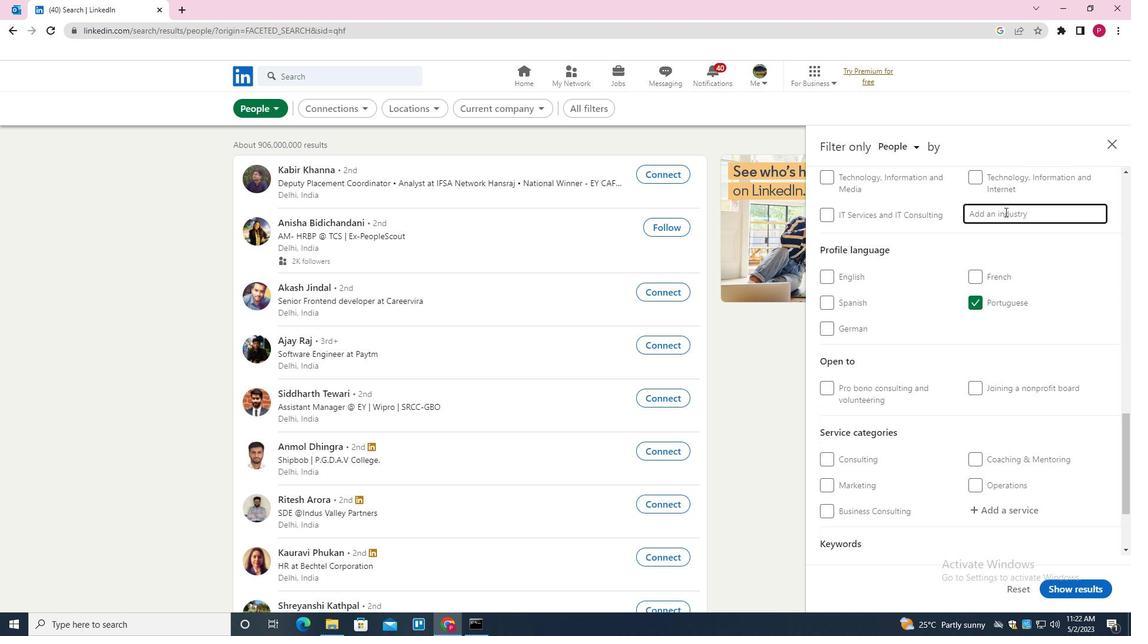 
Action: Key pressed <Key.shift><Key.shift><Key.shift><Key.shift>RETAIL<Key.down><Key.enter>
Screenshot: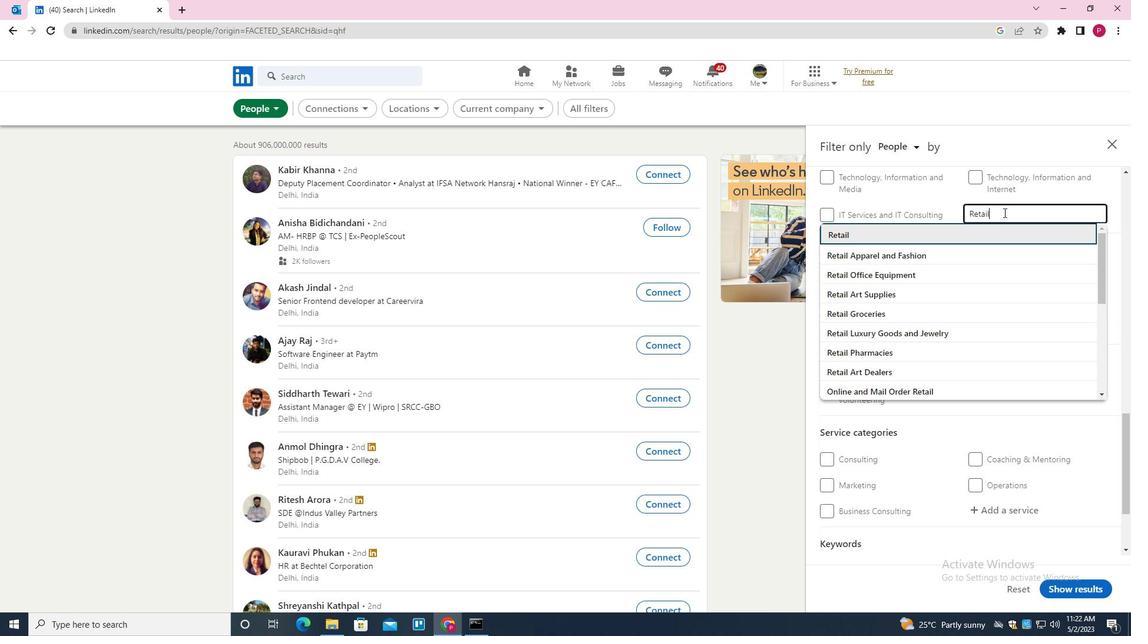 
Action: Mouse moved to (957, 247)
Screenshot: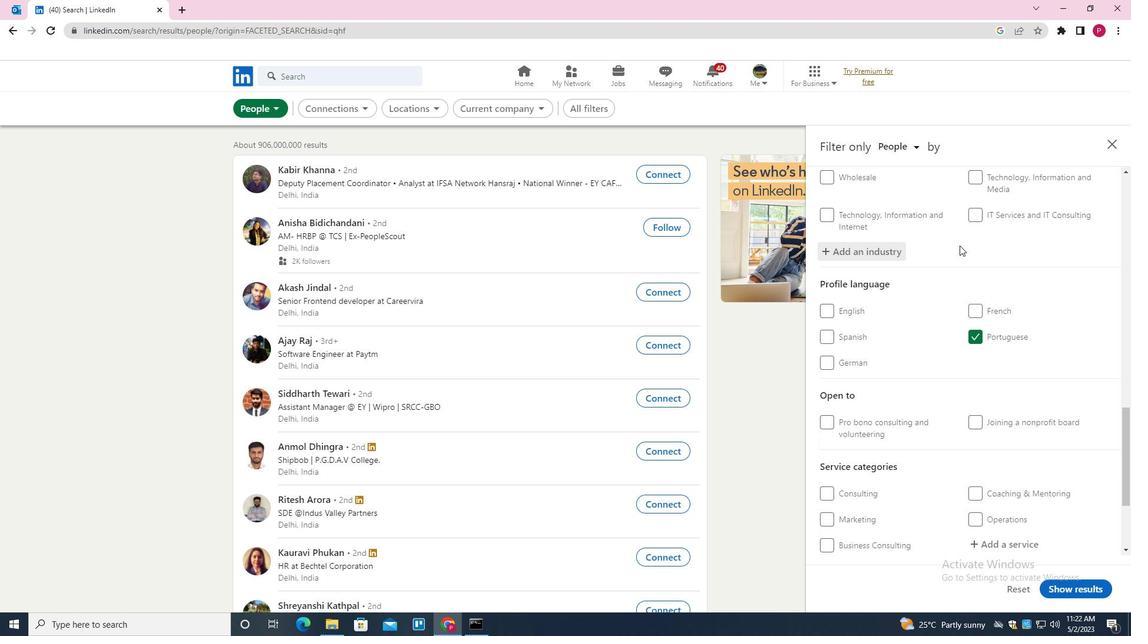 
Action: Mouse scrolled (957, 246) with delta (0, 0)
Screenshot: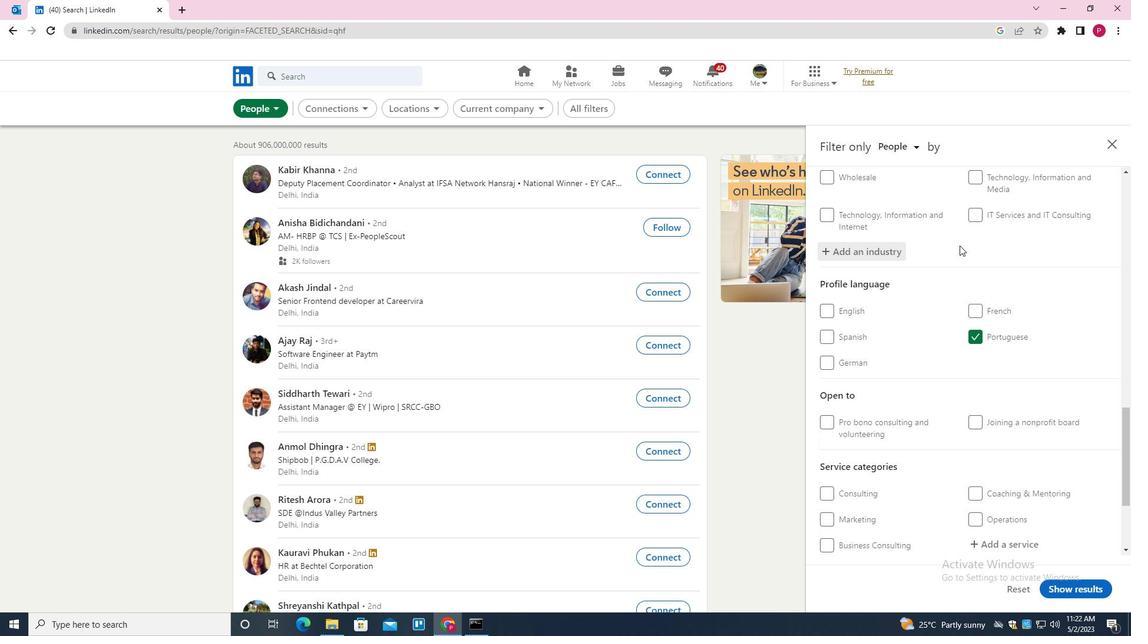 
Action: Mouse moved to (956, 248)
Screenshot: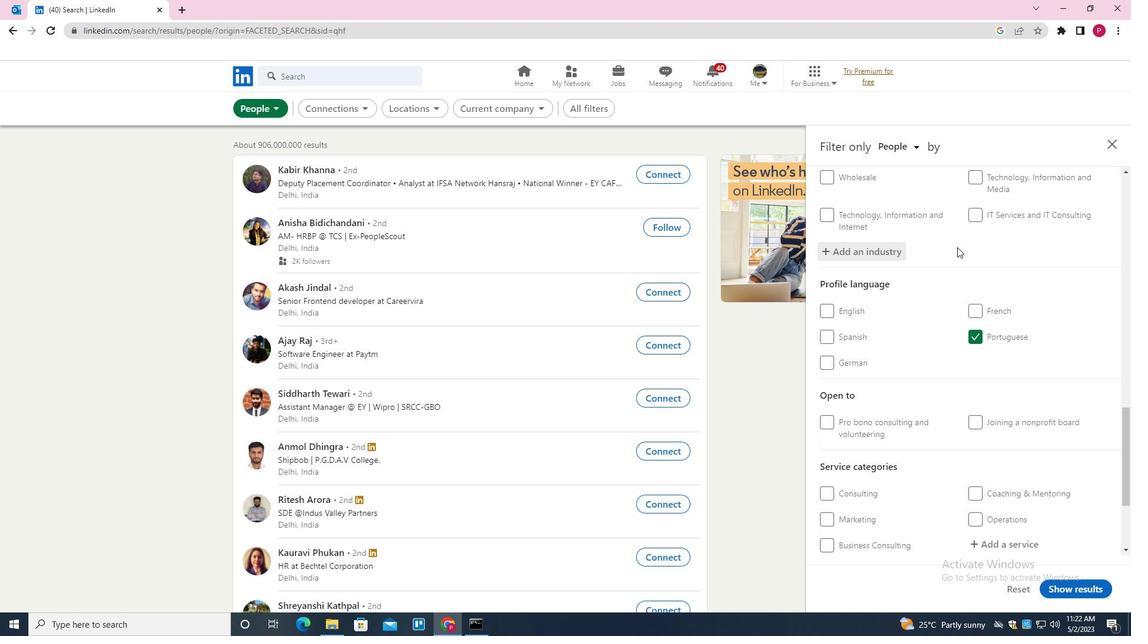 
Action: Mouse scrolled (956, 247) with delta (0, 0)
Screenshot: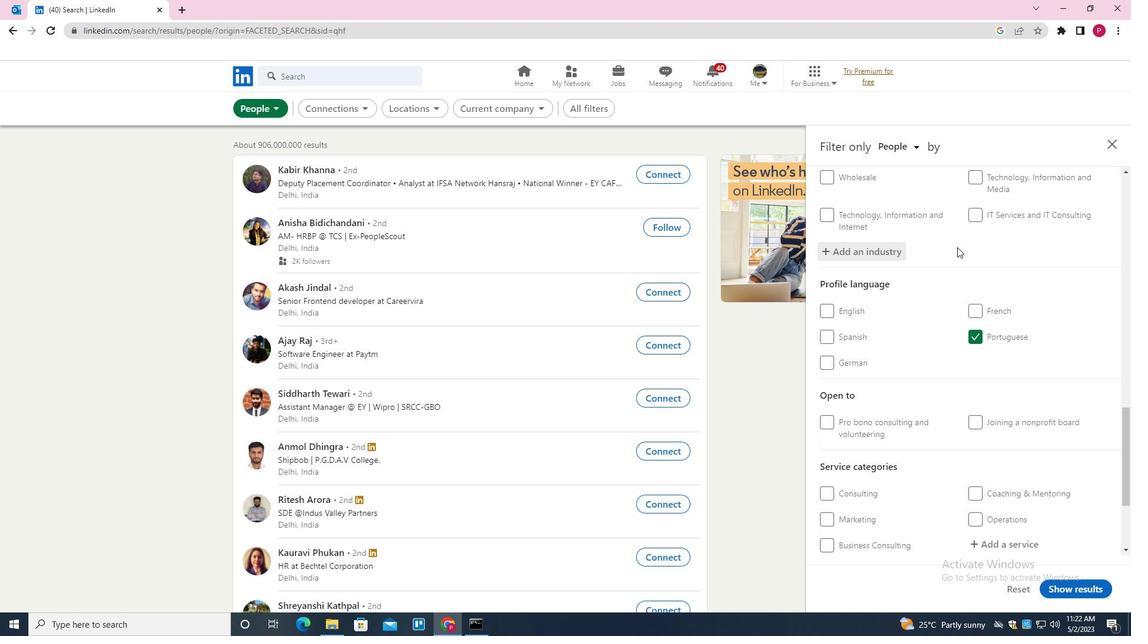
Action: Mouse moved to (954, 249)
Screenshot: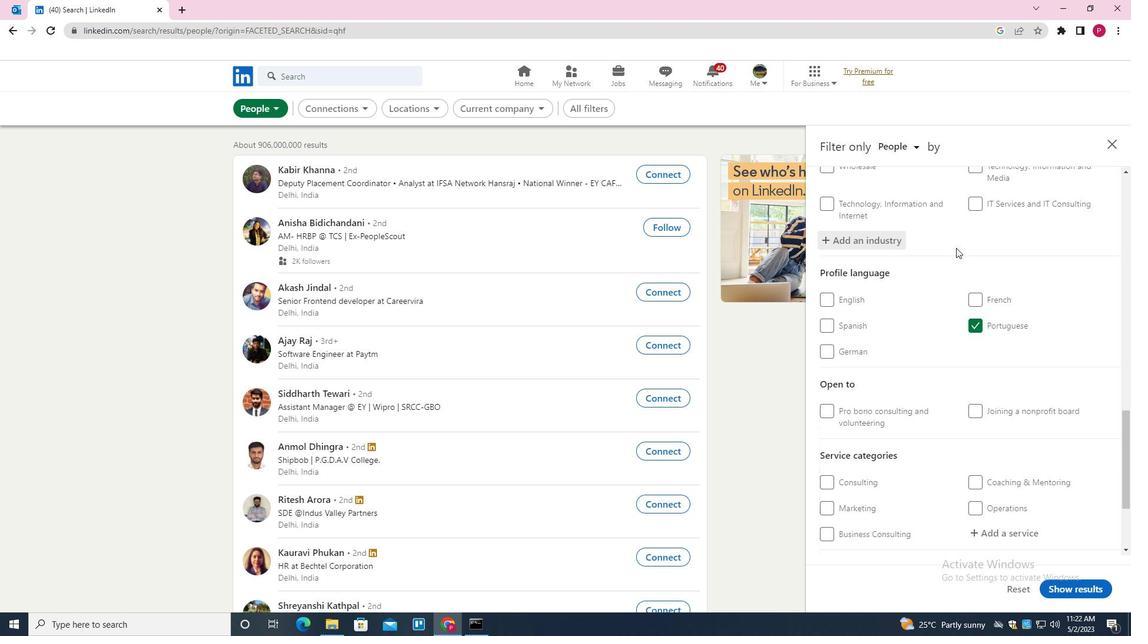 
Action: Mouse scrolled (954, 249) with delta (0, 0)
Screenshot: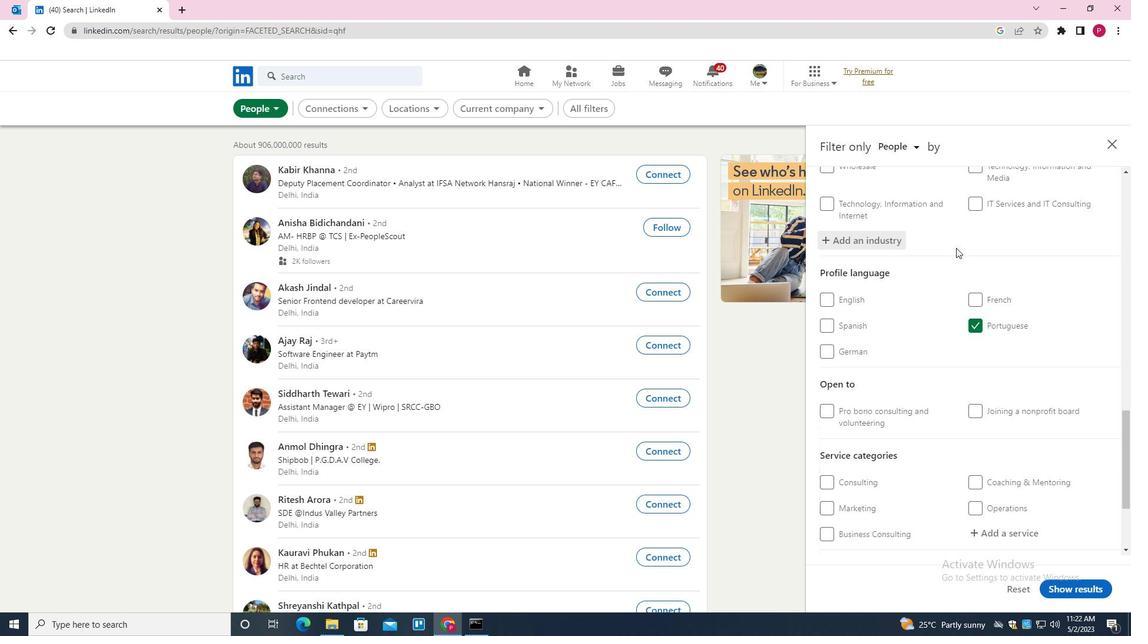 
Action: Mouse moved to (954, 252)
Screenshot: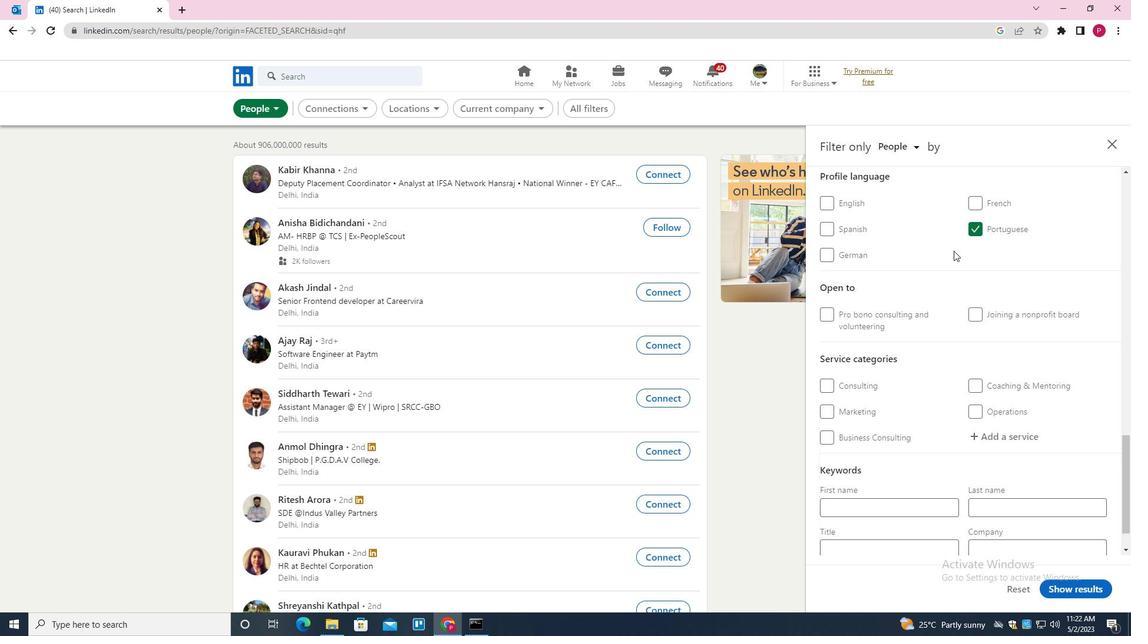 
Action: Mouse scrolled (954, 251) with delta (0, 0)
Screenshot: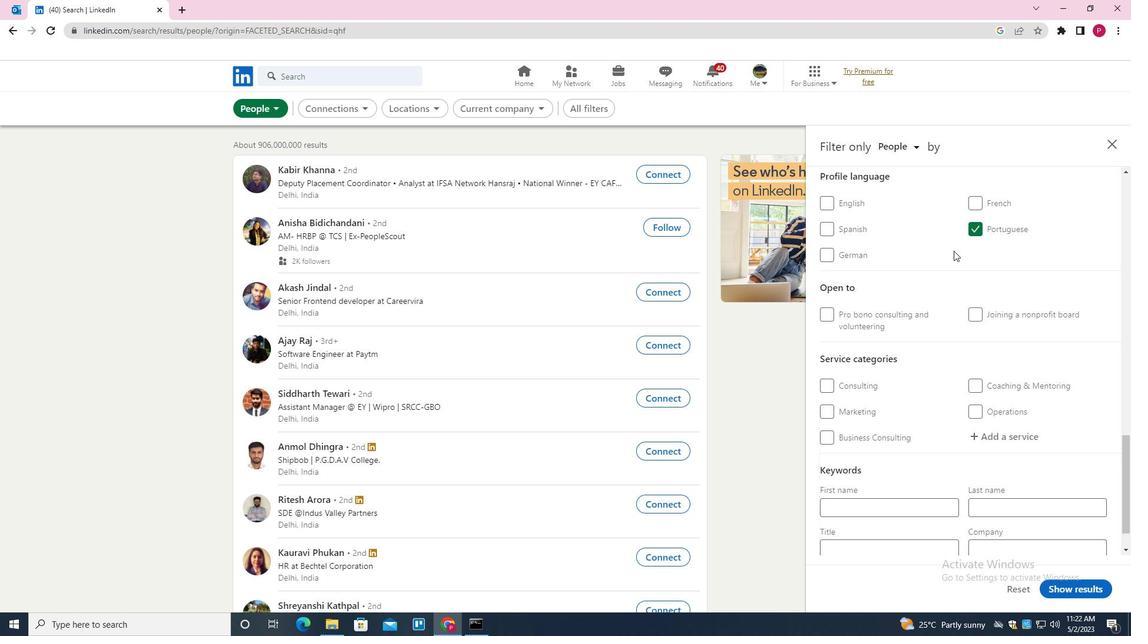 
Action: Mouse moved to (1003, 391)
Screenshot: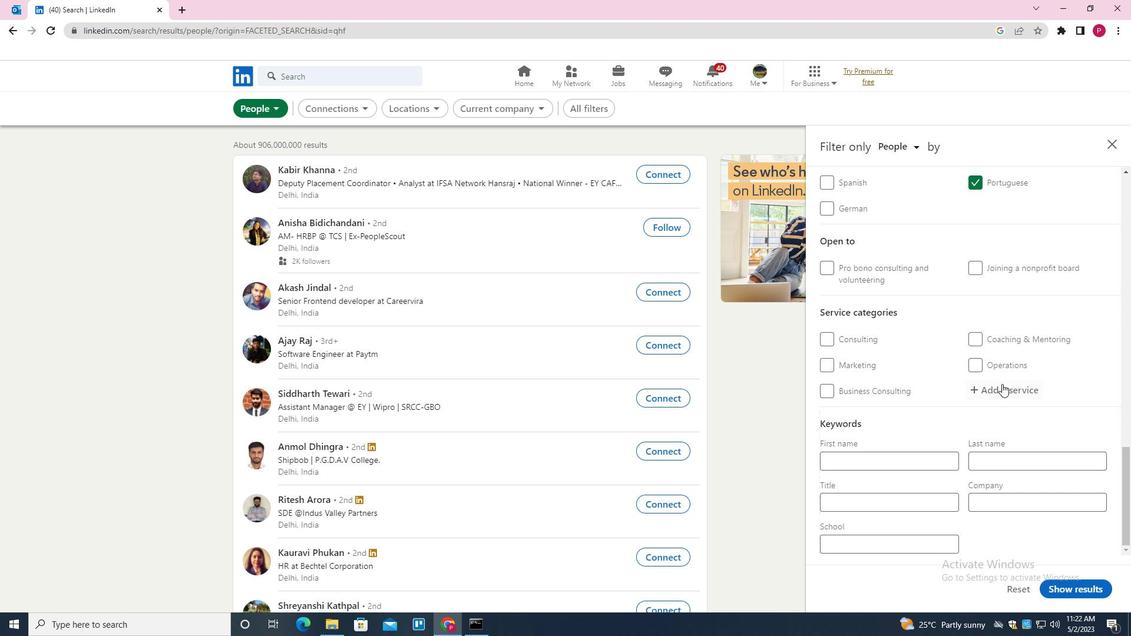 
Action: Mouse pressed left at (1003, 391)
Screenshot: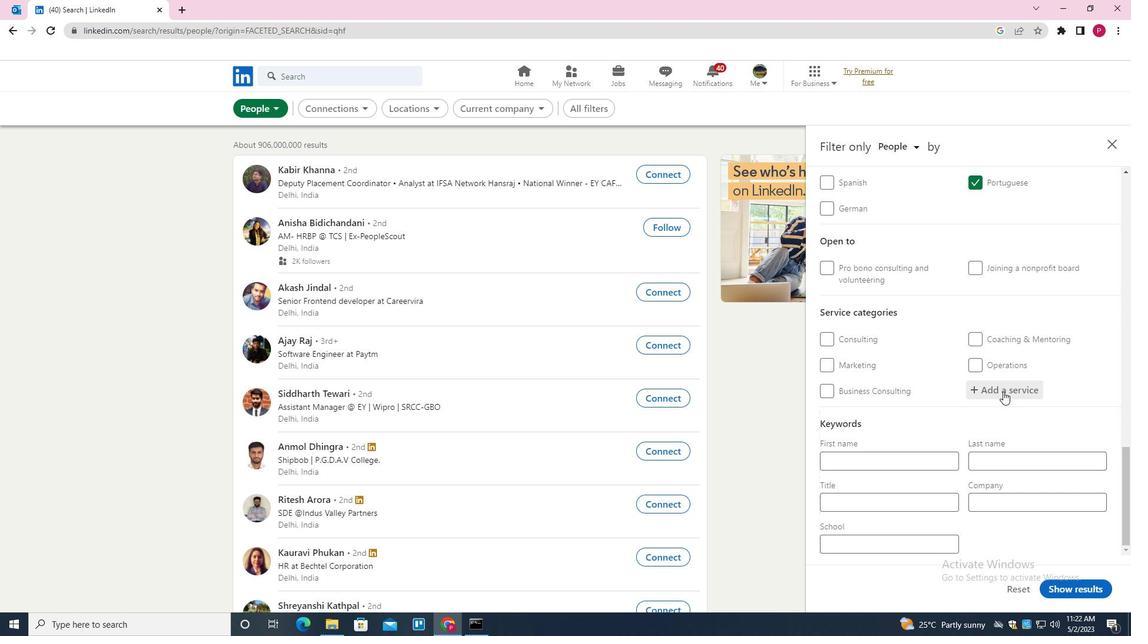 
Action: Key pressed <Key.shift>INFORMATION<Key.space><Key.down><Key.down><Key.enter>
Screenshot: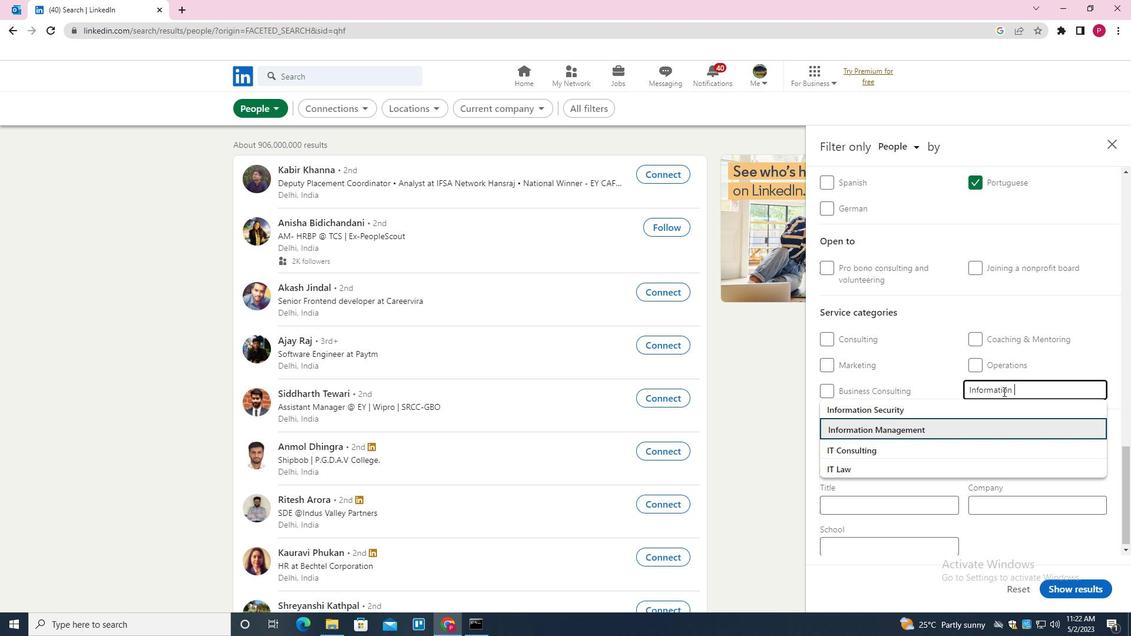 
Action: Mouse scrolled (1003, 391) with delta (0, 0)
Screenshot: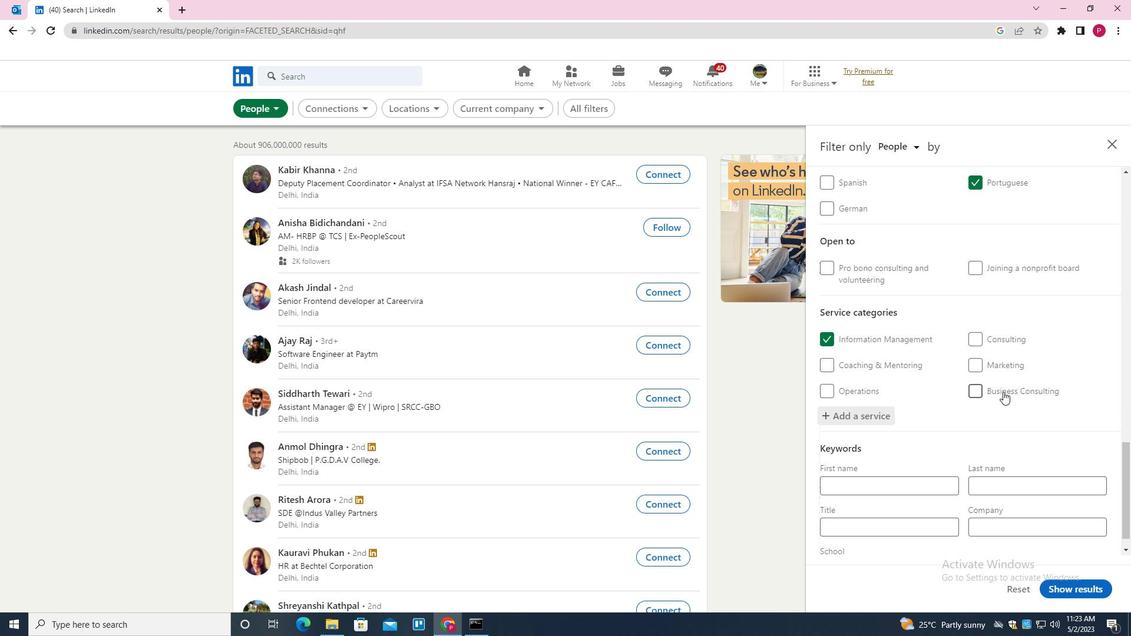 
Action: Mouse scrolled (1003, 391) with delta (0, 0)
Screenshot: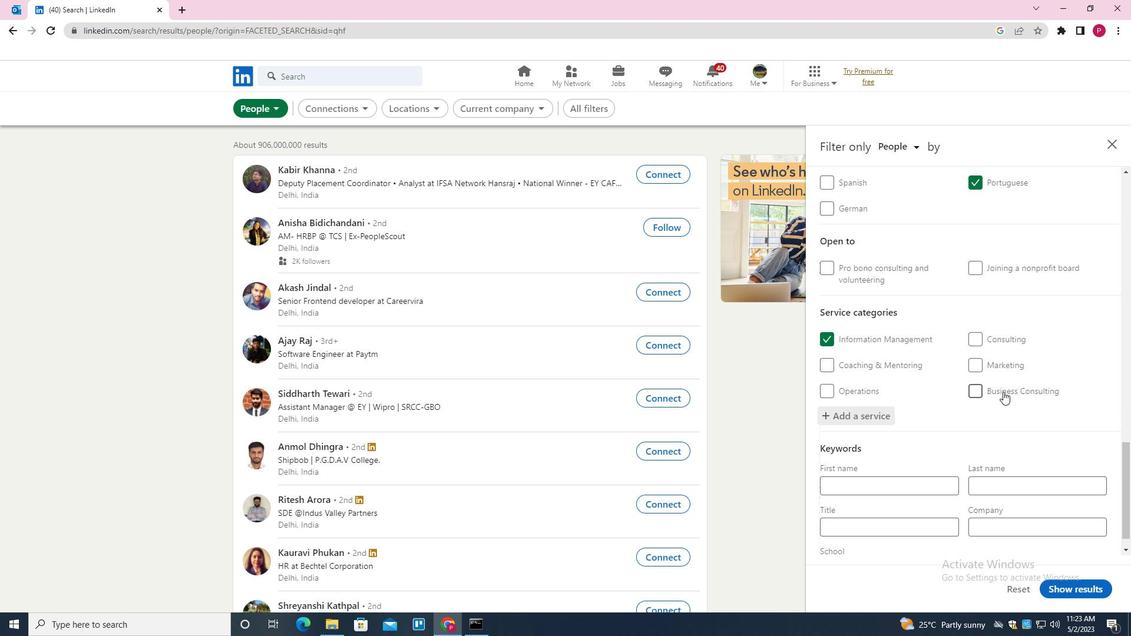 
Action: Mouse scrolled (1003, 391) with delta (0, 0)
Screenshot: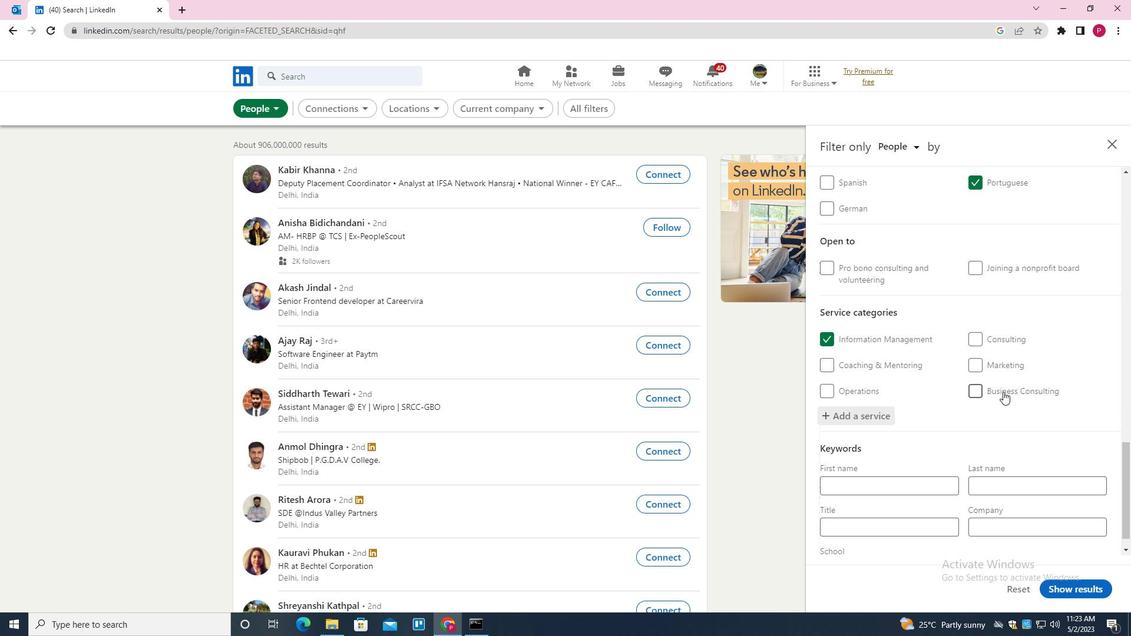 
Action: Mouse moved to (989, 400)
Screenshot: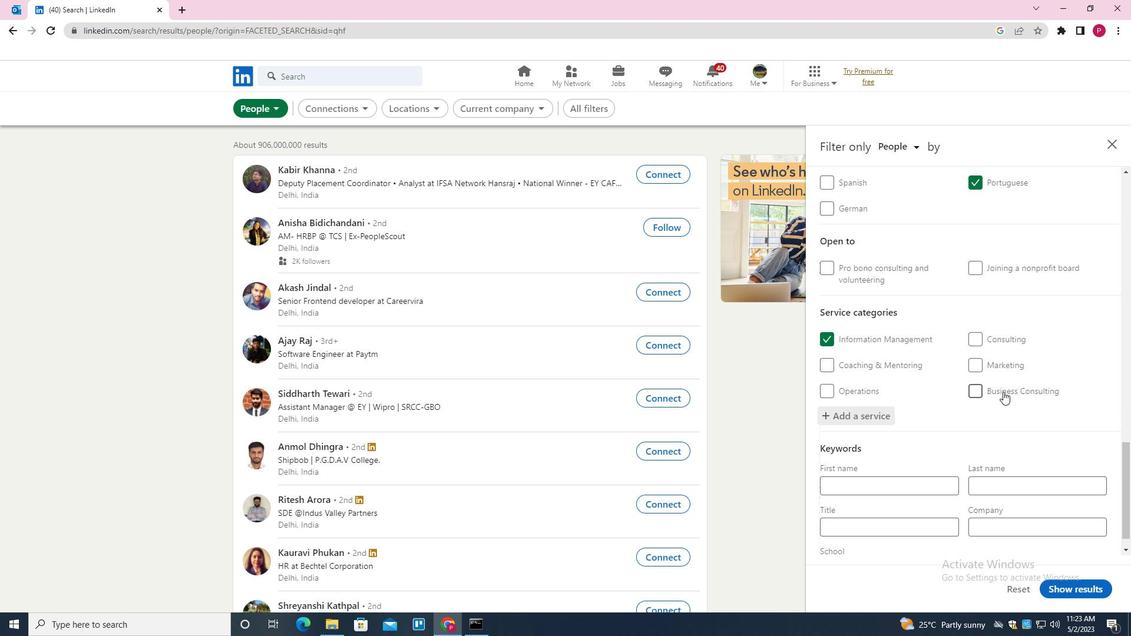 
Action: Mouse scrolled (989, 399) with delta (0, 0)
Screenshot: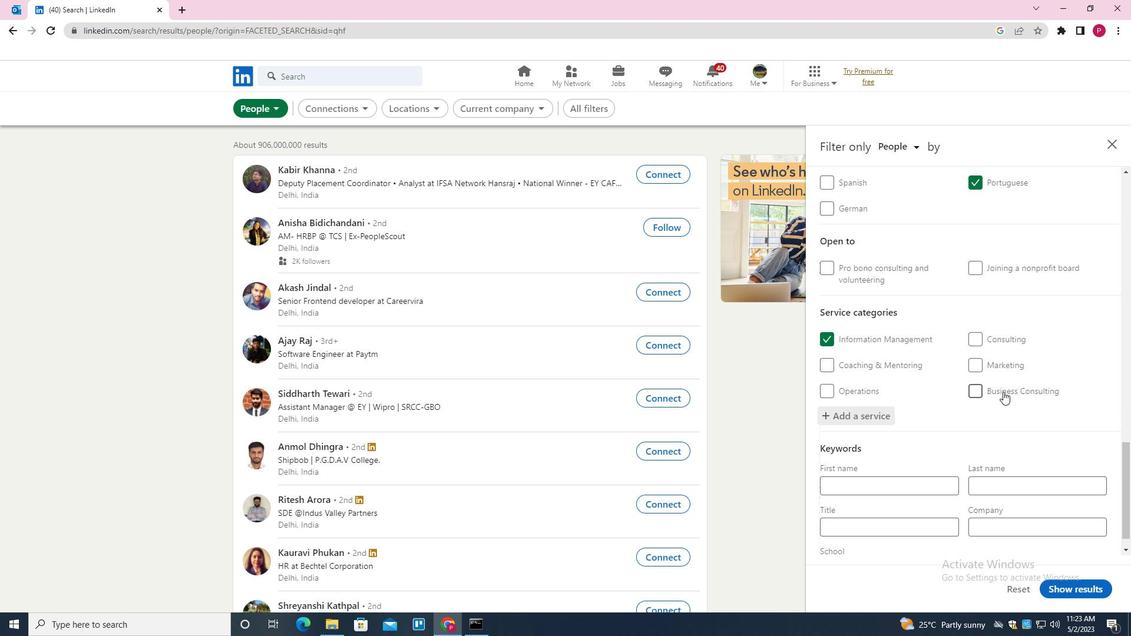 
Action: Mouse moved to (922, 500)
Screenshot: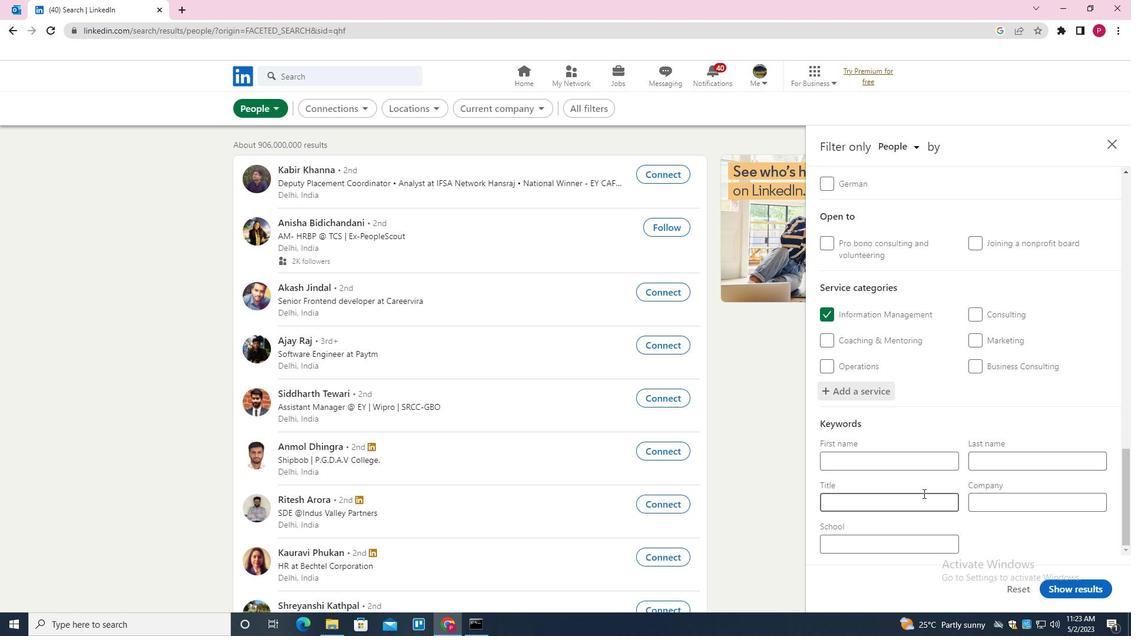 
Action: Mouse pressed left at (922, 500)
Screenshot: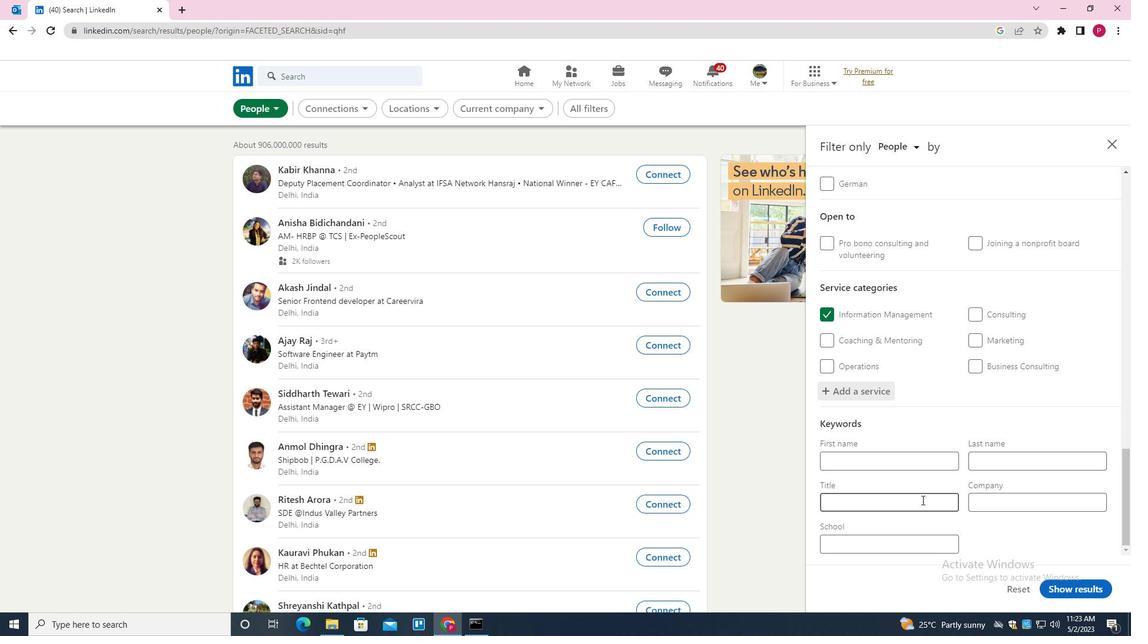 
Action: Mouse moved to (889, 464)
Screenshot: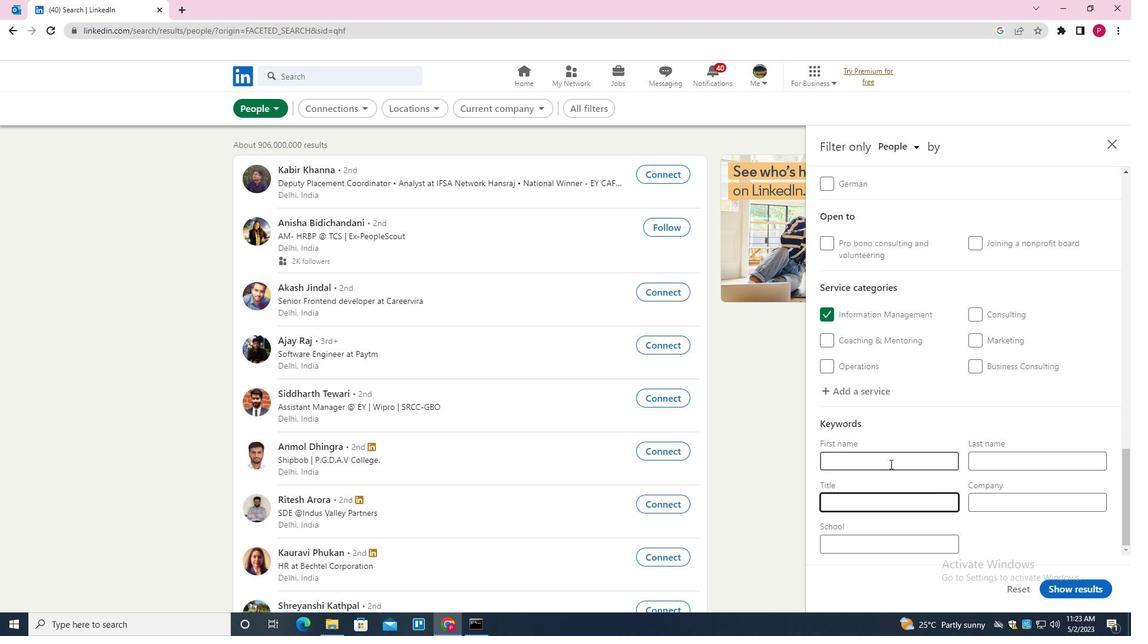 
Action: Key pressed <Key.shift><Key.shift><Key.shift><Key.shift><Key.shift><Key.shift>ROOFER
Screenshot: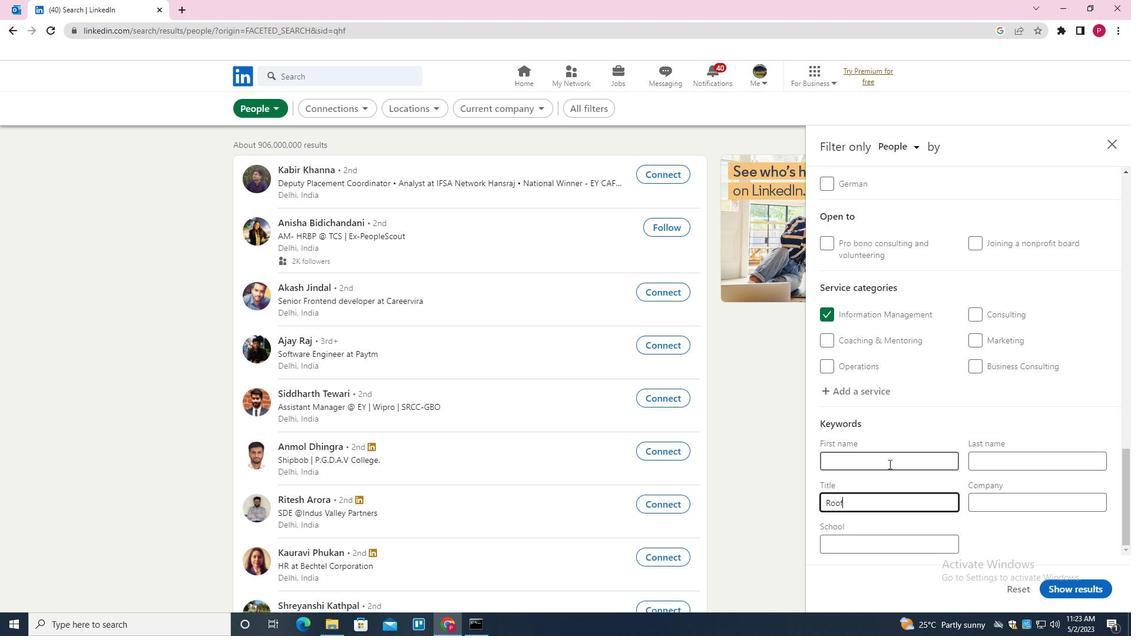 
Action: Mouse moved to (1074, 589)
Screenshot: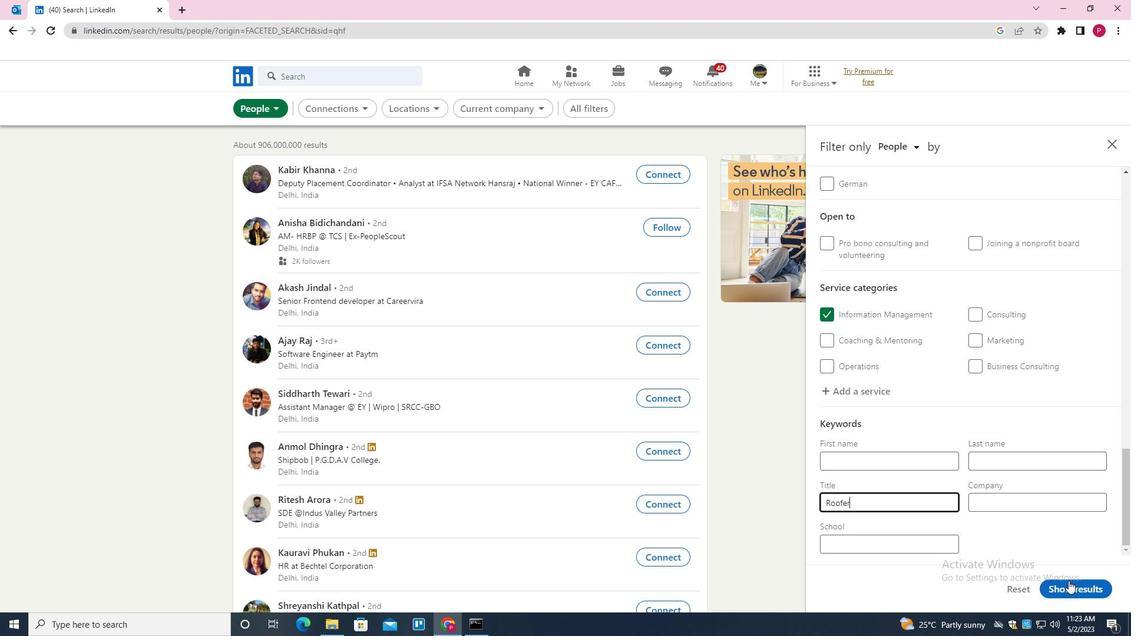 
Action: Mouse pressed left at (1074, 589)
Screenshot: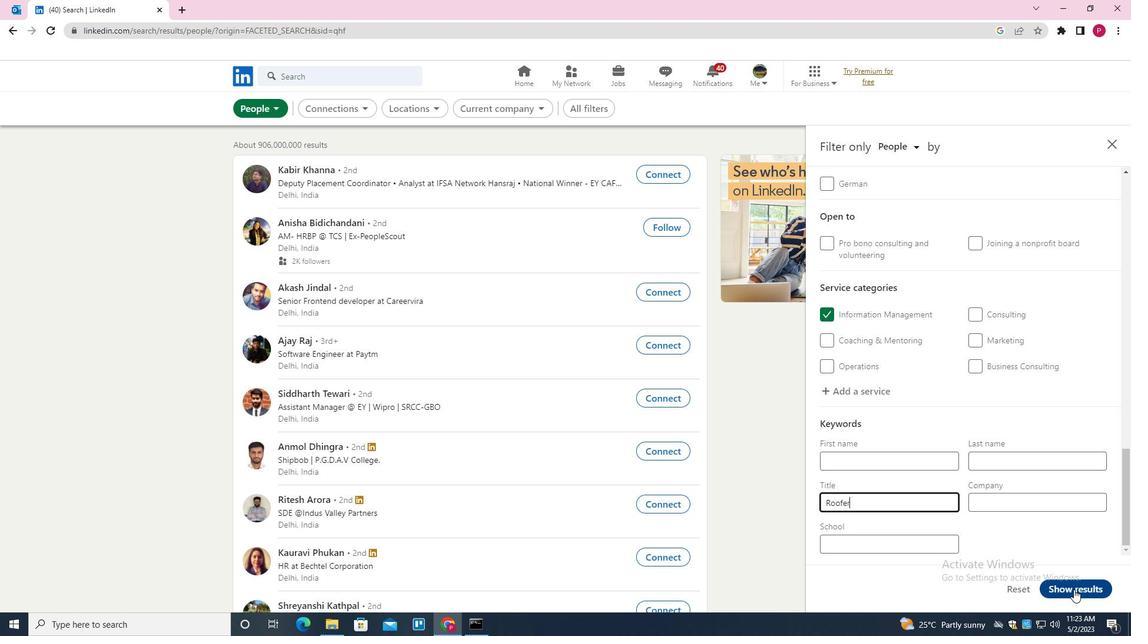 
Action: Mouse moved to (819, 411)
Screenshot: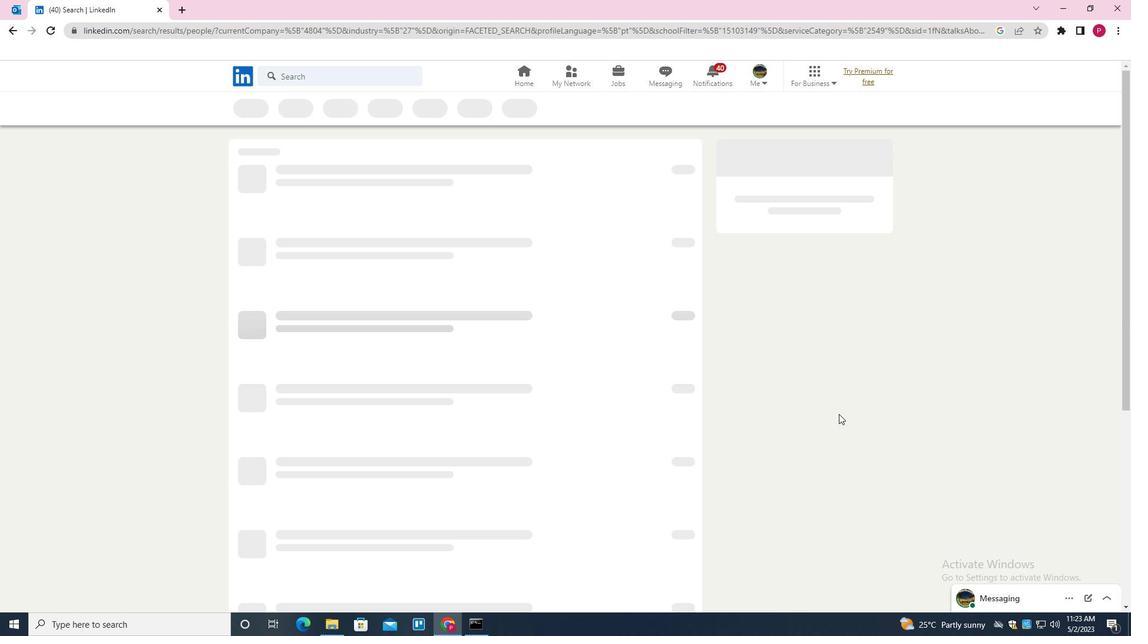 
